 Task: Find connections with filter location Zhuji with filter topic #househunting with filter profile language French with filter current company Reliance Digital Retail Ltd. with filter school Meghnad Saha Institute Of Technology(MSIT) with filter industry Writing and Editing with filter service category Technical with filter keywords title Dispatcher for Trucks or Taxis
Action: Mouse moved to (647, 92)
Screenshot: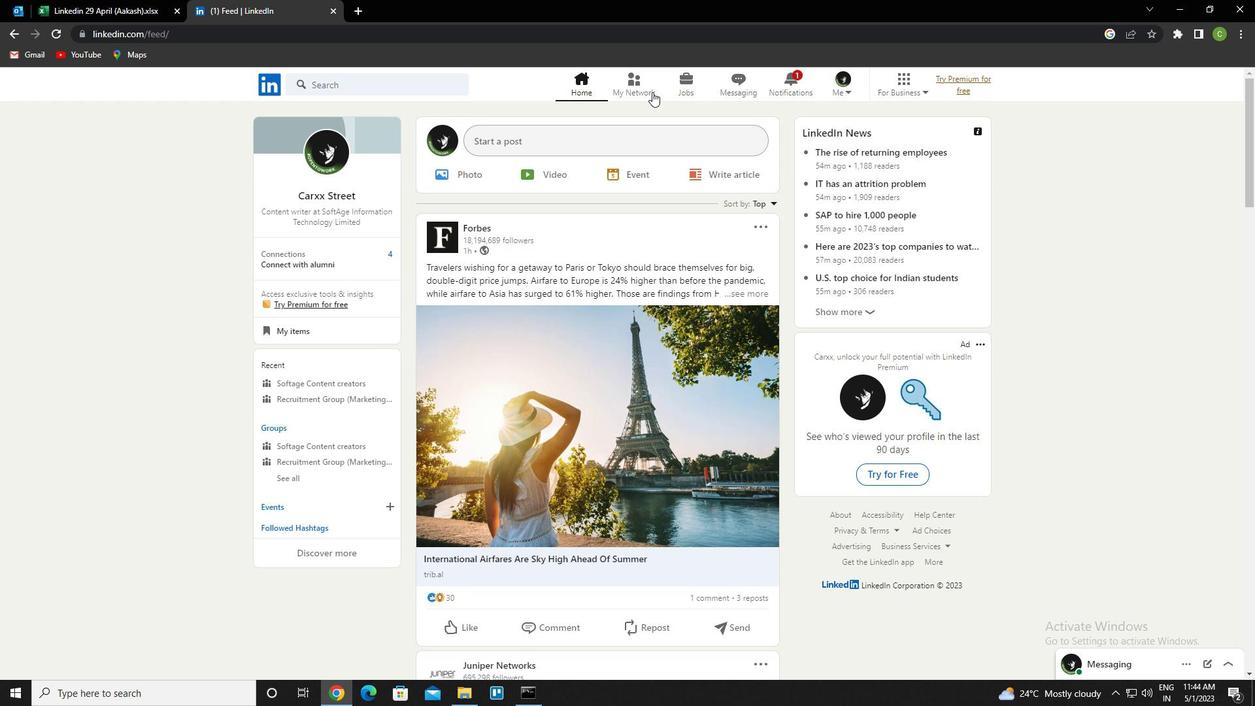 
Action: Mouse pressed left at (647, 92)
Screenshot: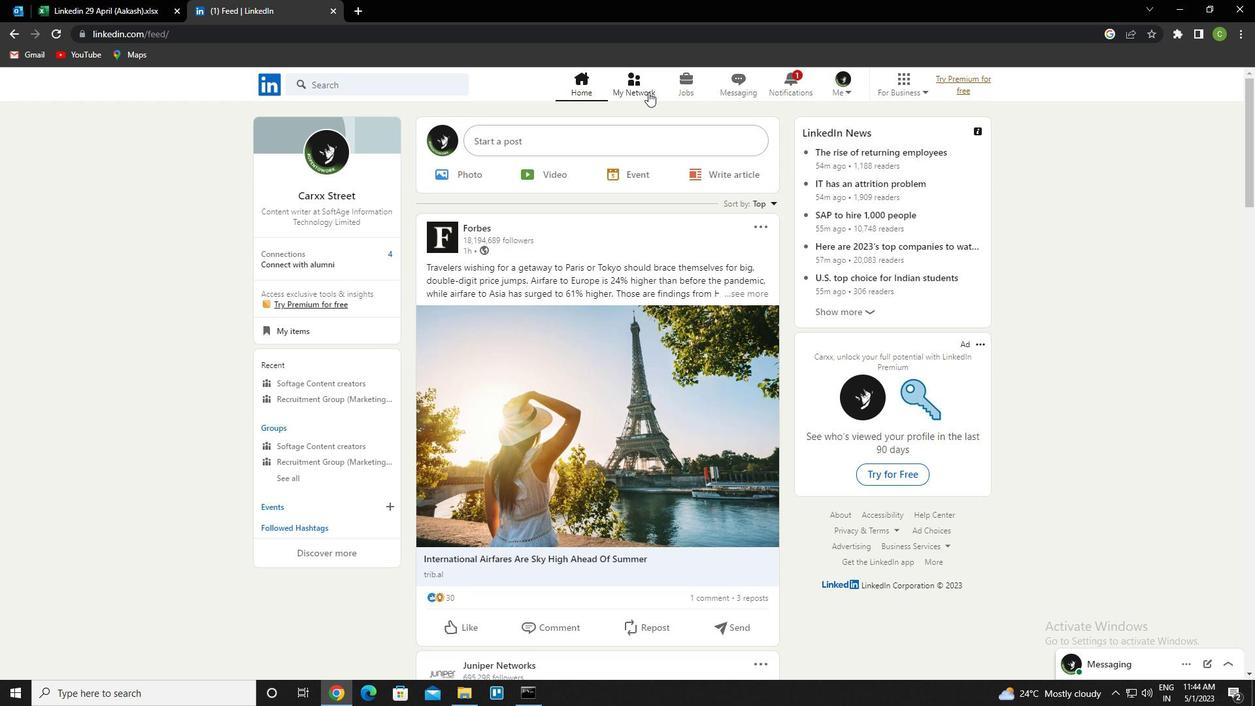
Action: Mouse moved to (344, 164)
Screenshot: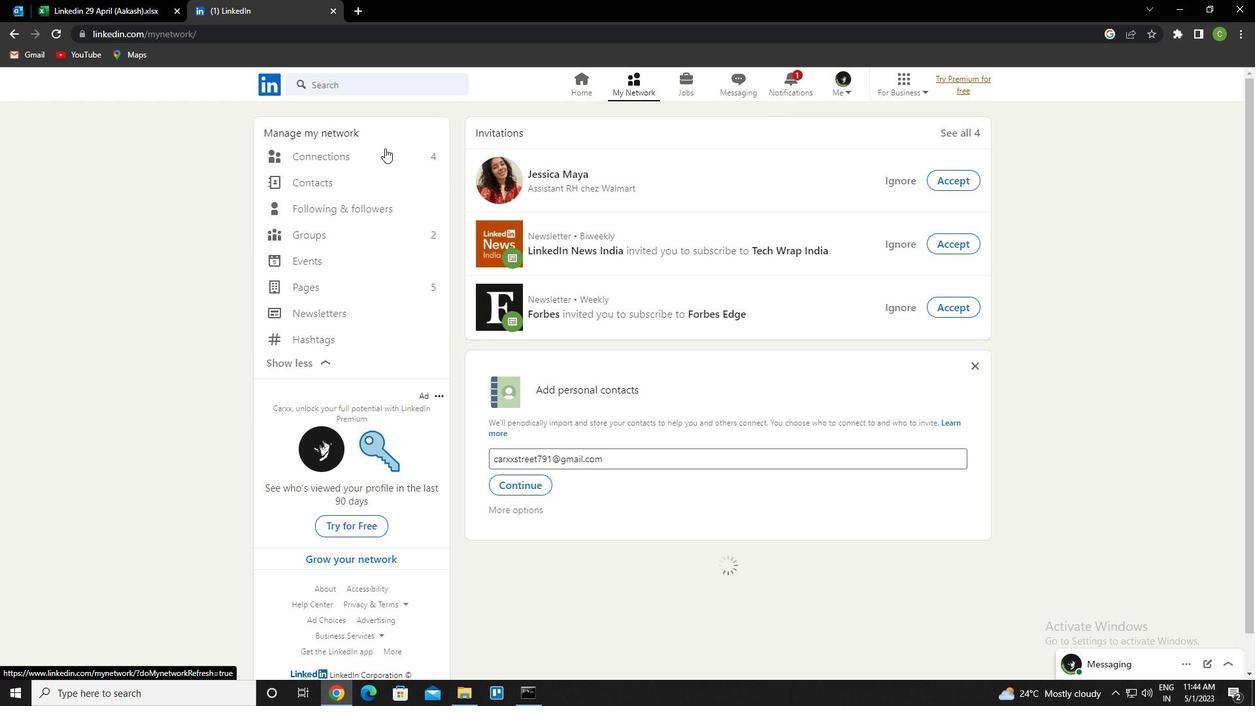 
Action: Mouse pressed left at (344, 164)
Screenshot: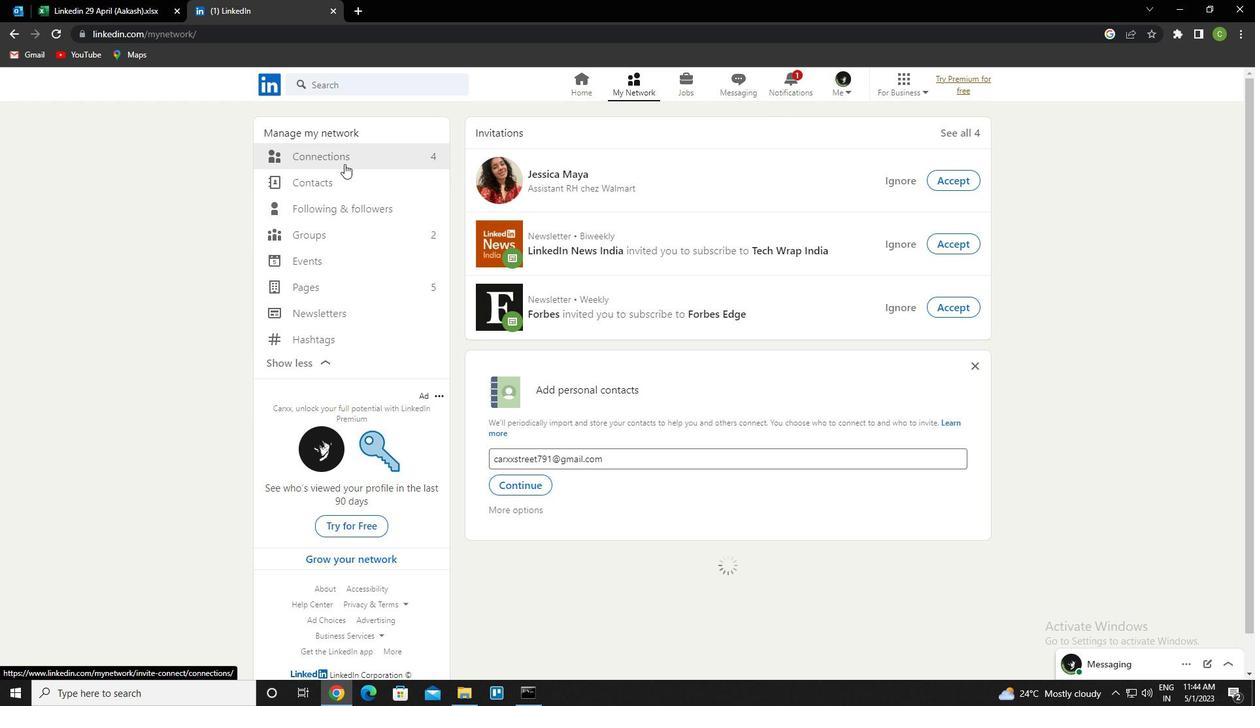 
Action: Mouse moved to (409, 160)
Screenshot: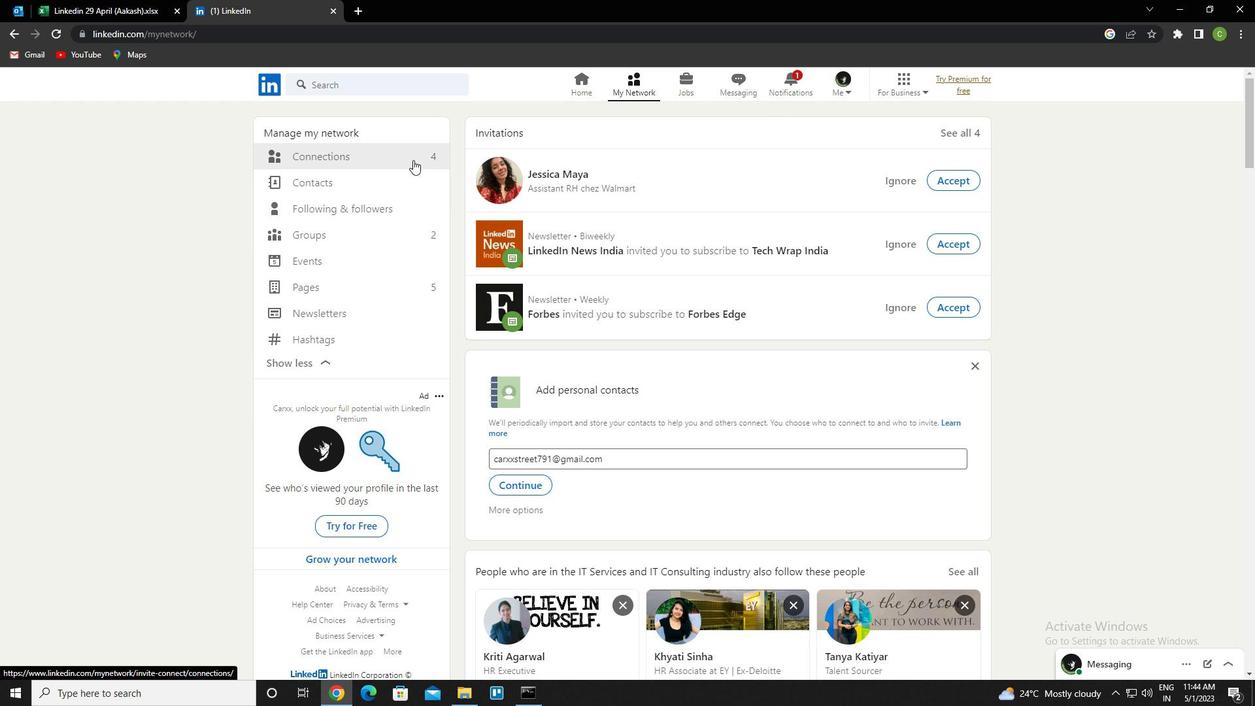 
Action: Mouse pressed left at (409, 160)
Screenshot: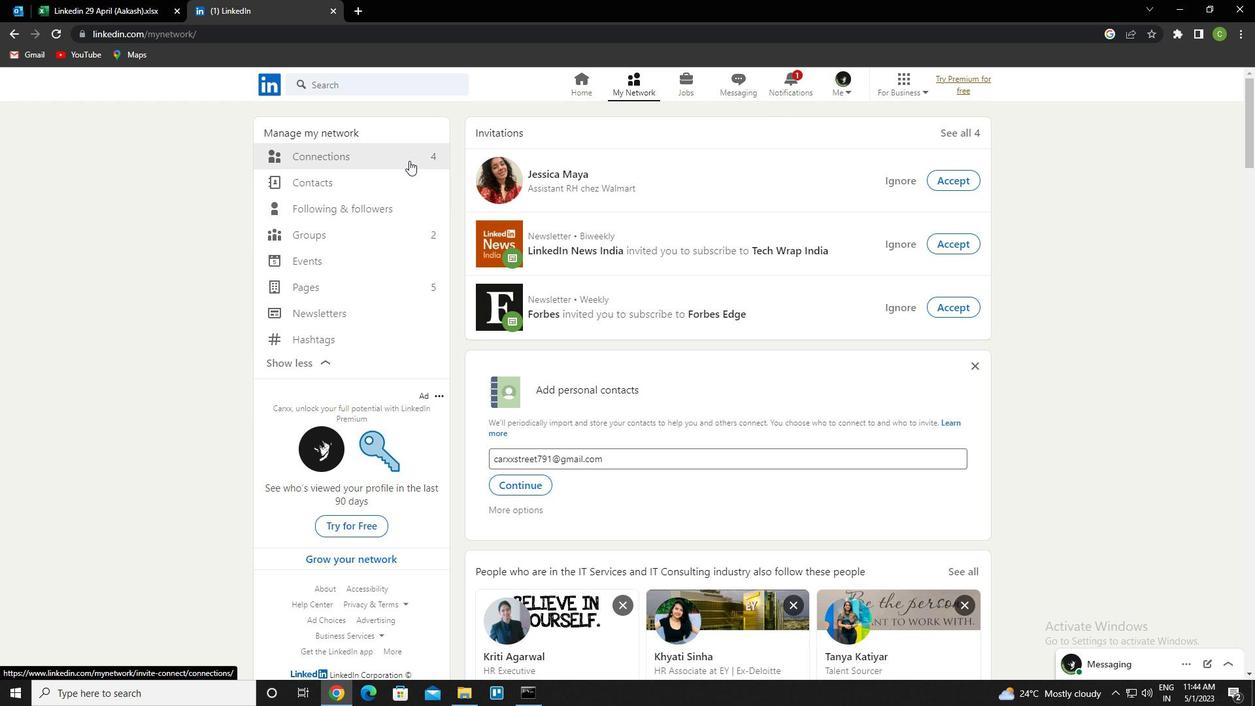 
Action: Mouse moved to (738, 156)
Screenshot: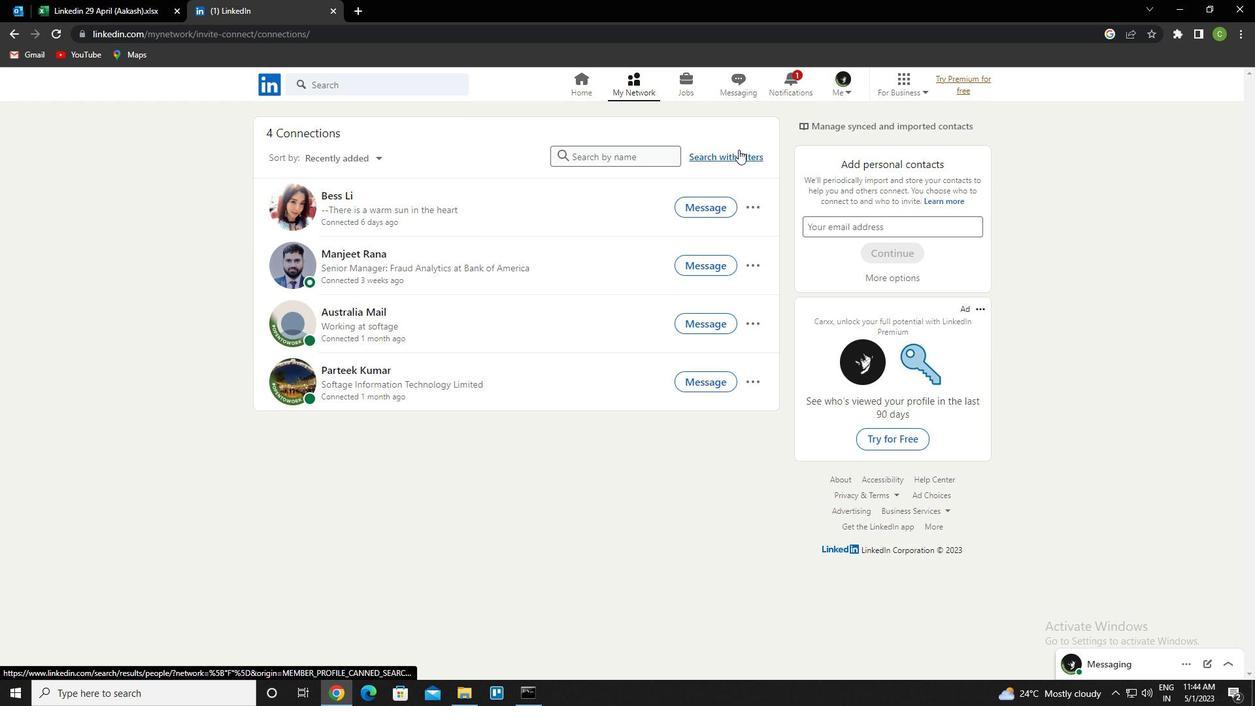 
Action: Mouse pressed left at (738, 156)
Screenshot: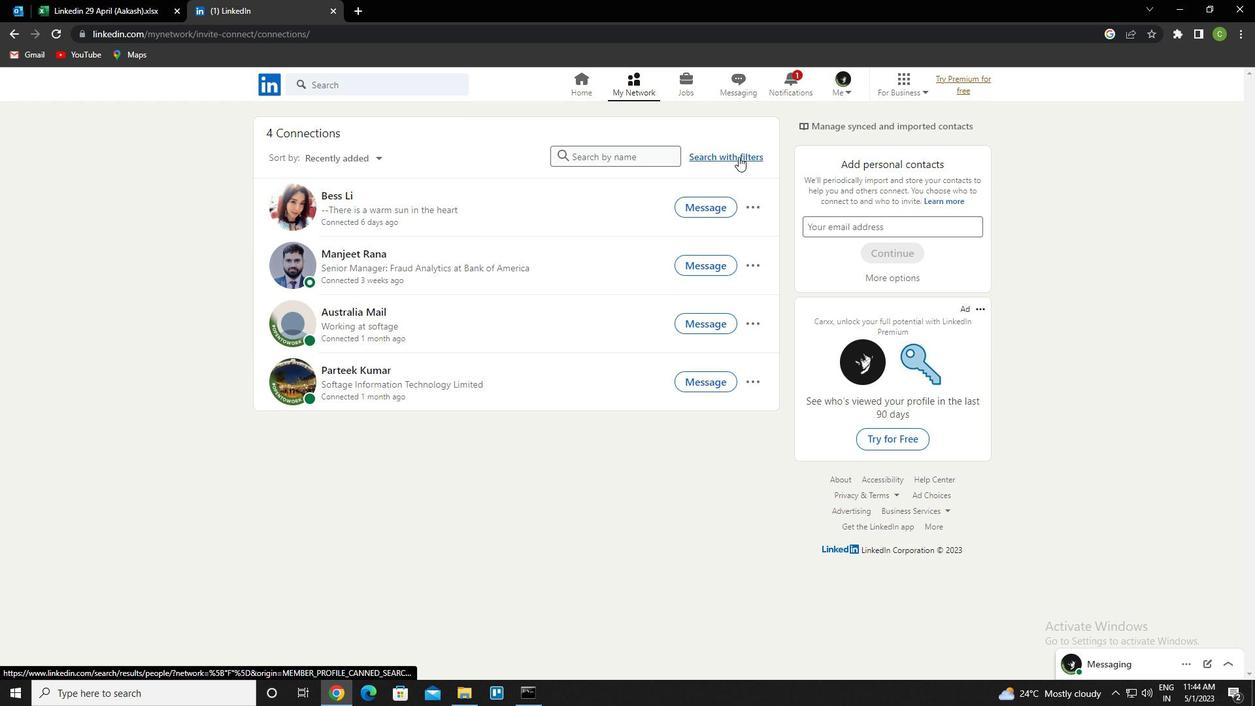 
Action: Mouse moved to (672, 124)
Screenshot: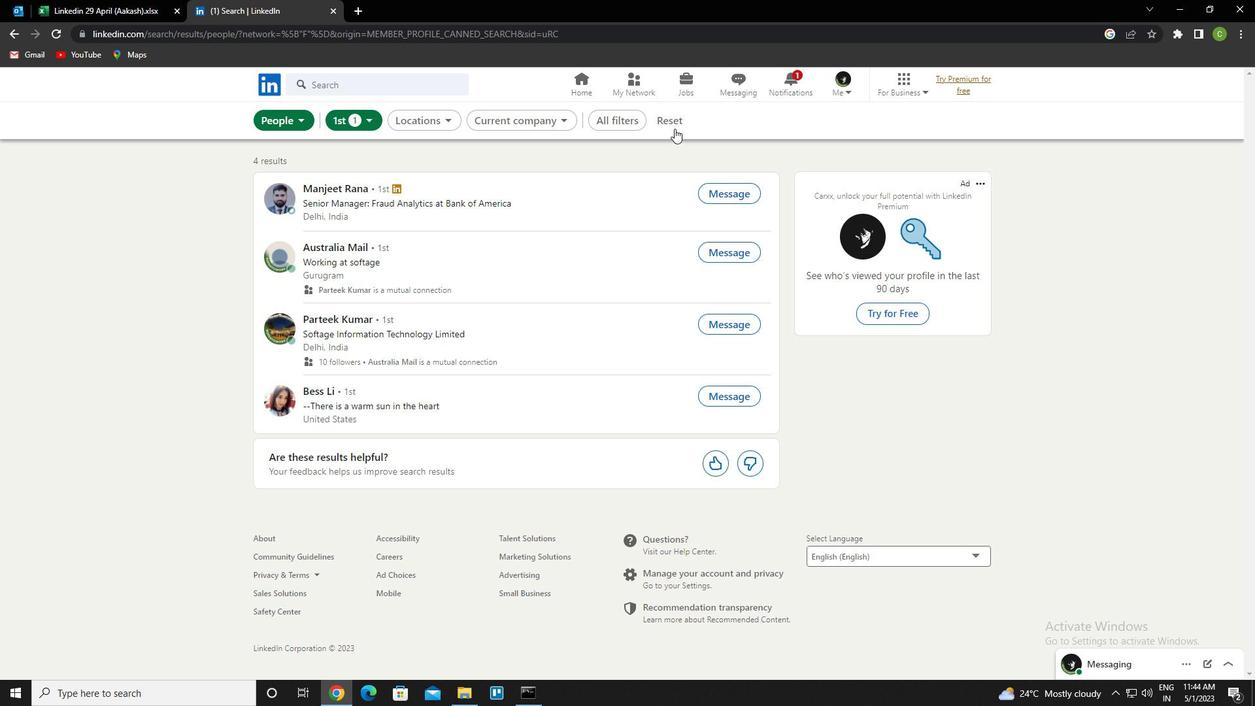 
Action: Mouse pressed left at (672, 124)
Screenshot: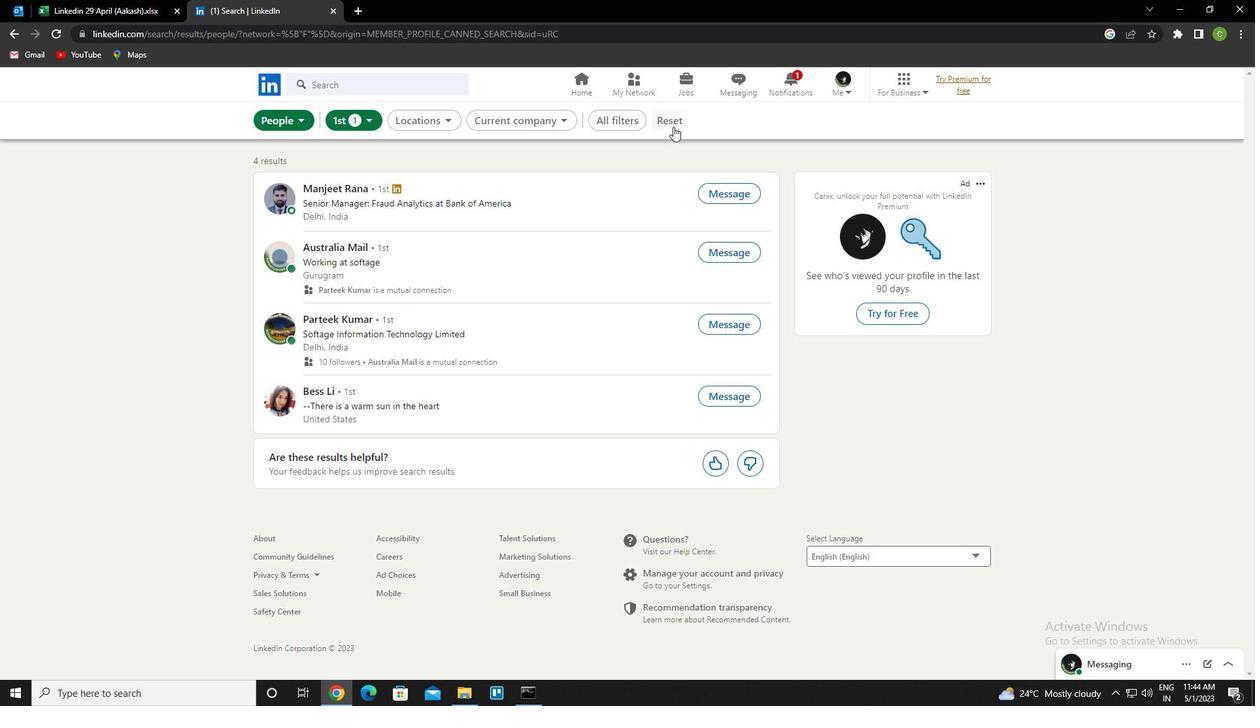 
Action: Mouse moved to (655, 124)
Screenshot: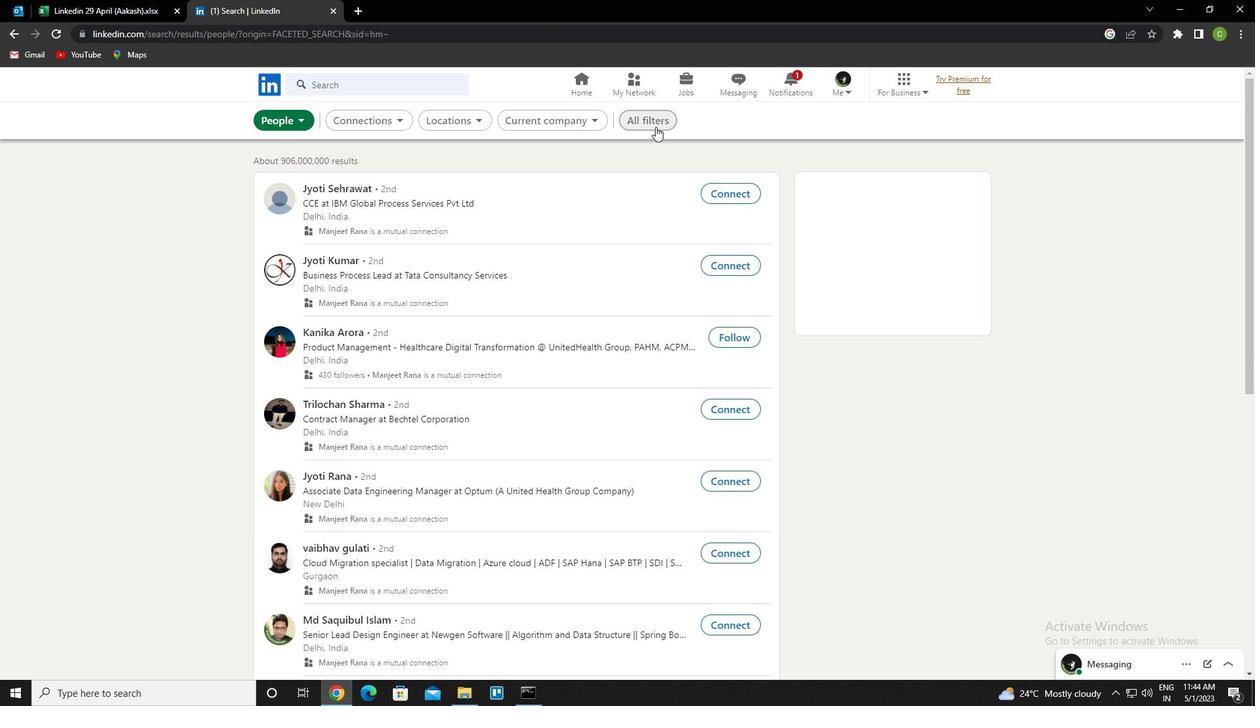 
Action: Mouse pressed left at (655, 124)
Screenshot: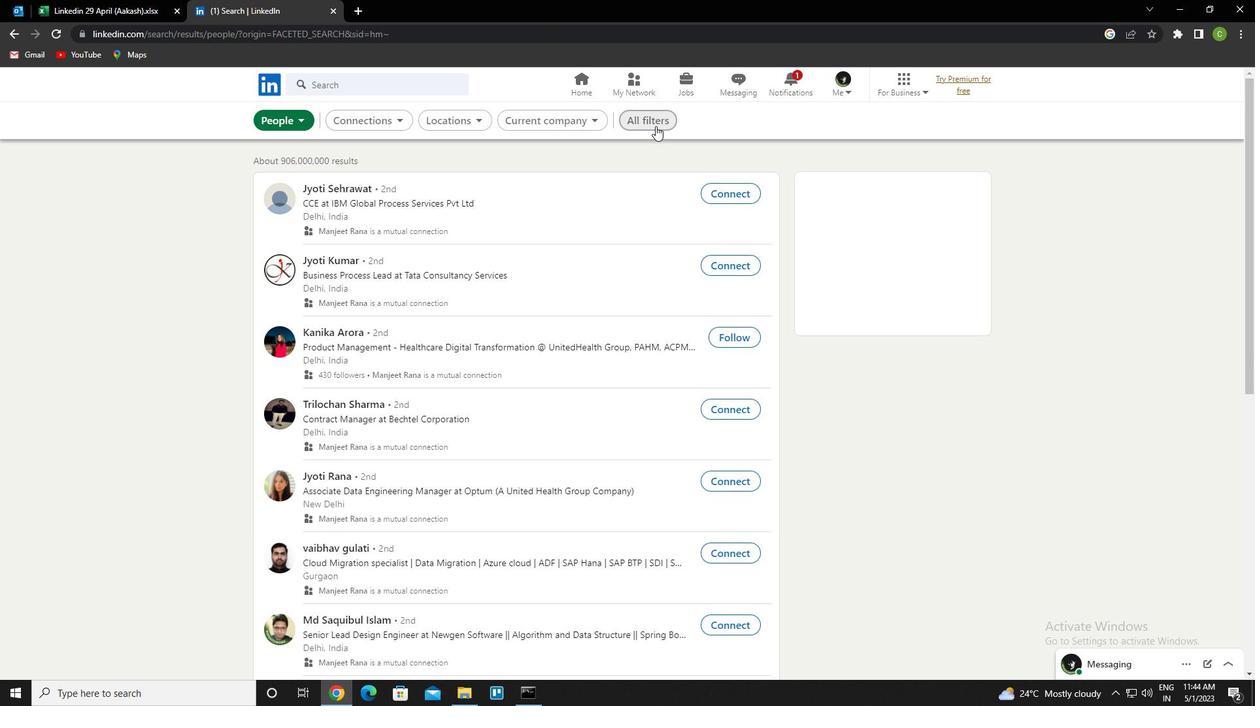 
Action: Mouse moved to (1110, 410)
Screenshot: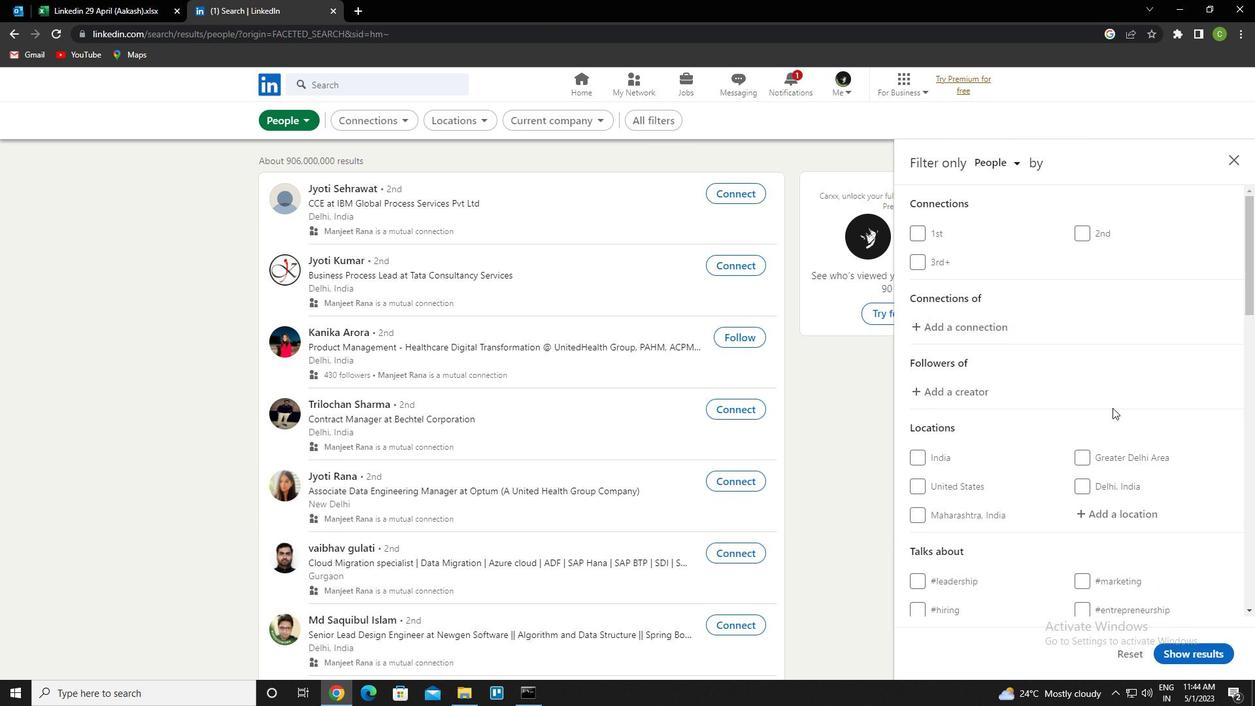 
Action: Mouse scrolled (1110, 409) with delta (0, 0)
Screenshot: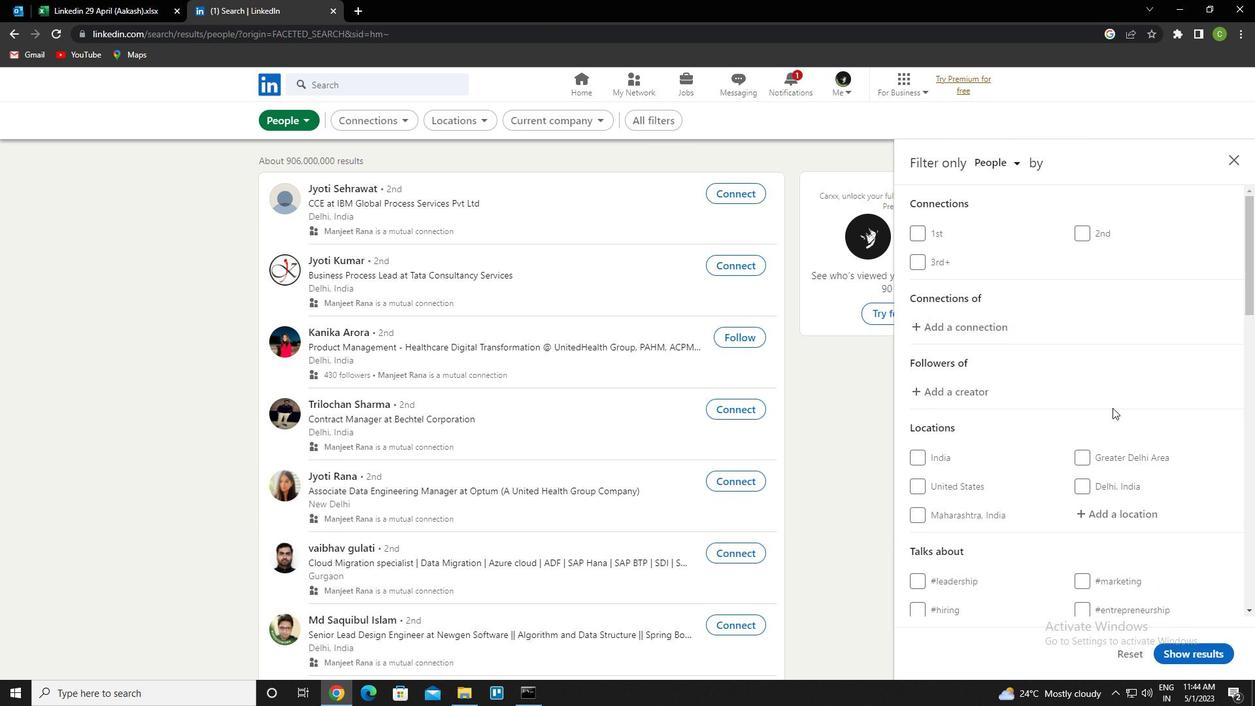
Action: Mouse moved to (1102, 409)
Screenshot: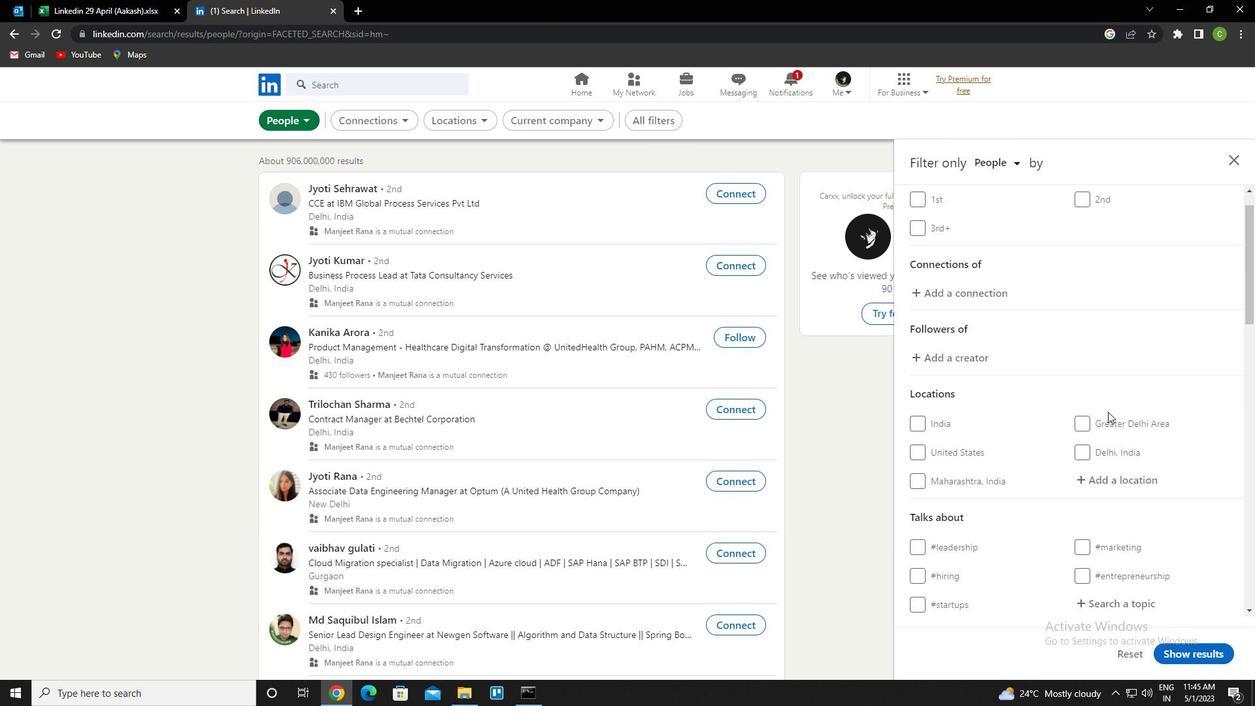 
Action: Mouse scrolled (1102, 408) with delta (0, 0)
Screenshot: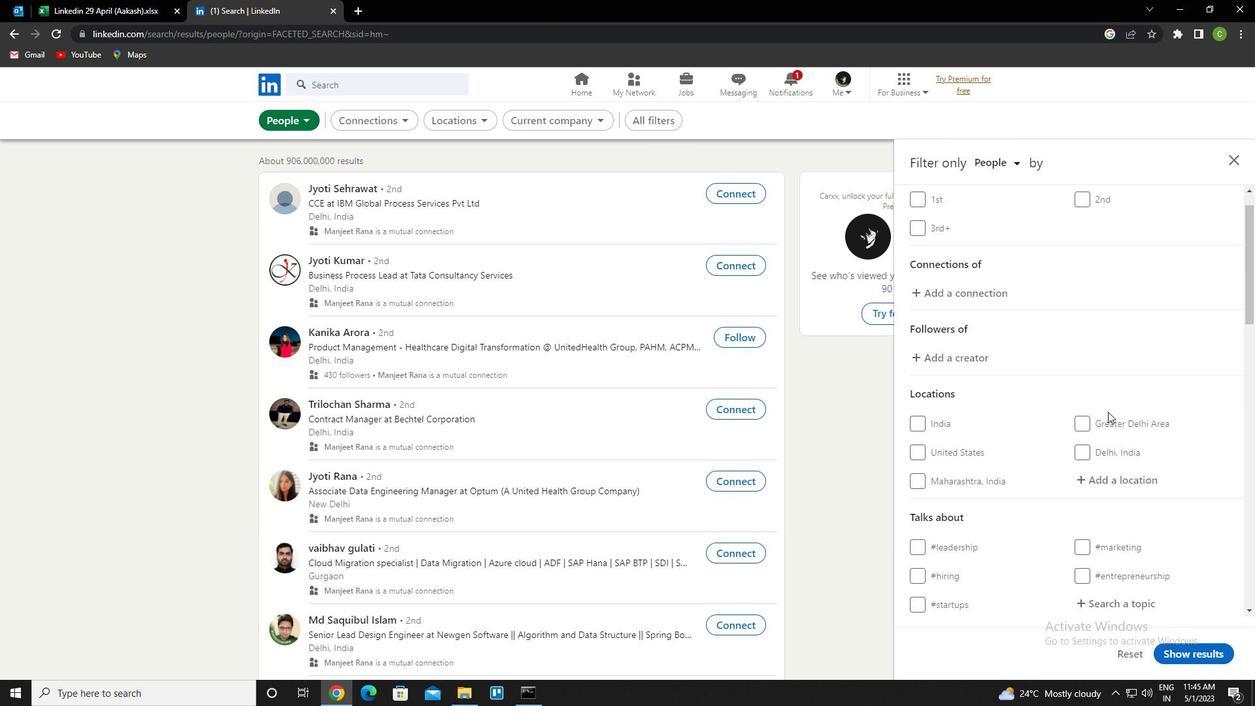 
Action: Mouse moved to (1099, 407)
Screenshot: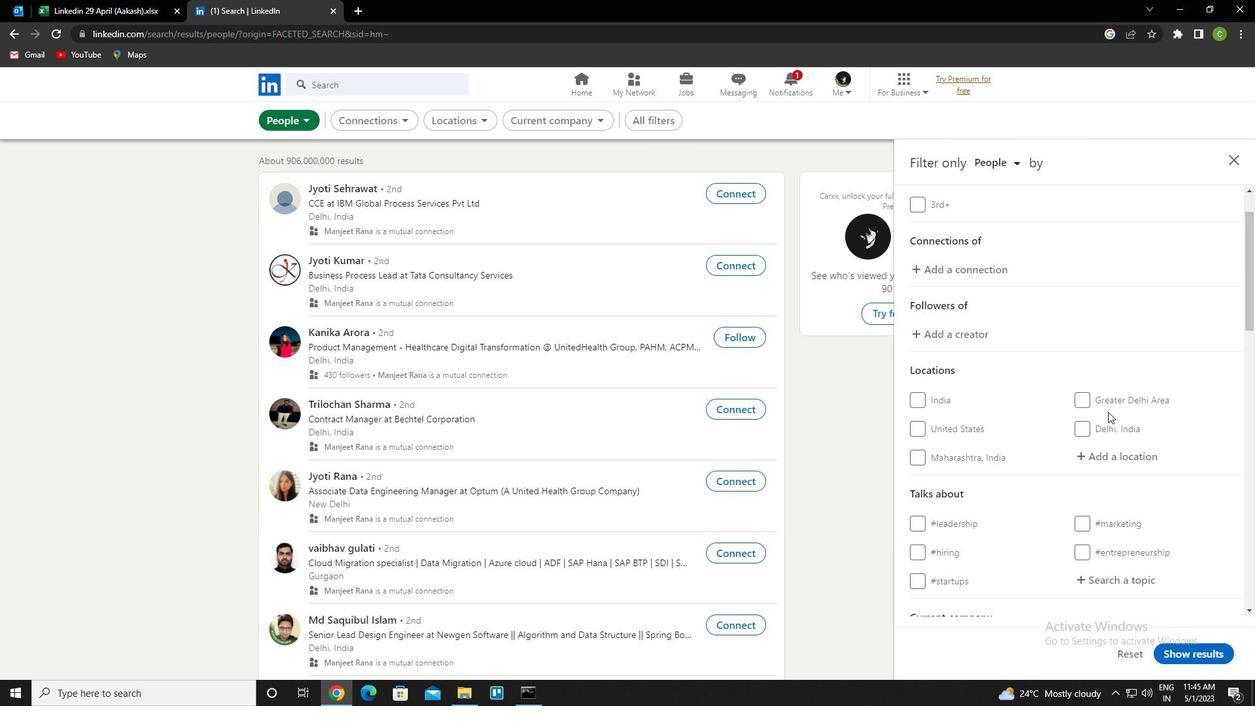 
Action: Mouse scrolled (1099, 406) with delta (0, 0)
Screenshot: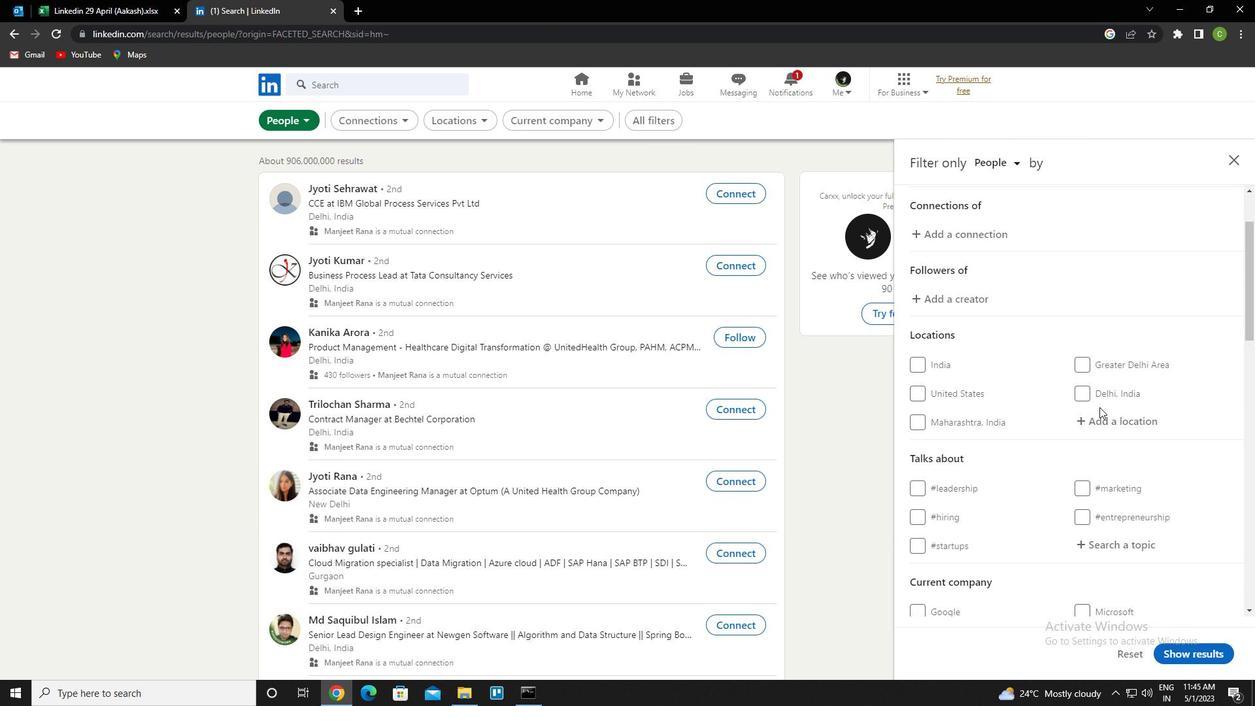 
Action: Mouse moved to (1126, 321)
Screenshot: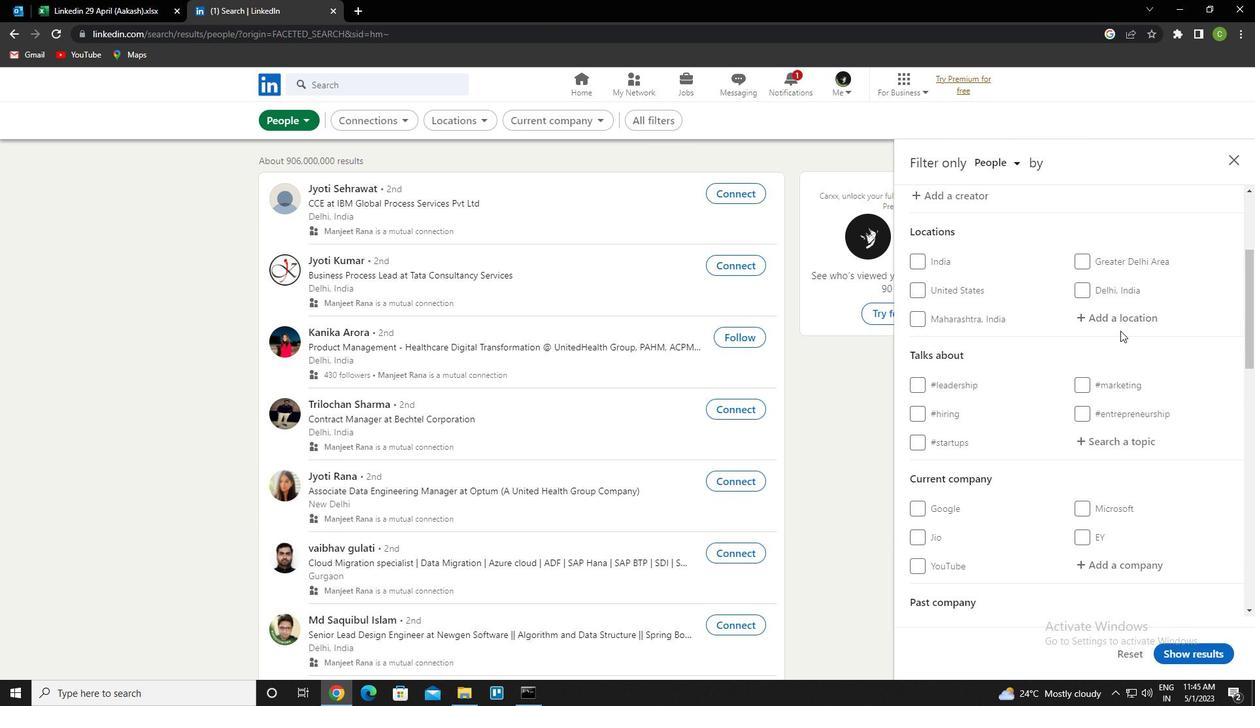 
Action: Mouse pressed left at (1126, 321)
Screenshot: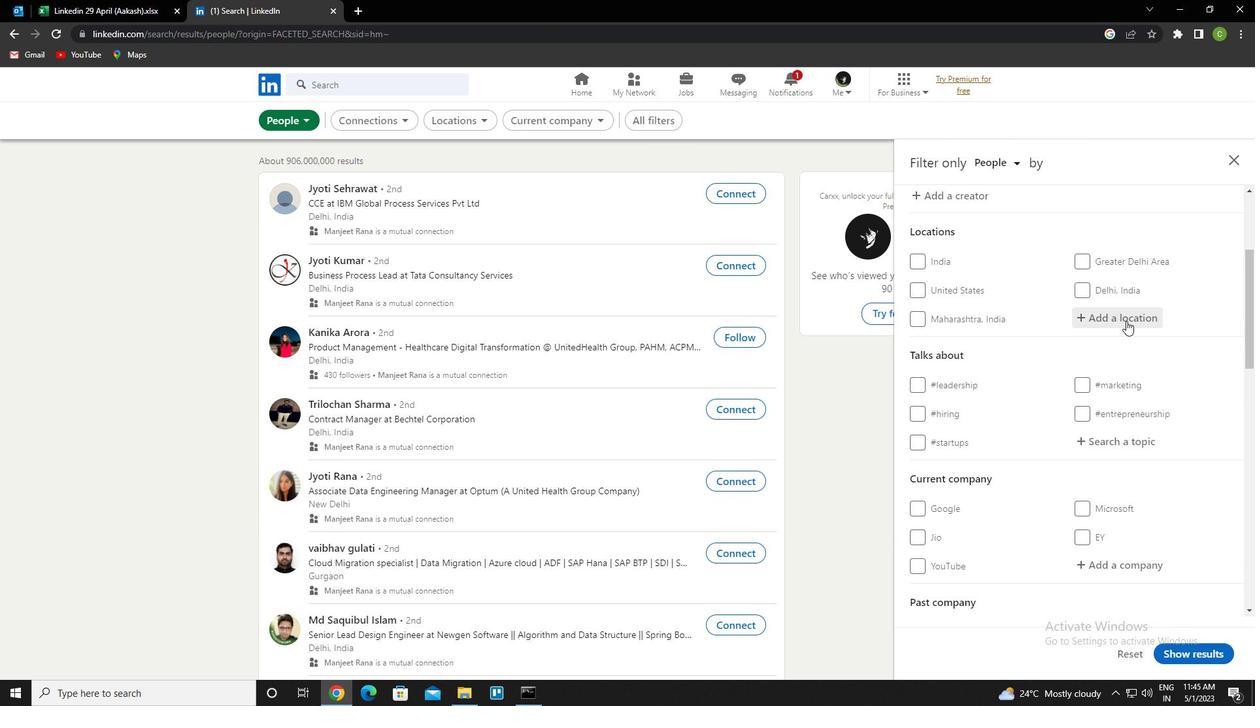 
Action: Key pressed <Key.caps_lock>z<Key.caps_lock>huji
Screenshot: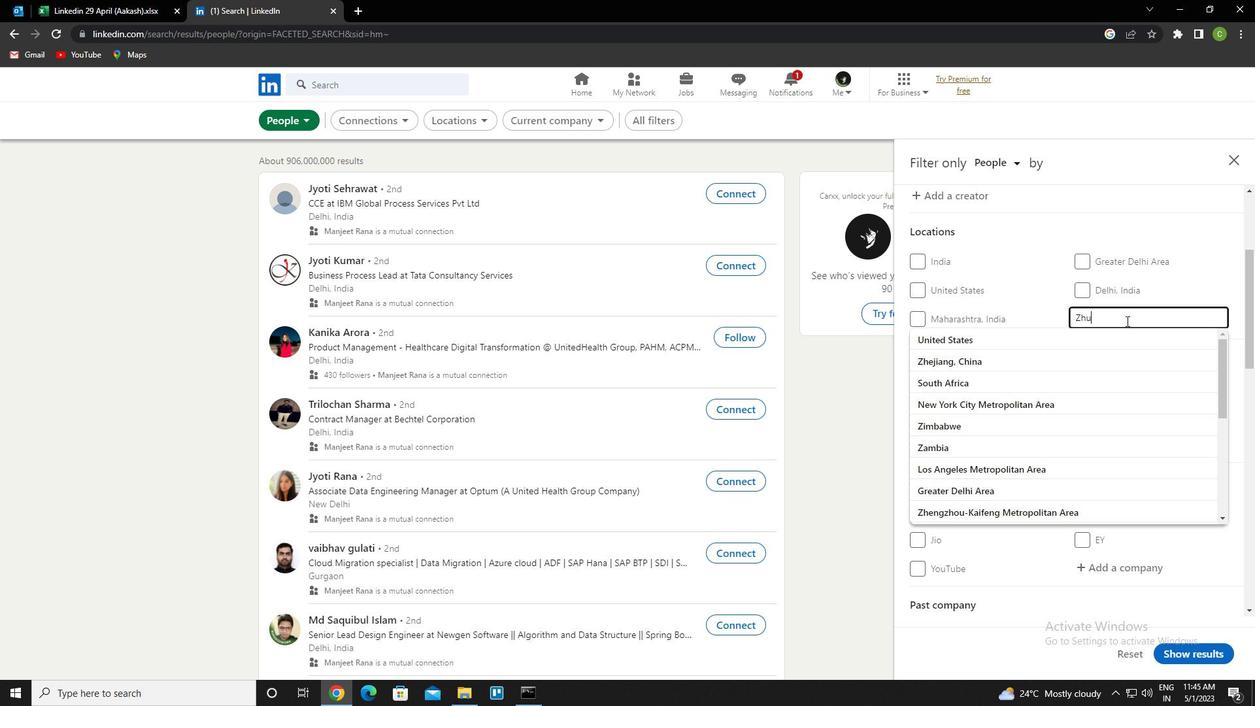 
Action: Mouse scrolled (1126, 320) with delta (0, 0)
Screenshot: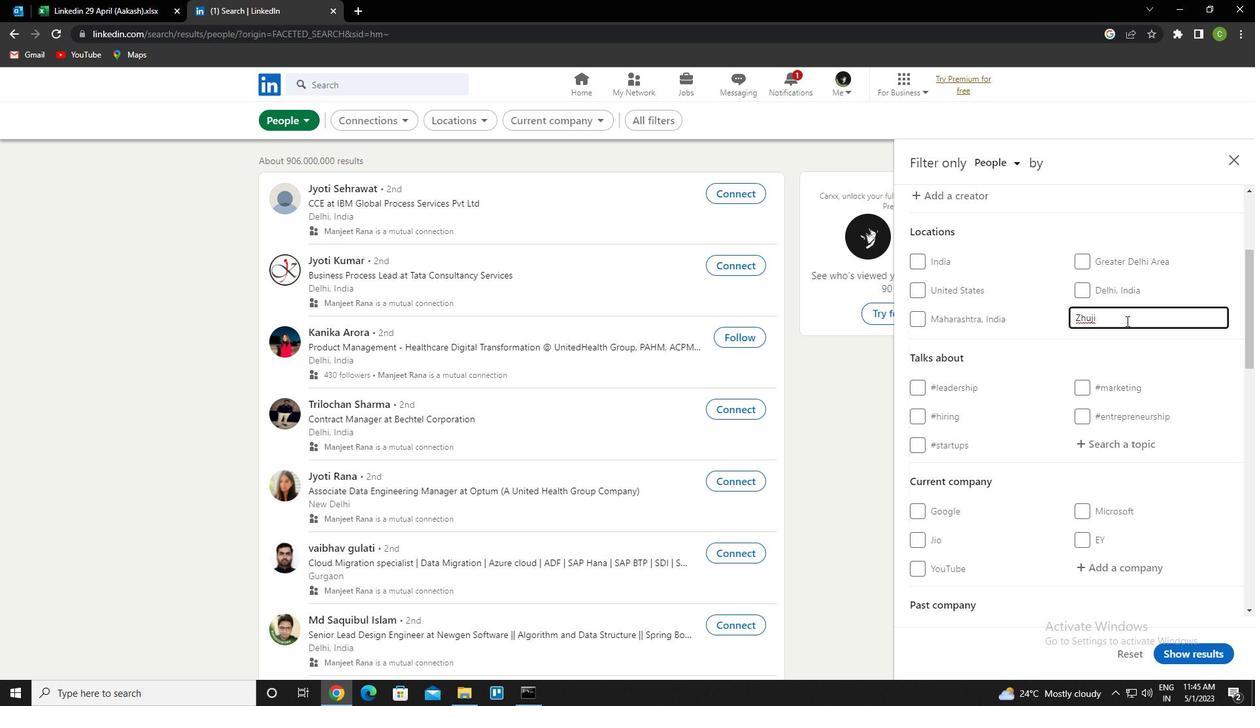 
Action: Mouse scrolled (1126, 320) with delta (0, 0)
Screenshot: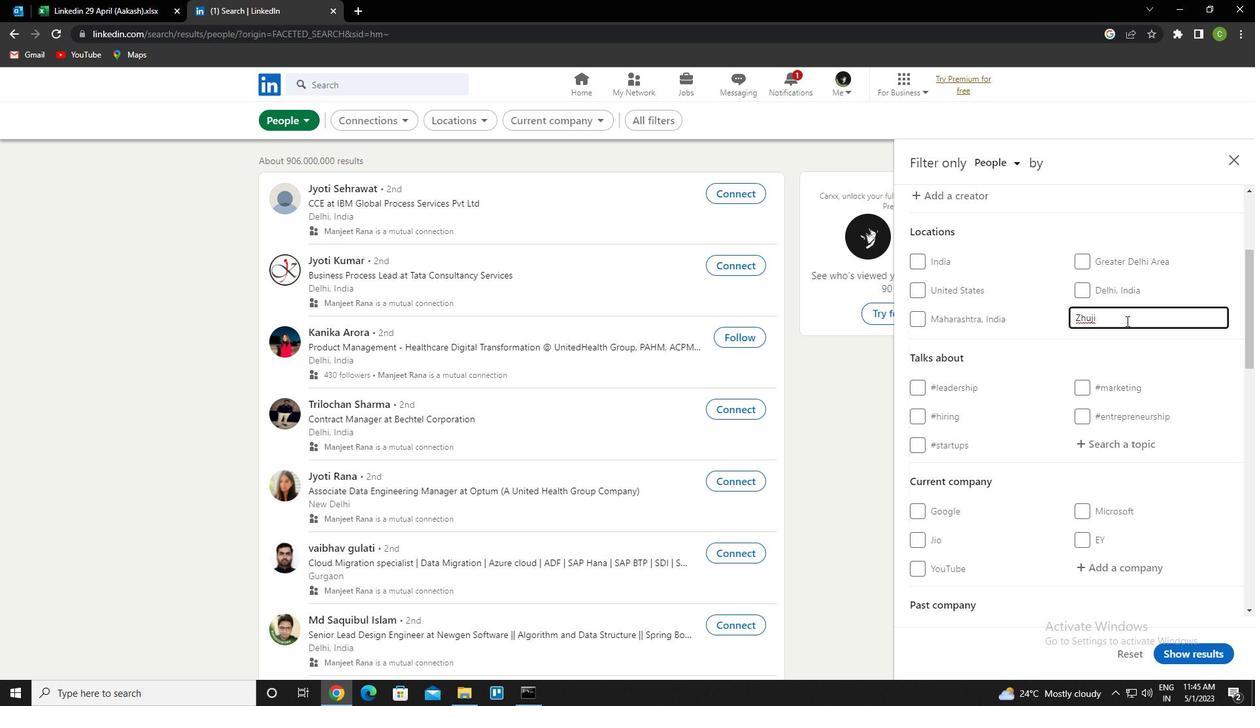 
Action: Mouse moved to (1133, 316)
Screenshot: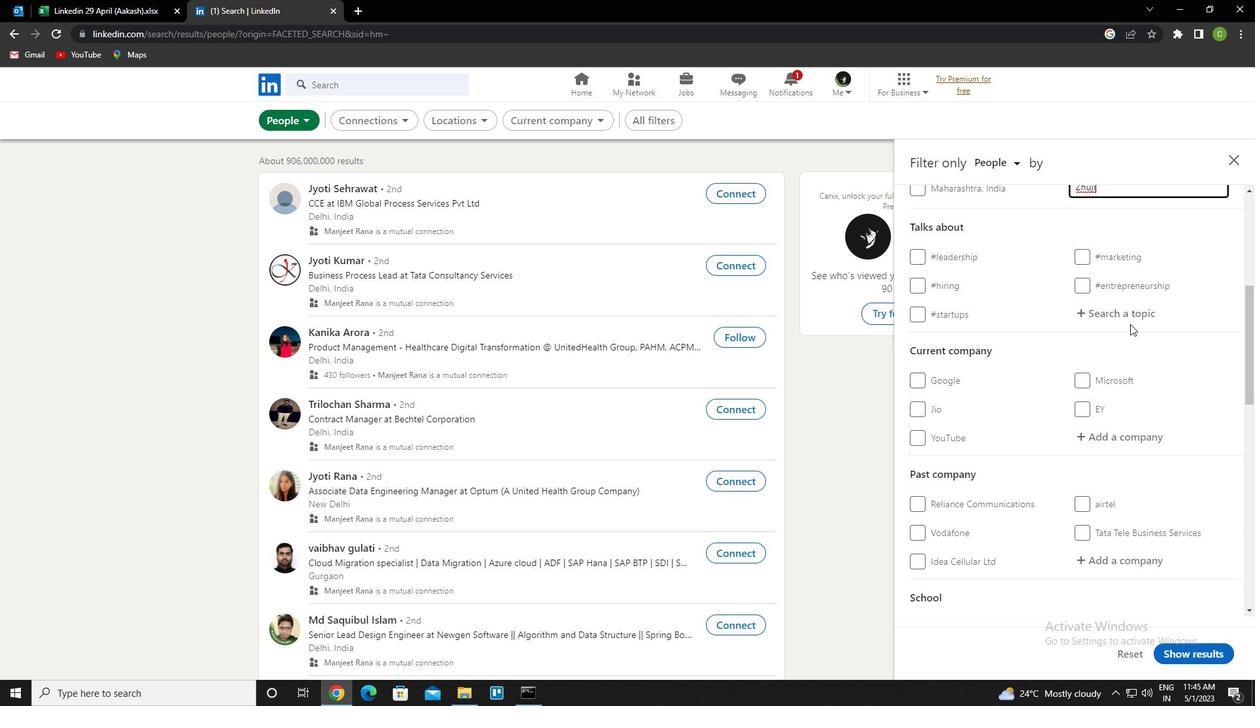 
Action: Mouse pressed left at (1133, 316)
Screenshot: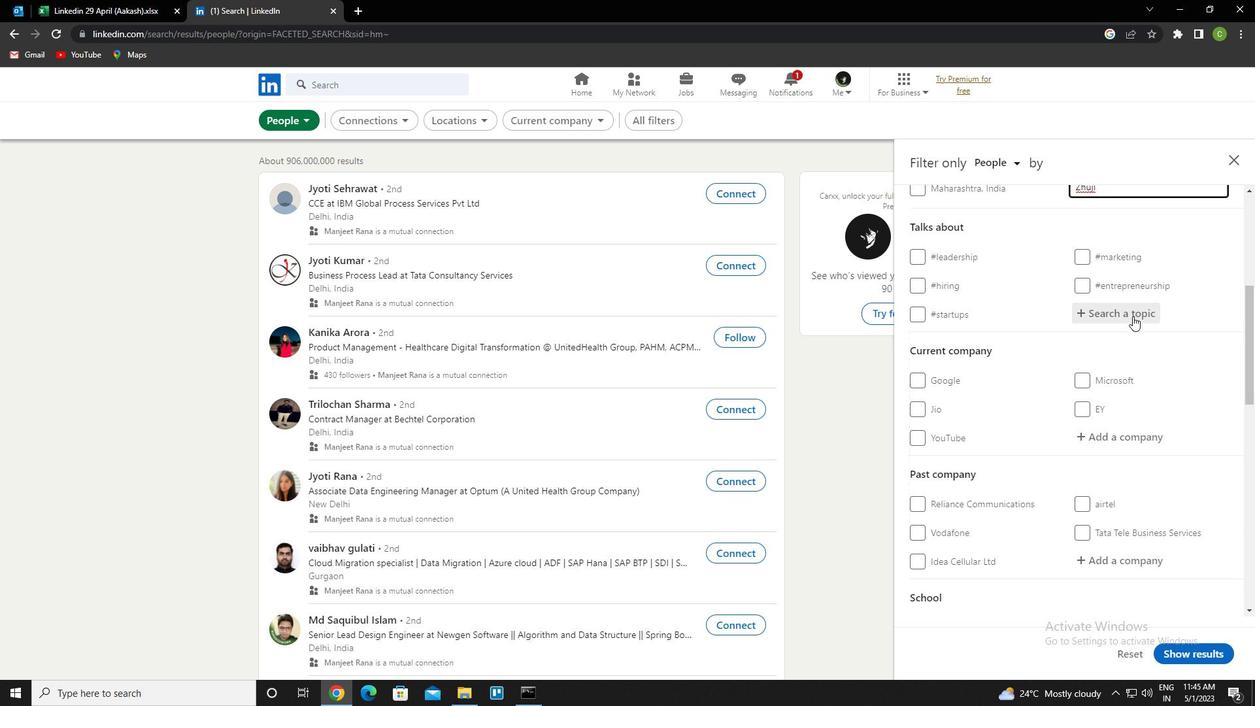 
Action: Key pressed househunting<Key.down><Key.enter>
Screenshot: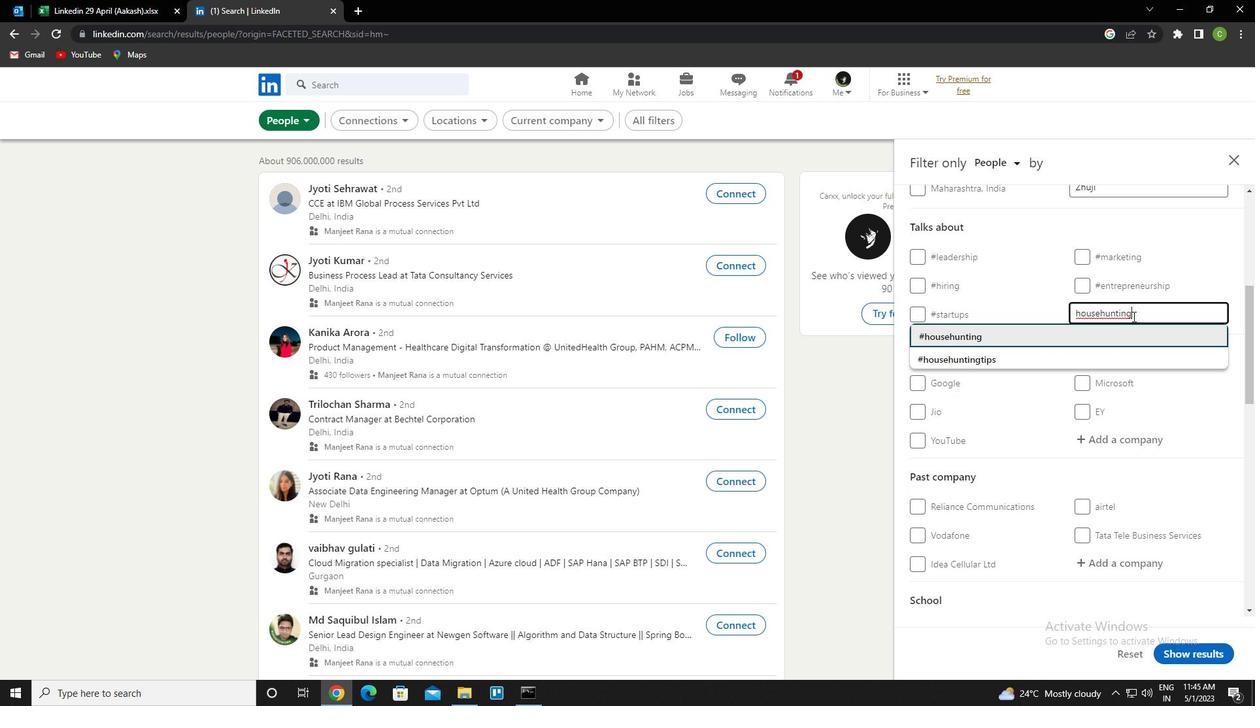 
Action: Mouse scrolled (1133, 315) with delta (0, 0)
Screenshot: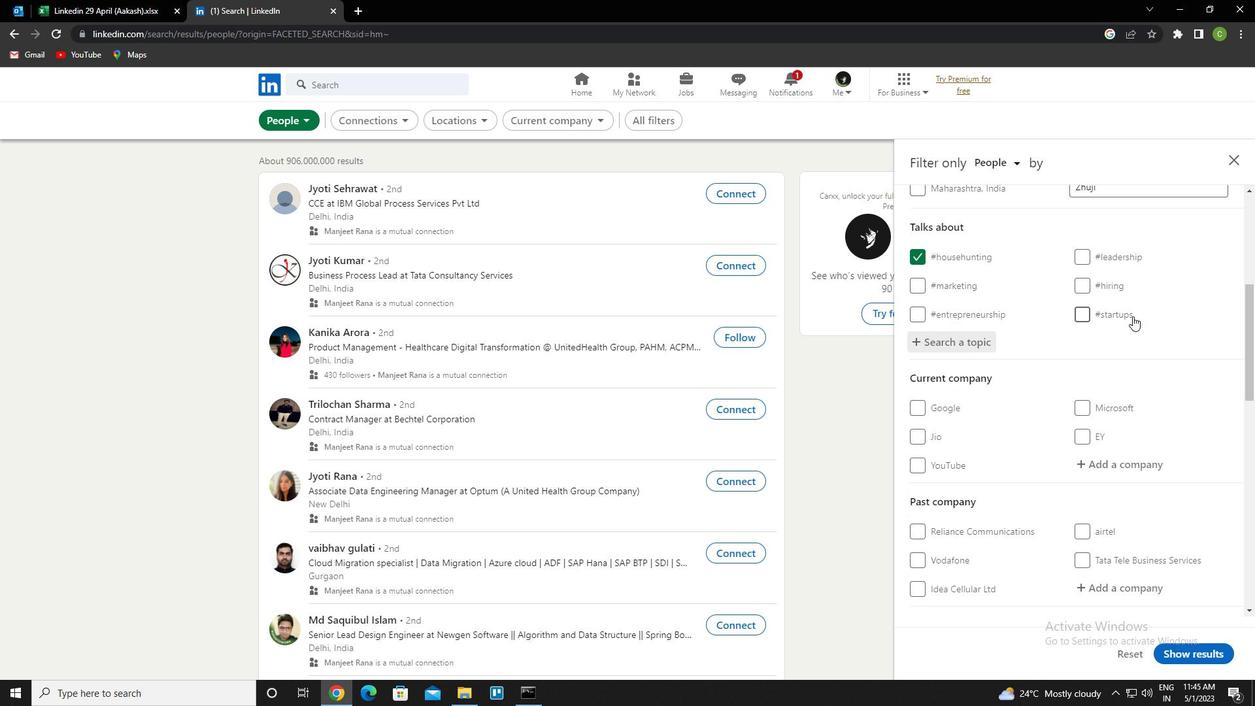 
Action: Mouse scrolled (1133, 315) with delta (0, 0)
Screenshot: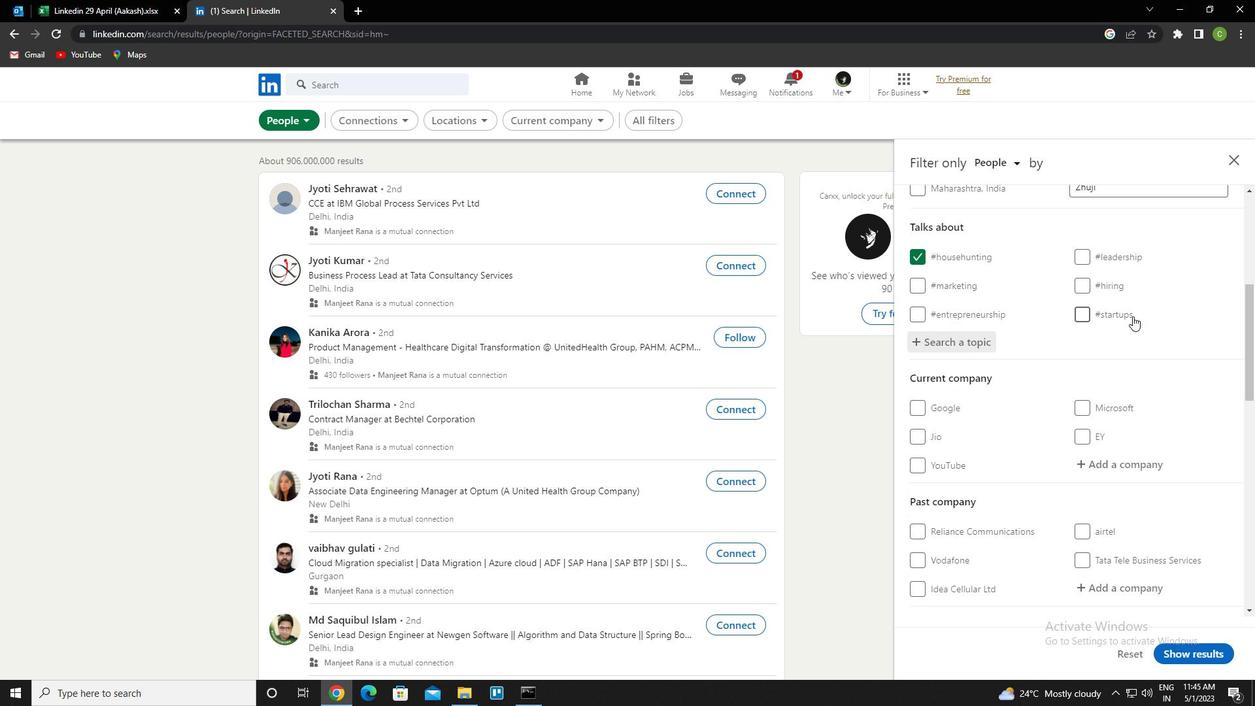 
Action: Mouse moved to (1131, 318)
Screenshot: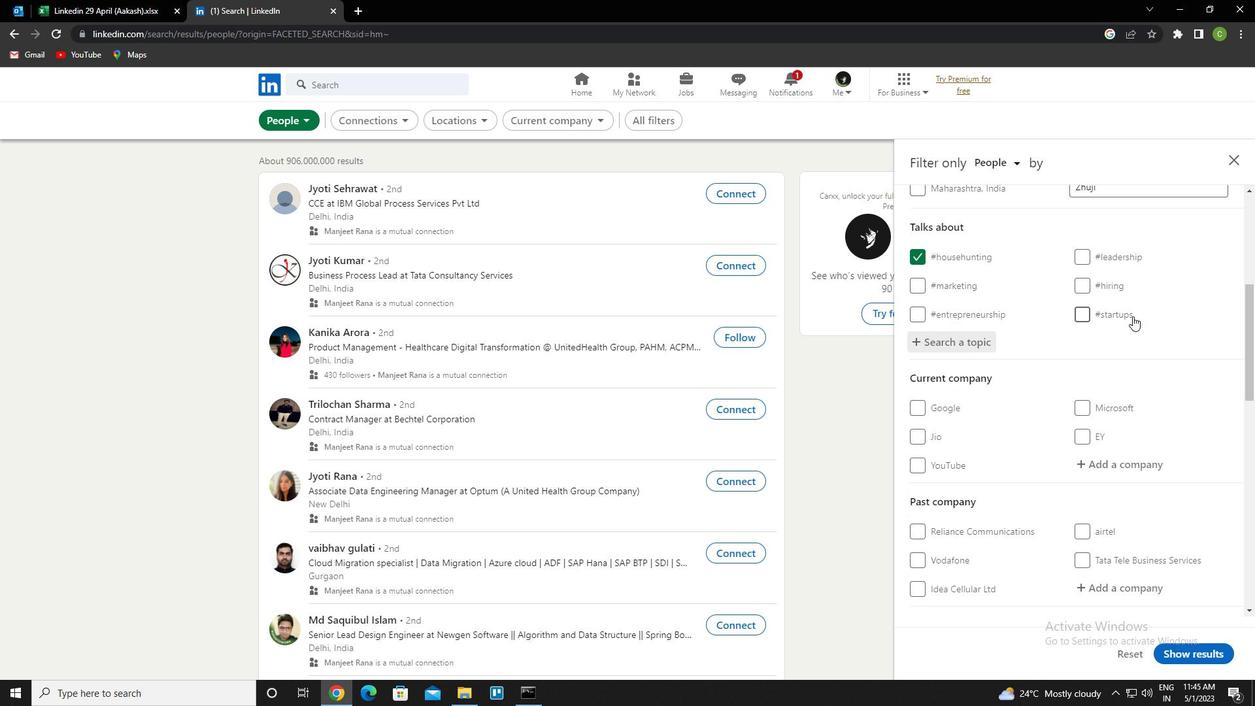 
Action: Mouse scrolled (1131, 317) with delta (0, 0)
Screenshot: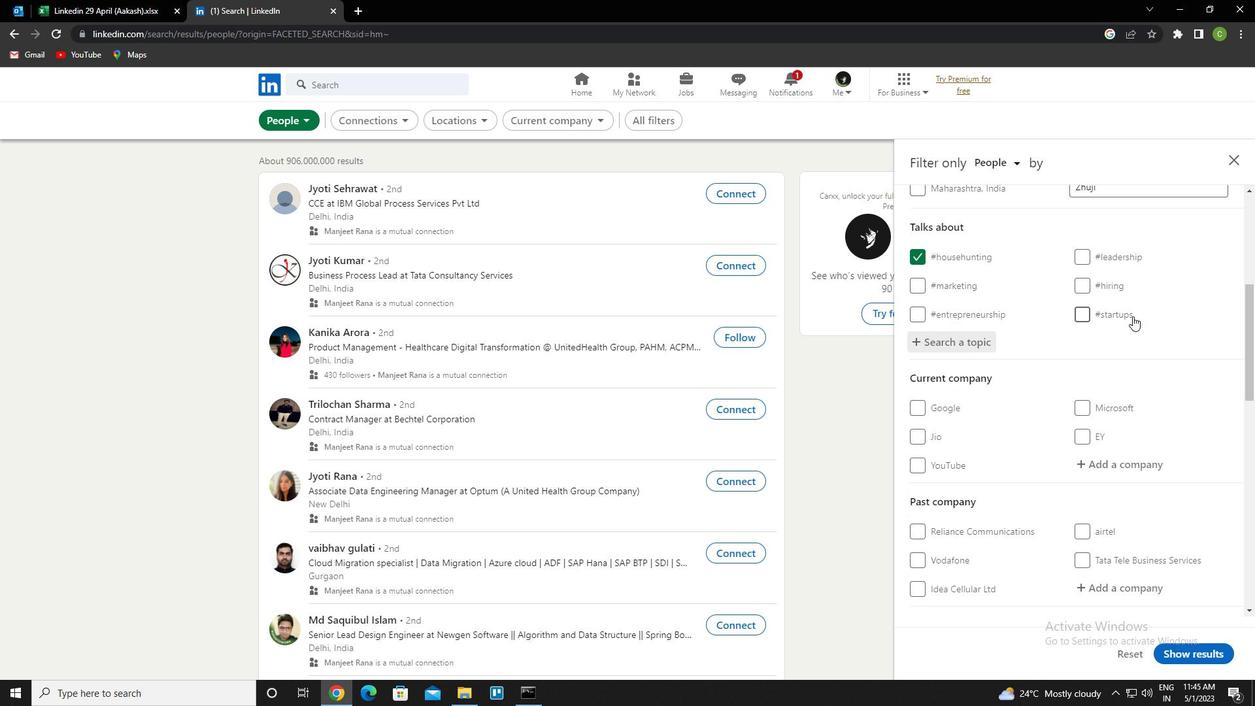 
Action: Mouse moved to (1130, 319)
Screenshot: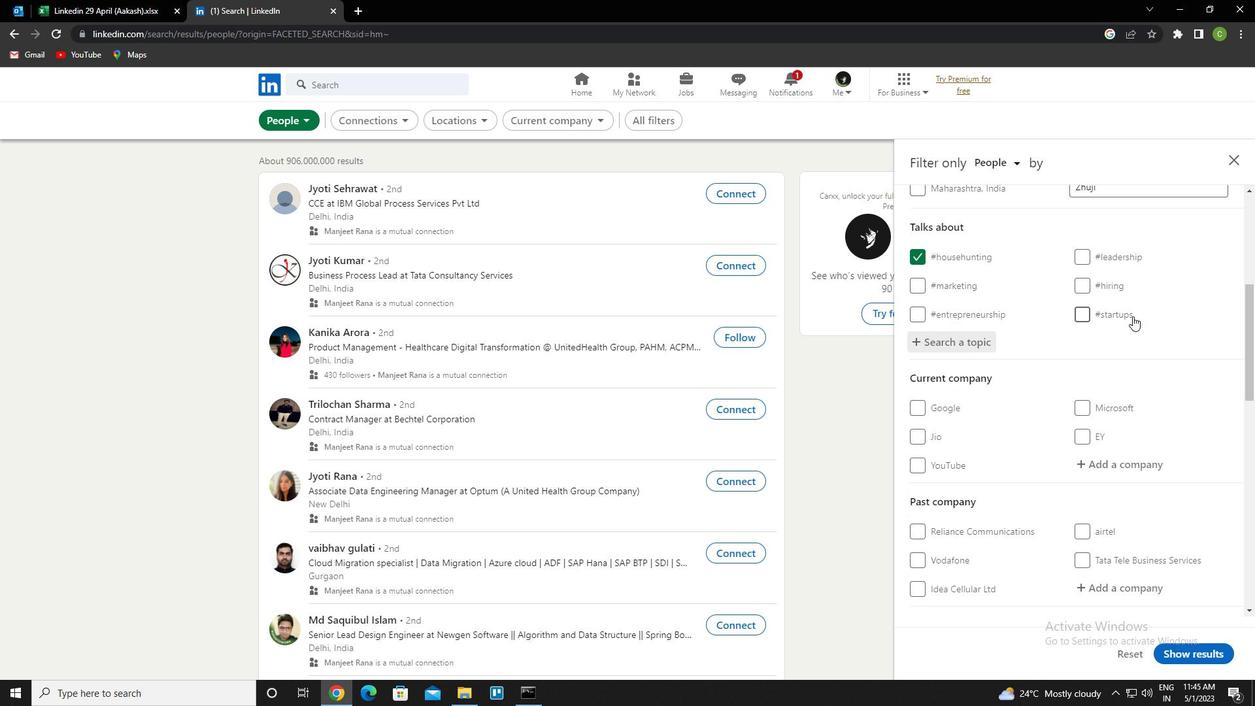 
Action: Mouse scrolled (1130, 318) with delta (0, 0)
Screenshot: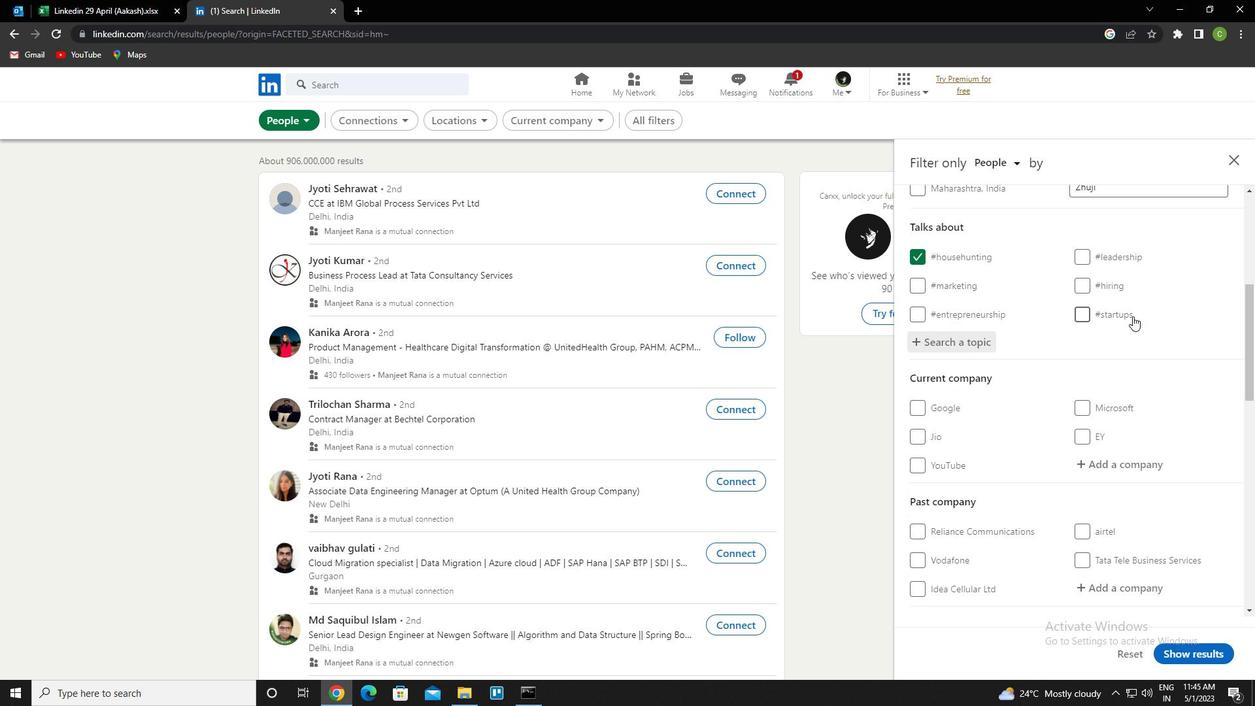 
Action: Mouse moved to (1127, 321)
Screenshot: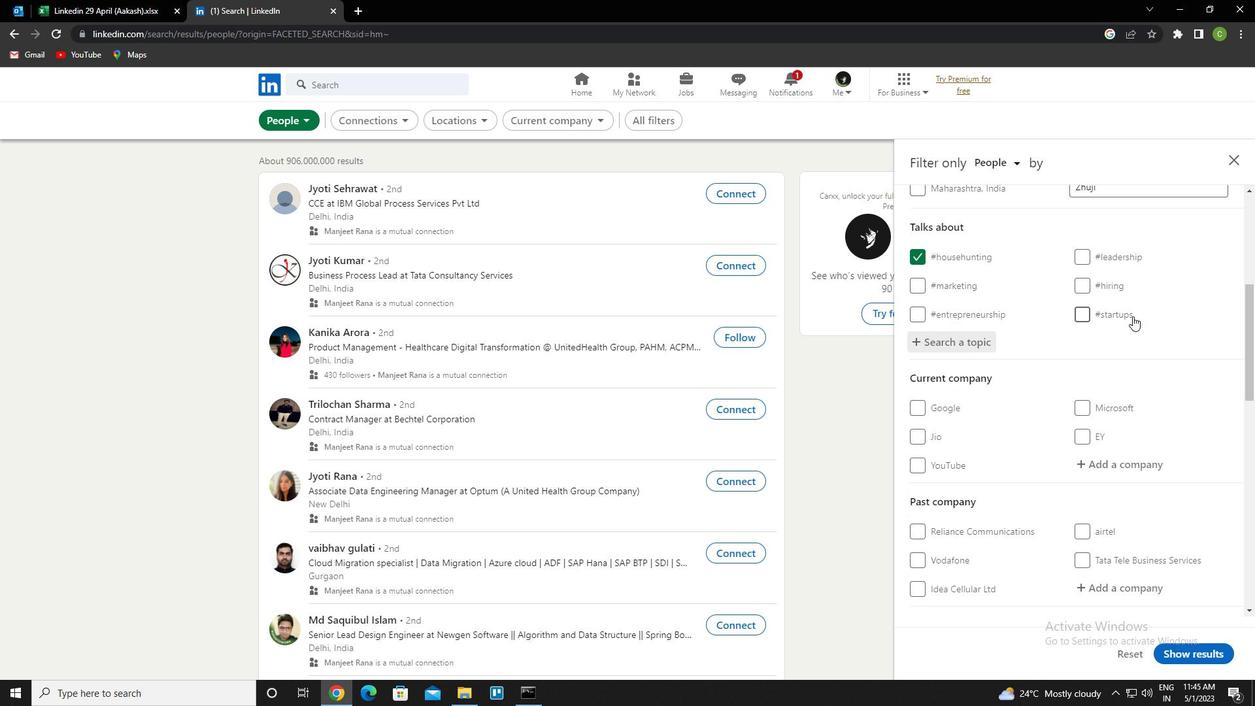 
Action: Mouse scrolled (1127, 320) with delta (0, 0)
Screenshot: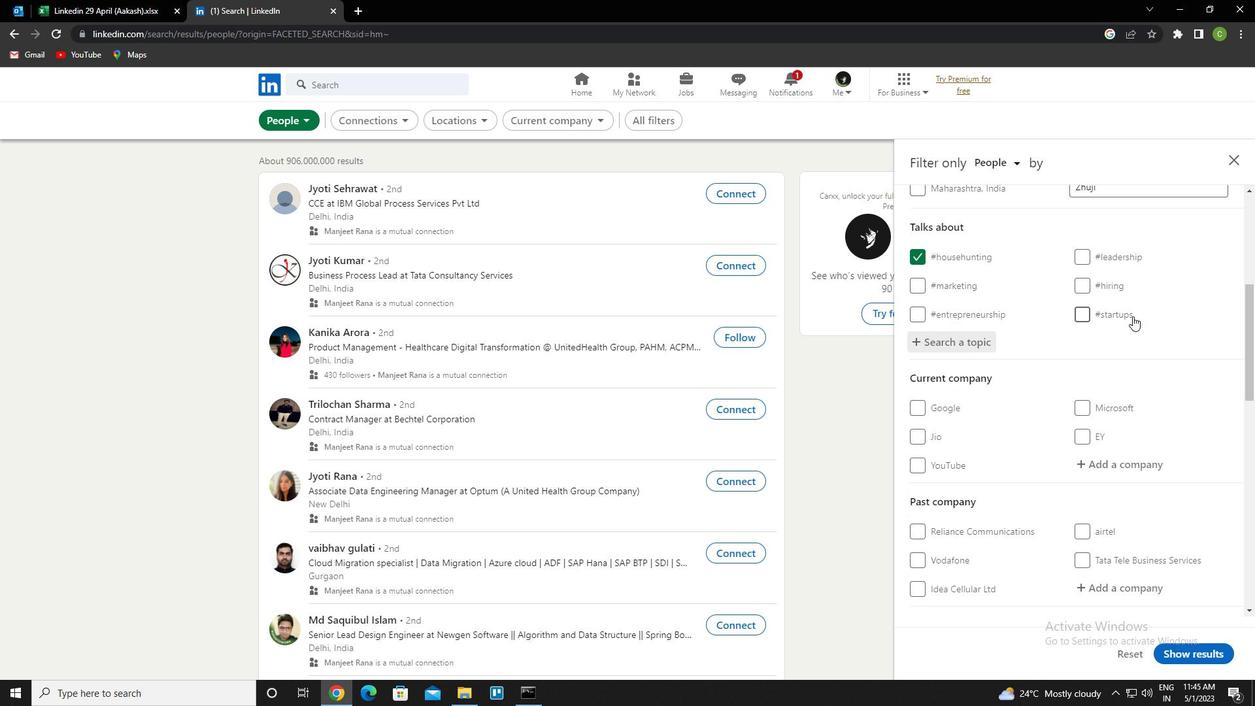 
Action: Mouse moved to (1116, 330)
Screenshot: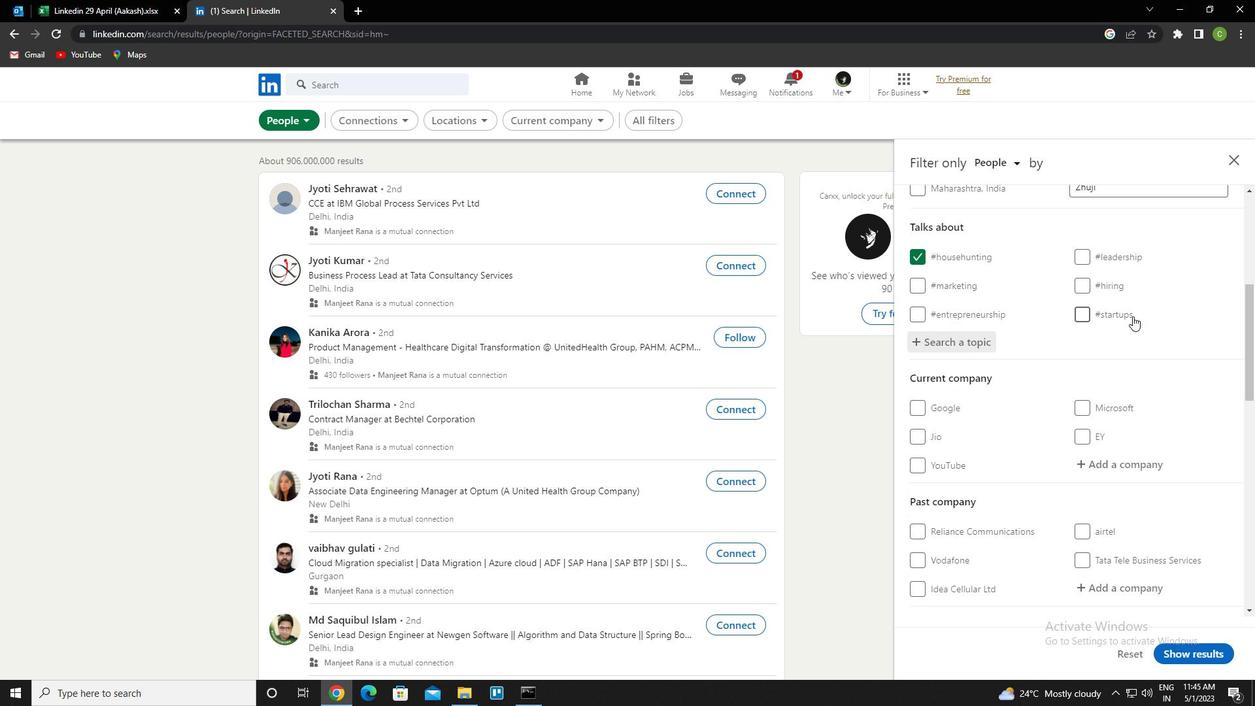 
Action: Mouse scrolled (1116, 329) with delta (0, 0)
Screenshot: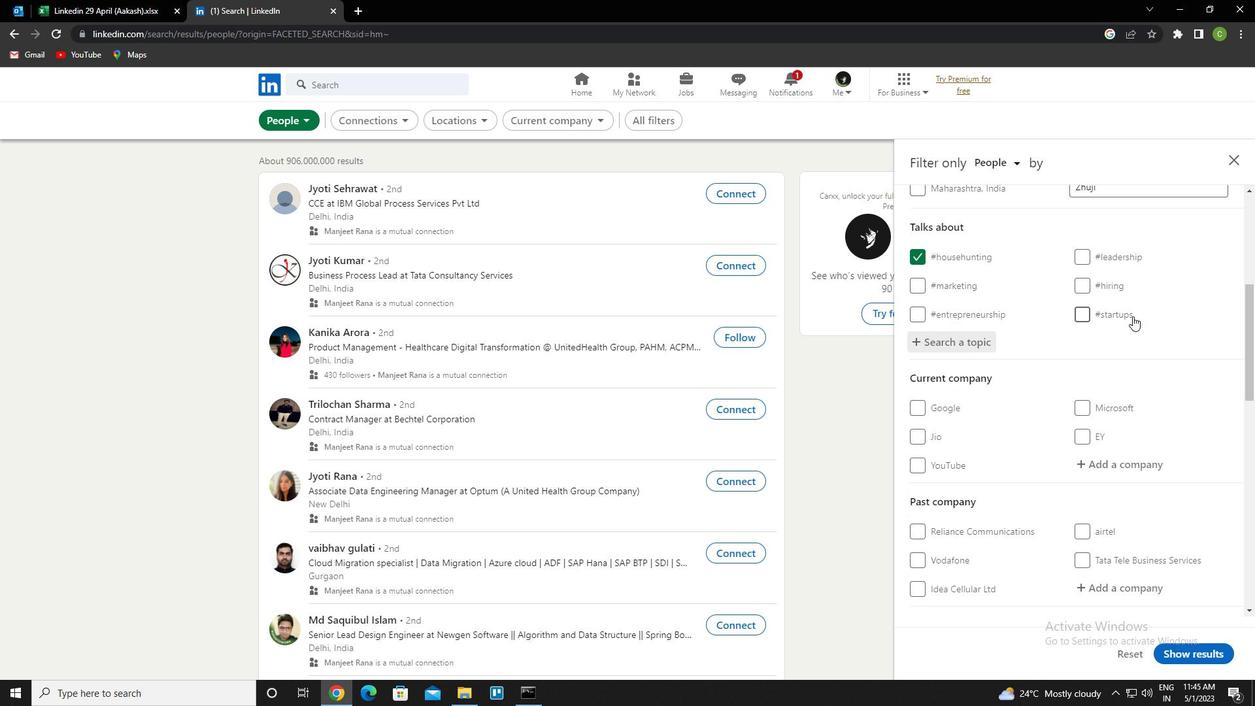 
Action: Mouse moved to (1106, 341)
Screenshot: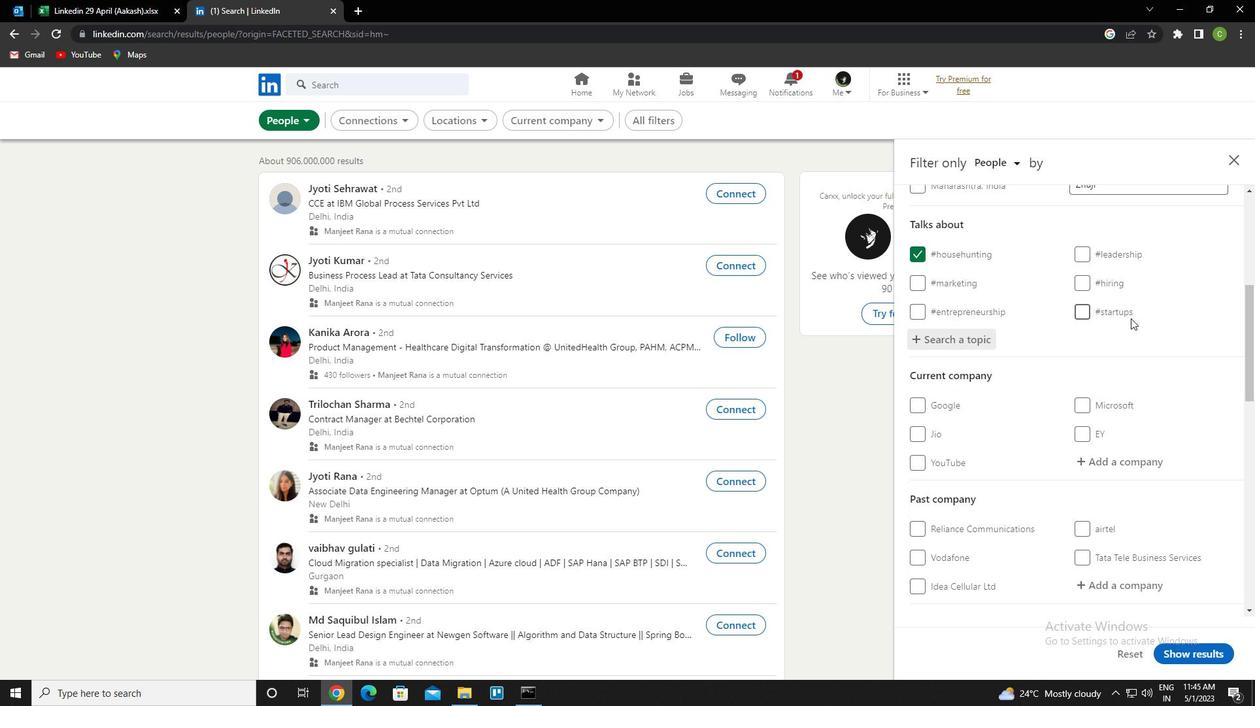 
Action: Mouse scrolled (1106, 341) with delta (0, 0)
Screenshot: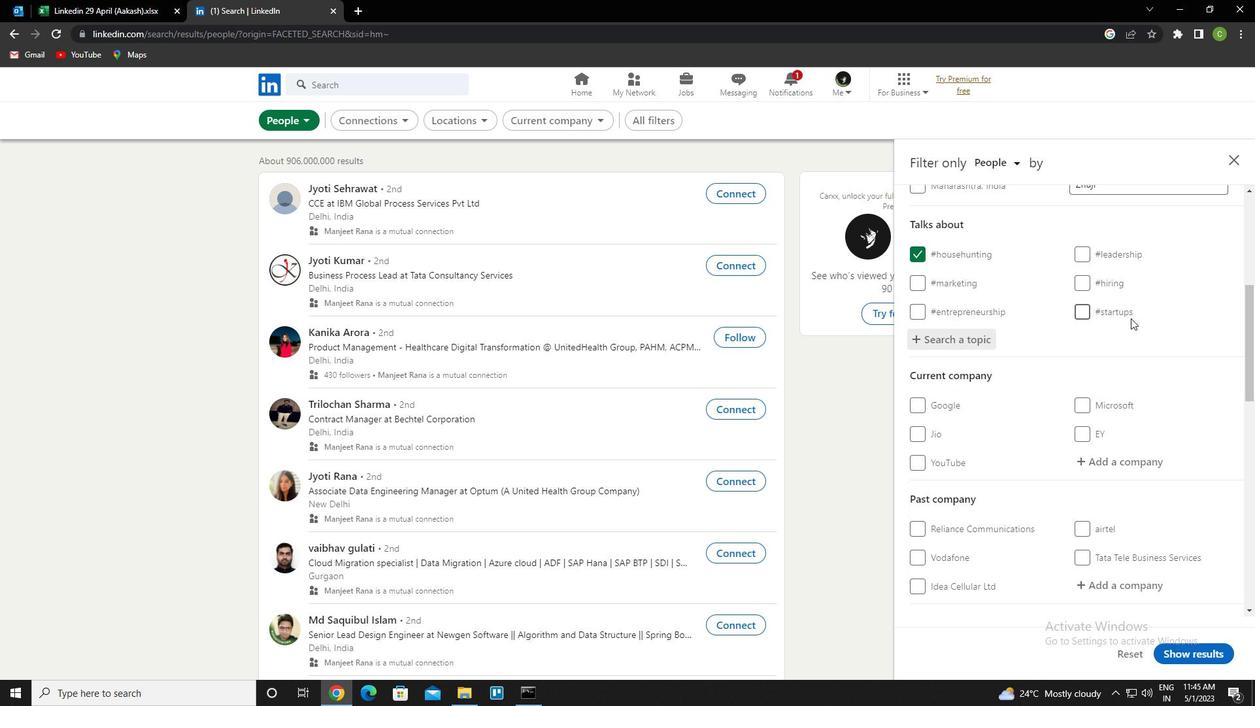 
Action: Mouse moved to (1102, 355)
Screenshot: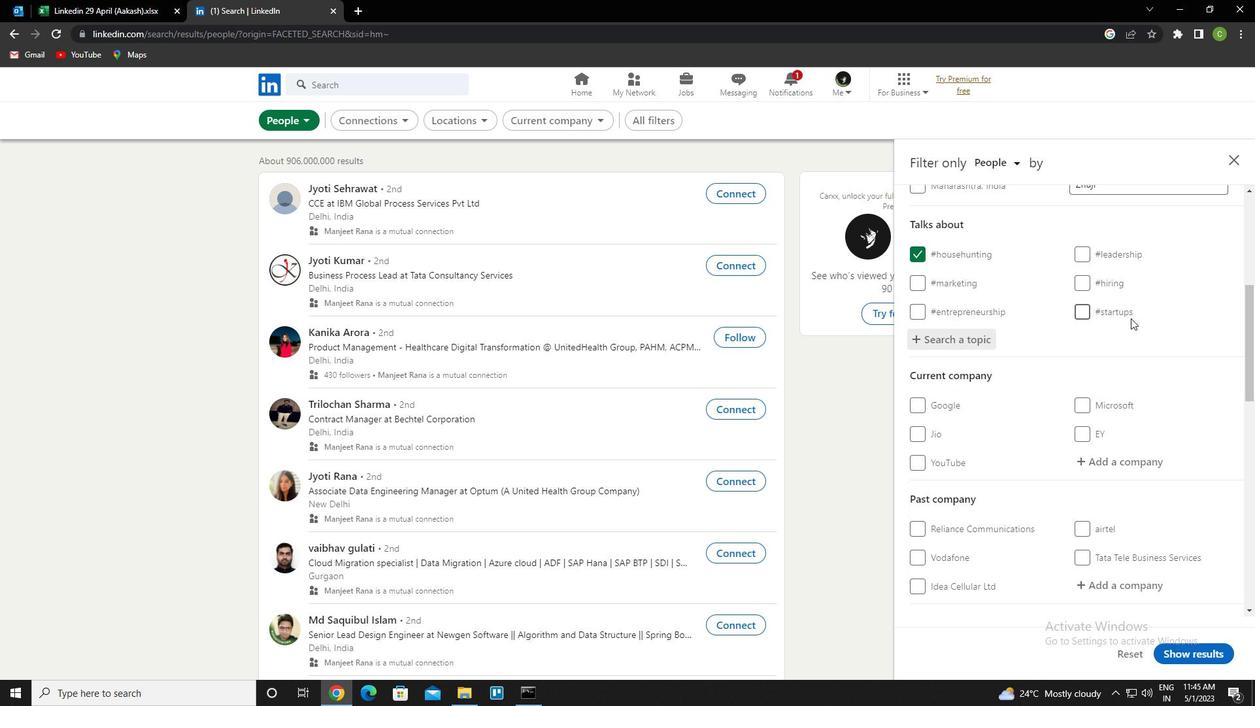 
Action: Mouse scrolled (1102, 354) with delta (0, 0)
Screenshot: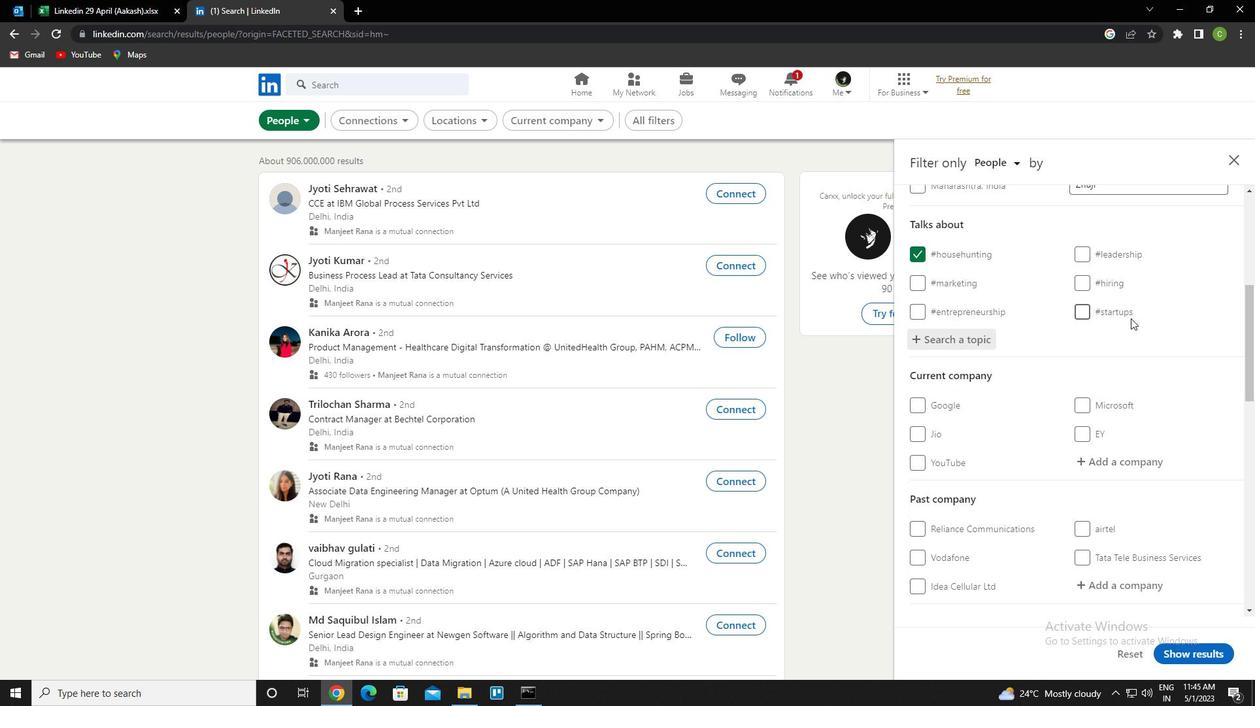 
Action: Mouse moved to (1099, 368)
Screenshot: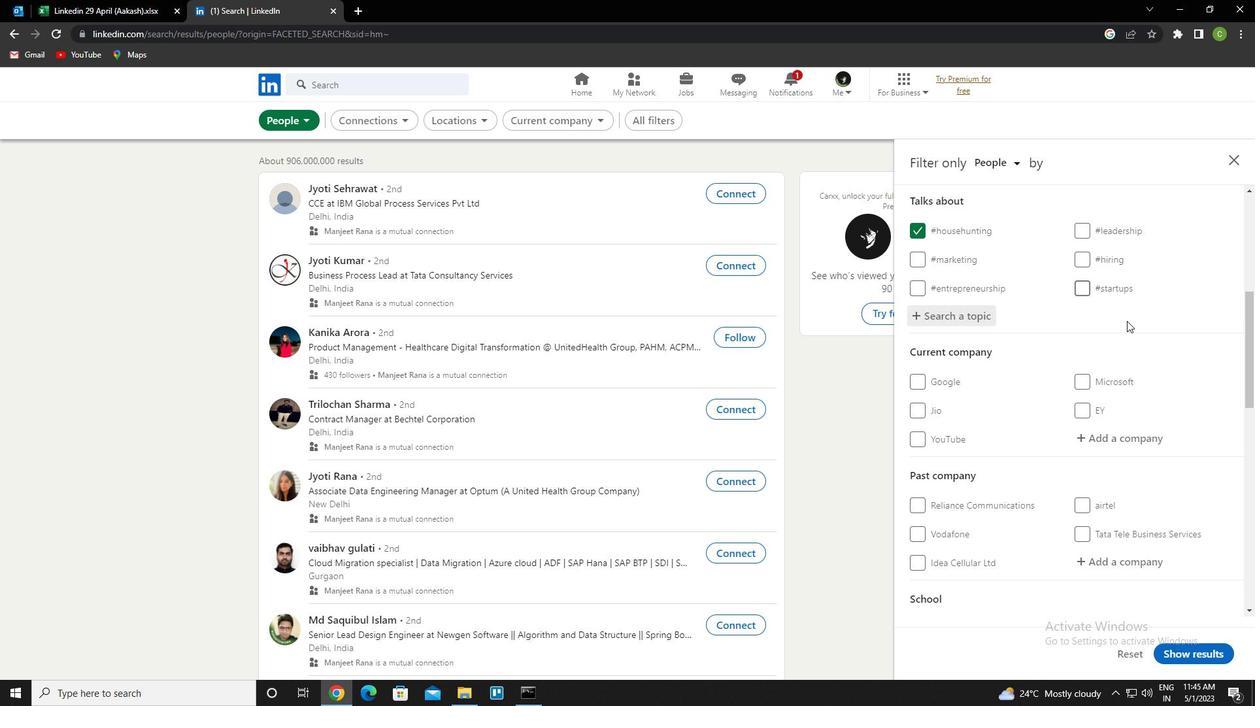 
Action: Mouse scrolled (1099, 367) with delta (0, 0)
Screenshot: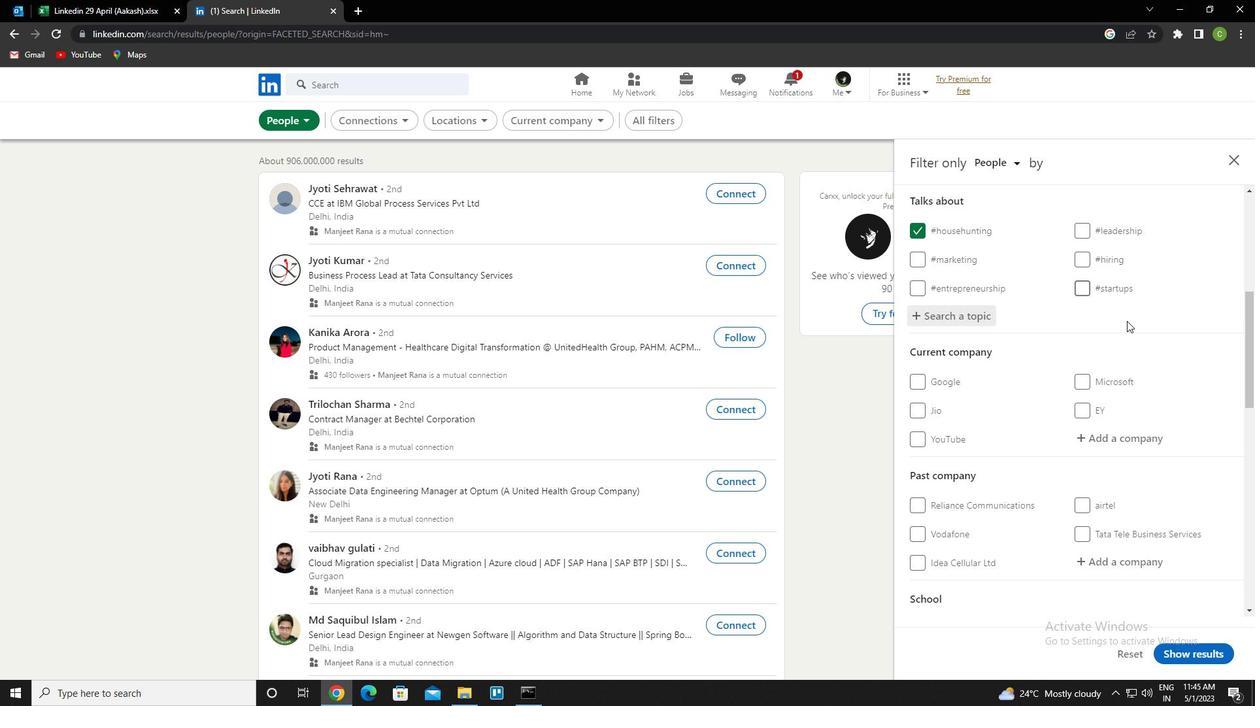 
Action: Mouse moved to (1095, 383)
Screenshot: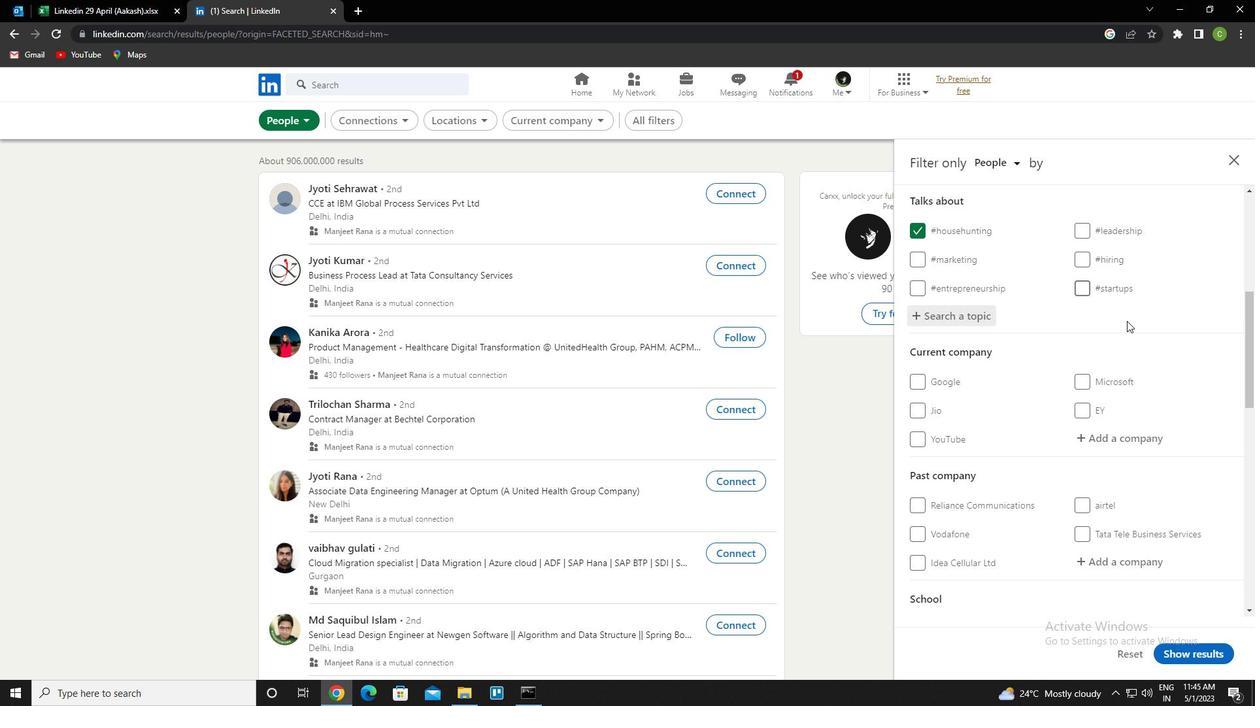 
Action: Mouse scrolled (1095, 382) with delta (0, 0)
Screenshot: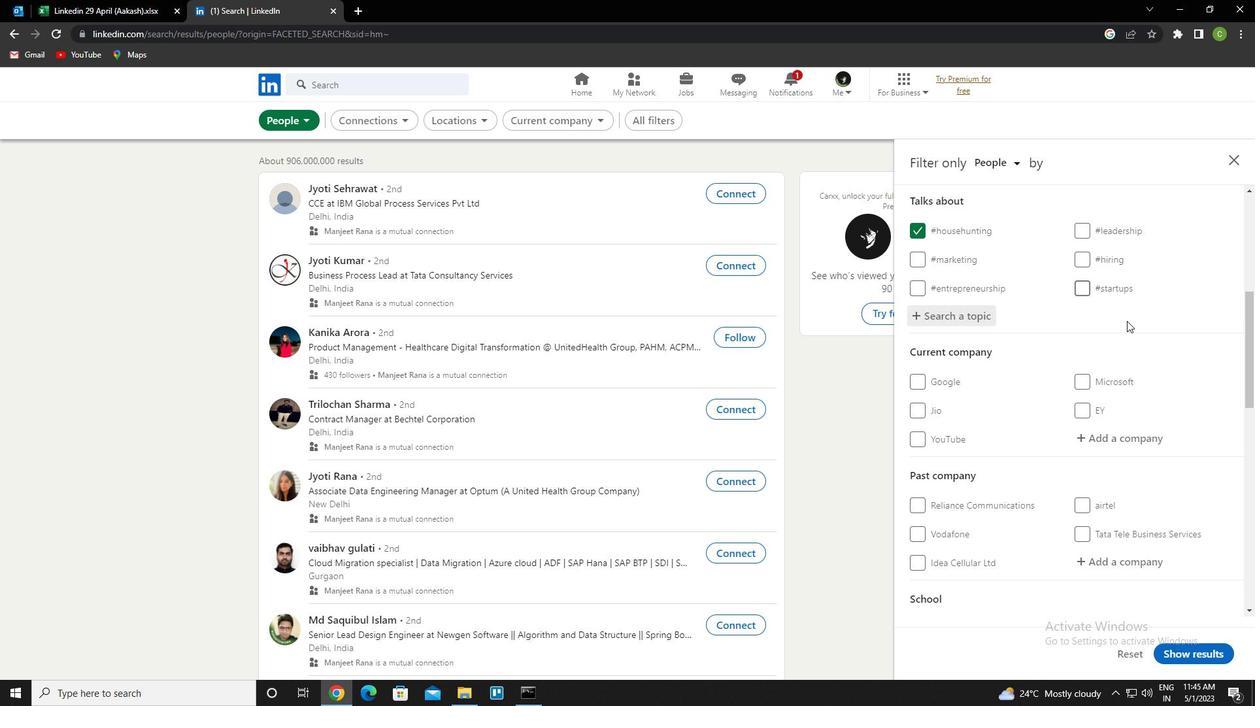 
Action: Mouse moved to (1093, 386)
Screenshot: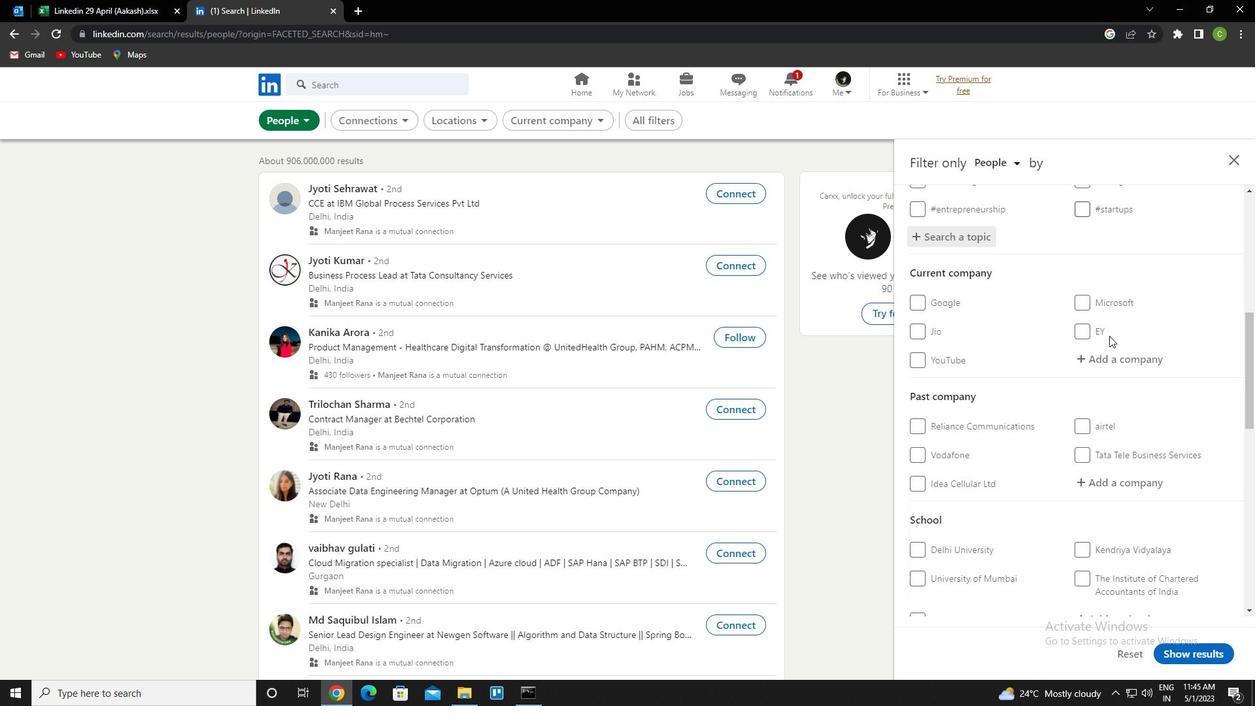 
Action: Mouse scrolled (1093, 385) with delta (0, 0)
Screenshot: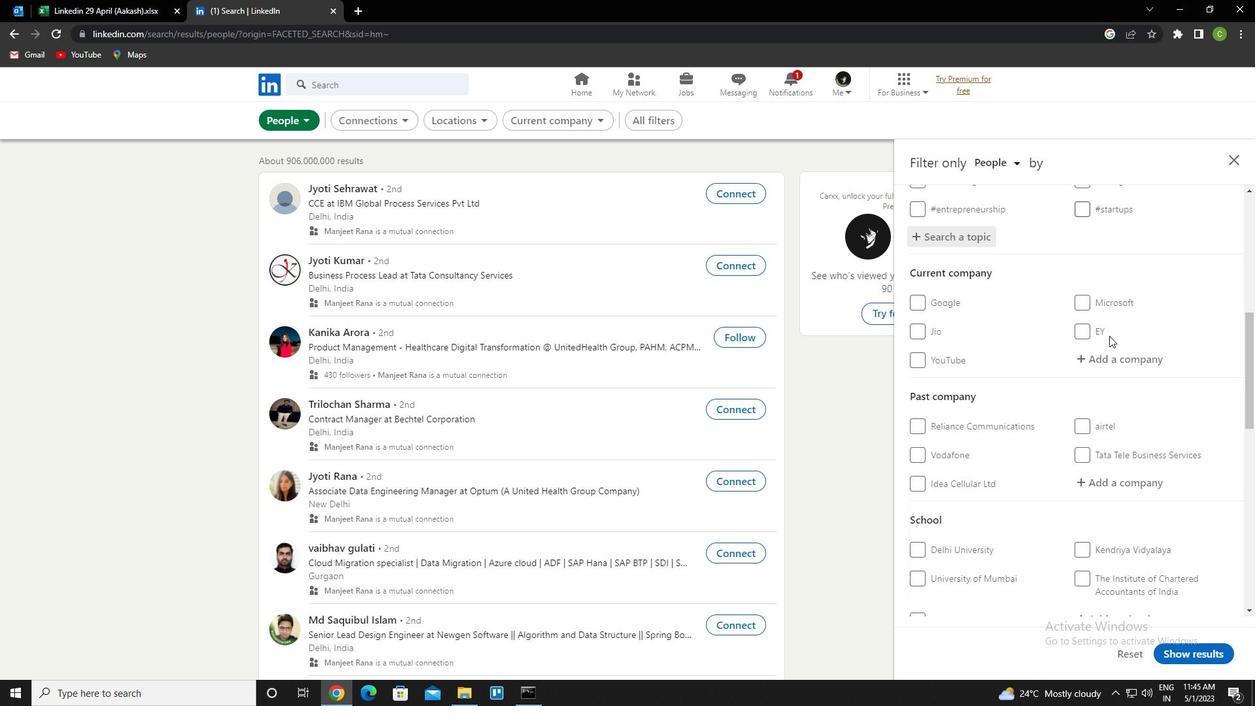 
Action: Mouse moved to (974, 409)
Screenshot: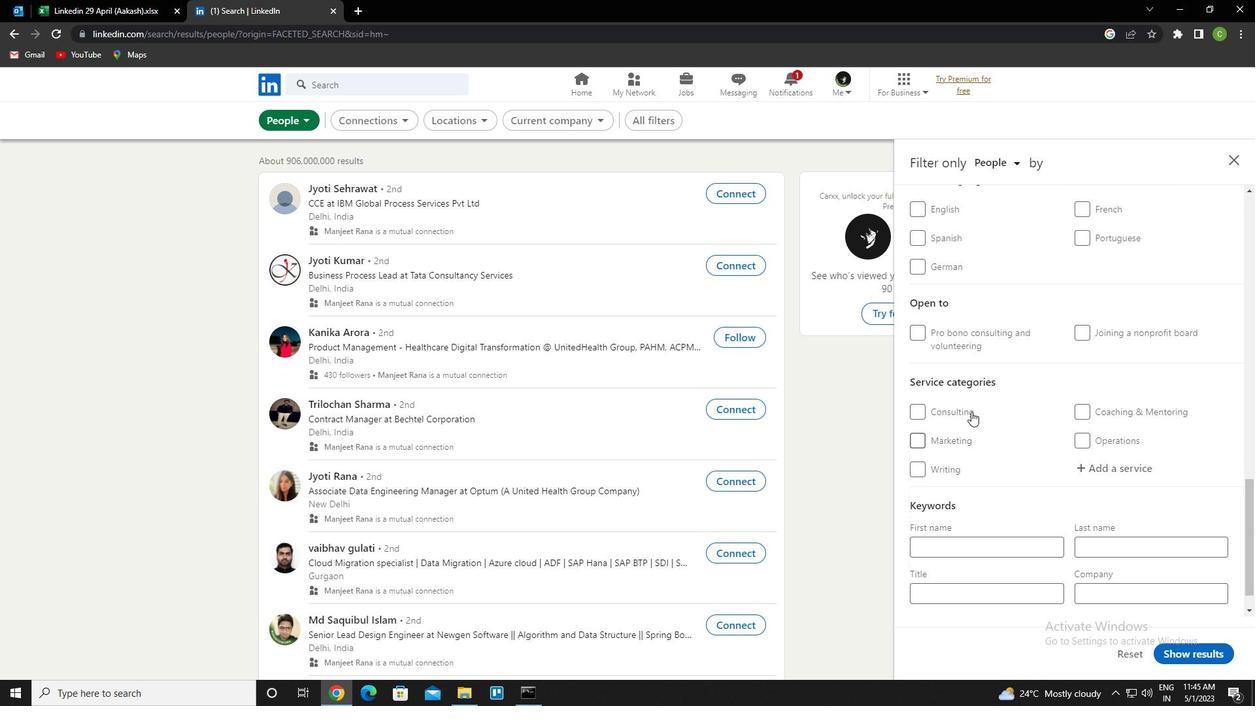 
Action: Mouse scrolled (974, 410) with delta (0, 0)
Screenshot: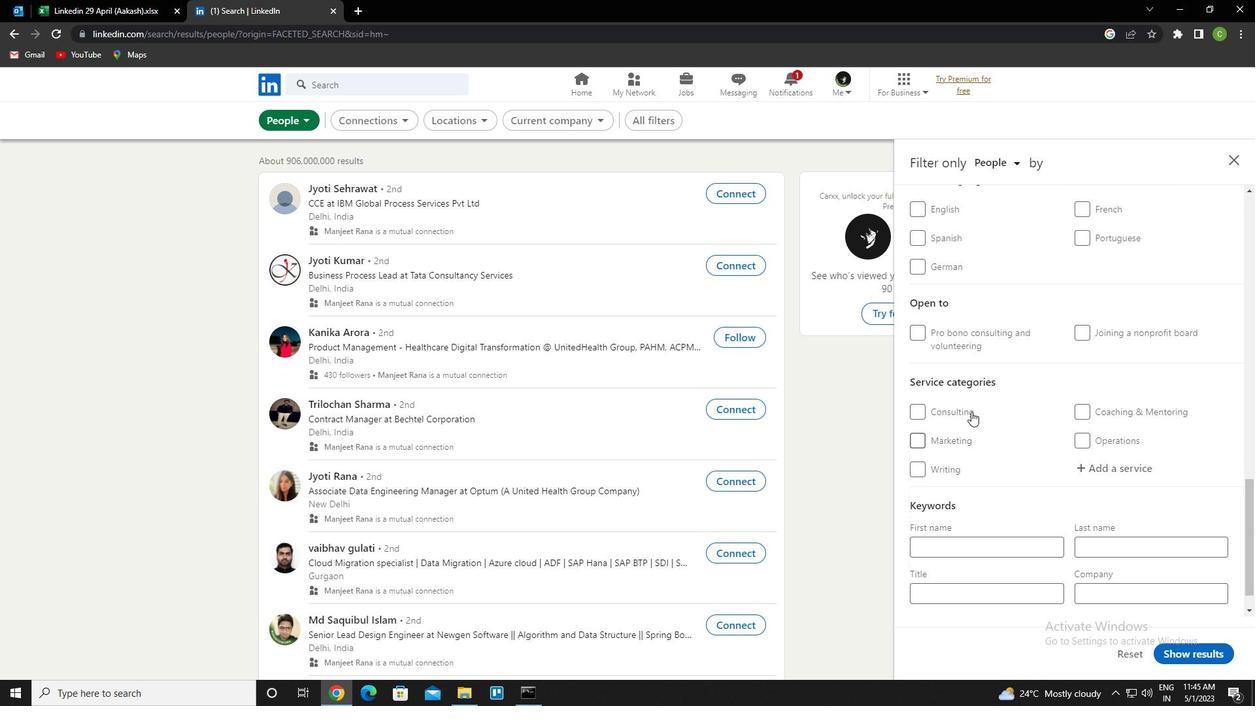 
Action: Mouse moved to (974, 409)
Screenshot: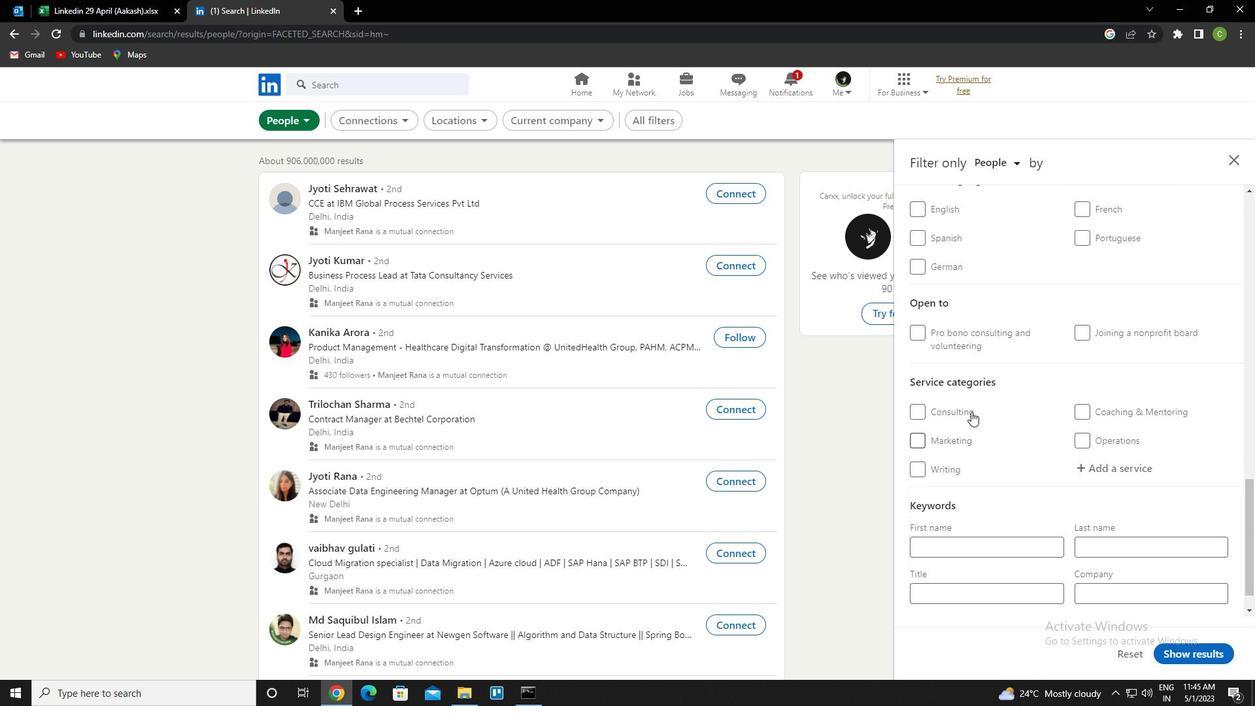 
Action: Mouse scrolled (974, 409) with delta (0, 0)
Screenshot: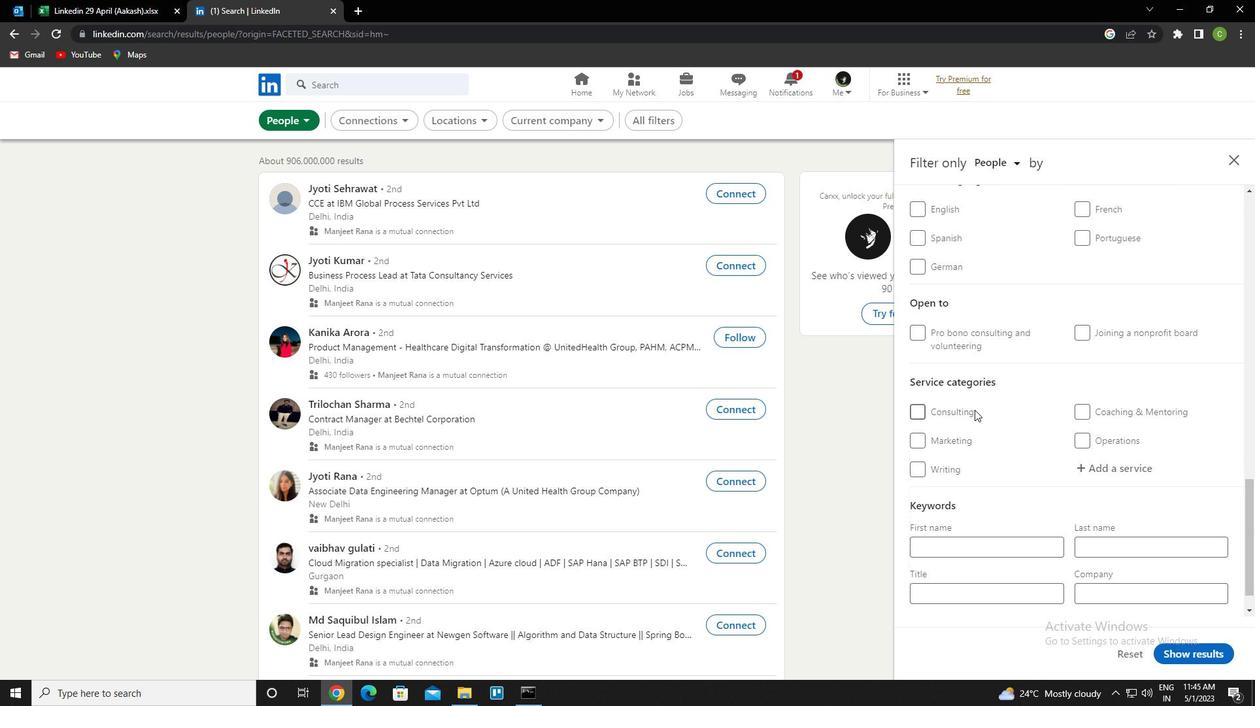 
Action: Mouse moved to (1083, 342)
Screenshot: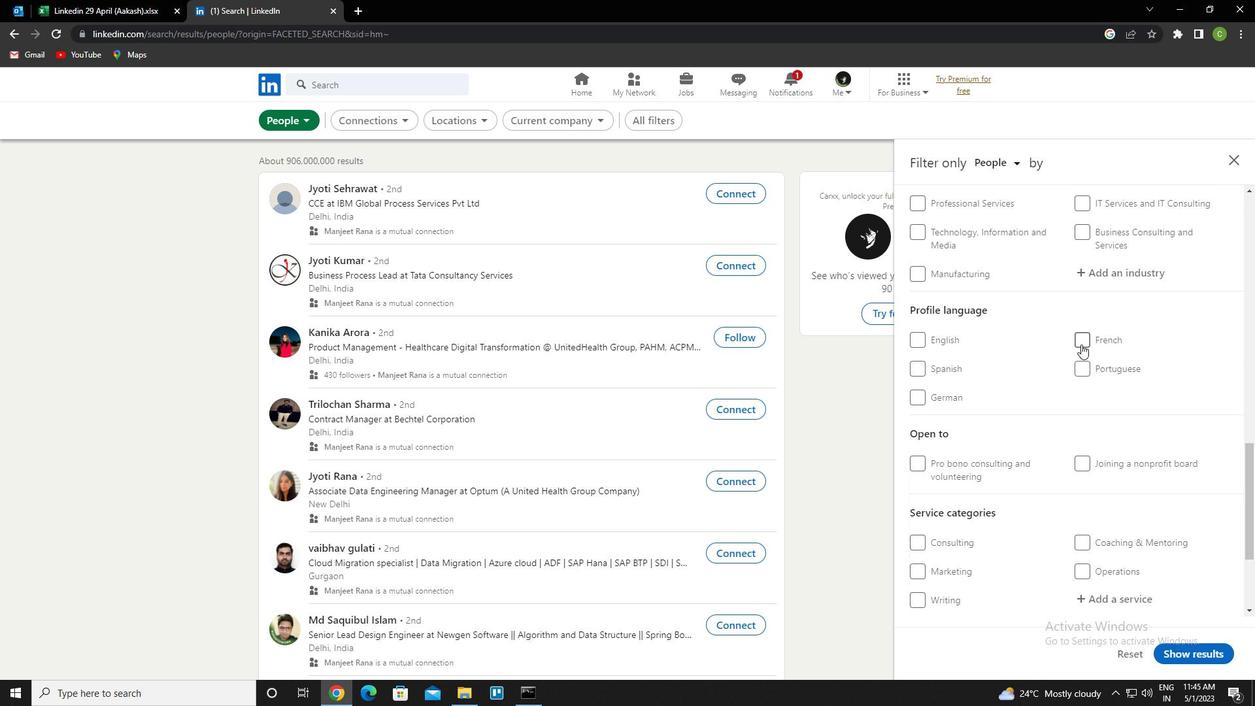 
Action: Mouse pressed left at (1083, 342)
Screenshot: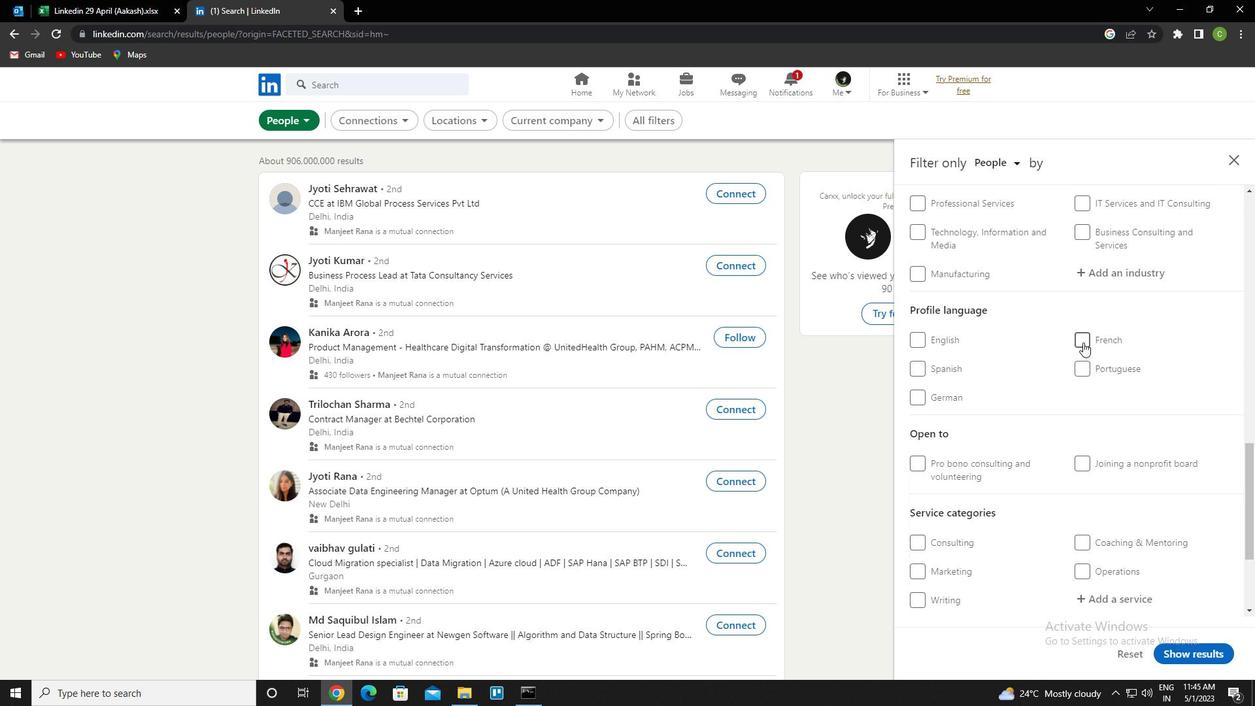 
Action: Mouse moved to (1080, 345)
Screenshot: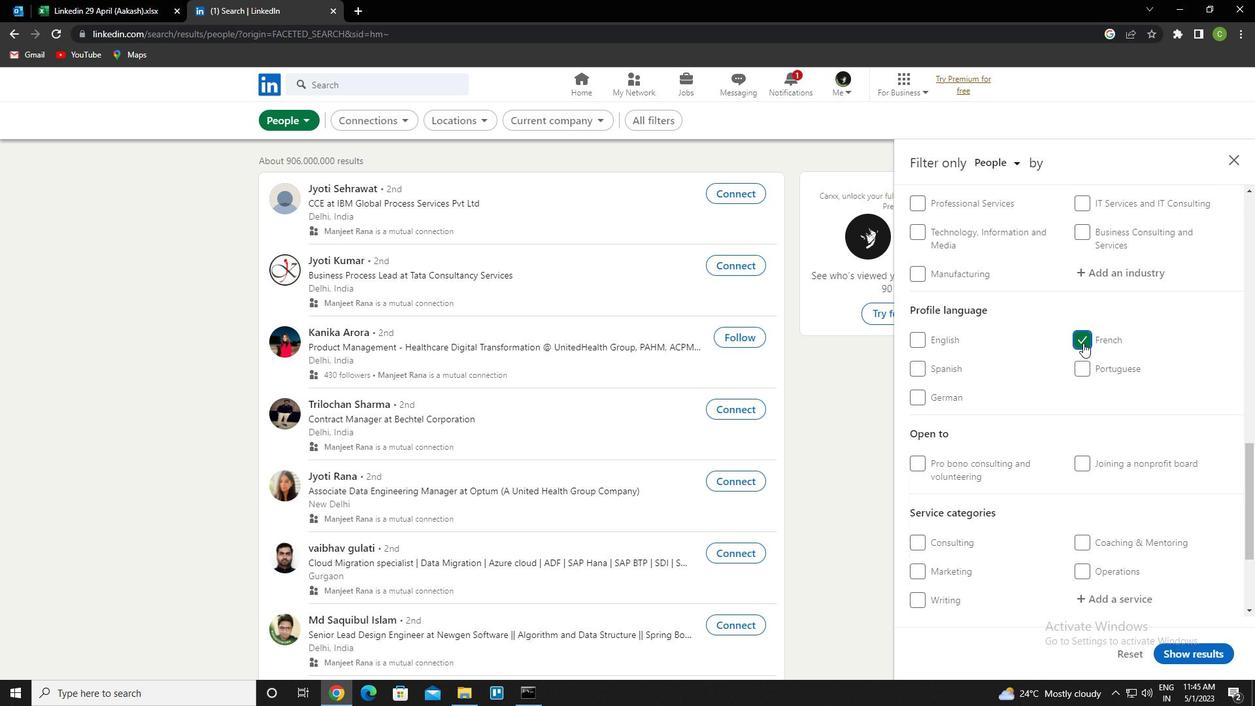 
Action: Mouse scrolled (1080, 345) with delta (0, 0)
Screenshot: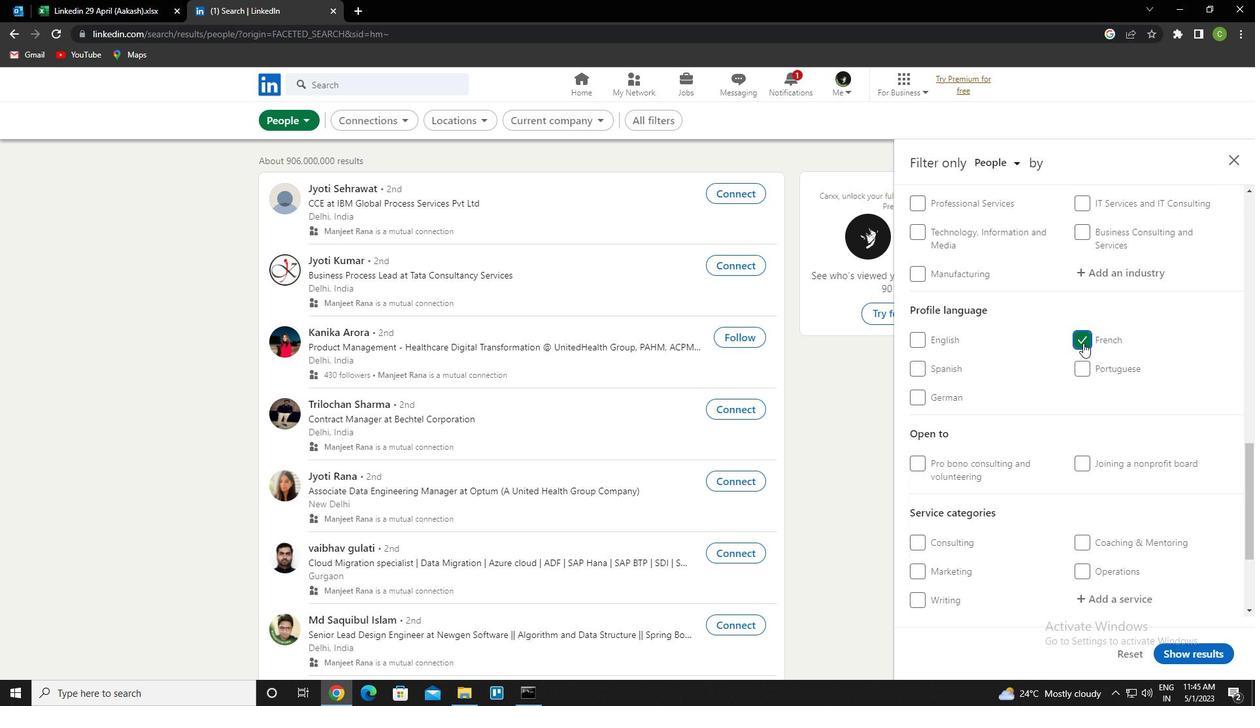 
Action: Mouse scrolled (1080, 345) with delta (0, 0)
Screenshot: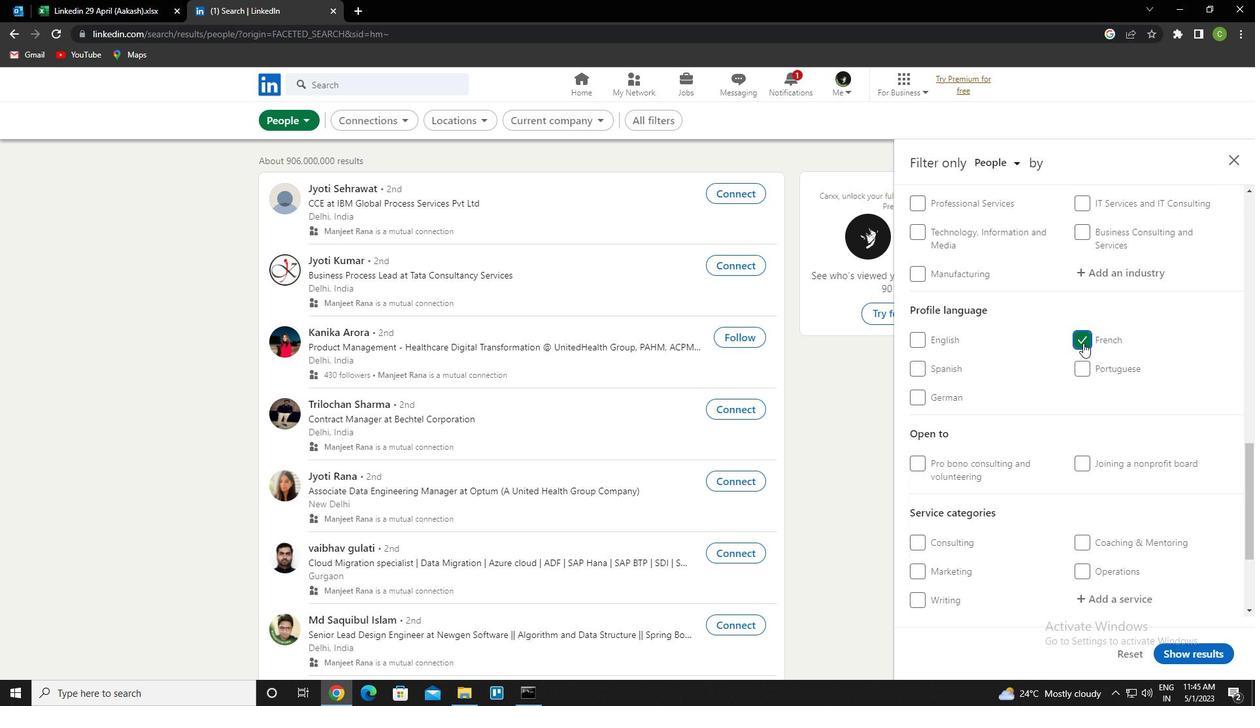 
Action: Mouse scrolled (1080, 345) with delta (0, 0)
Screenshot: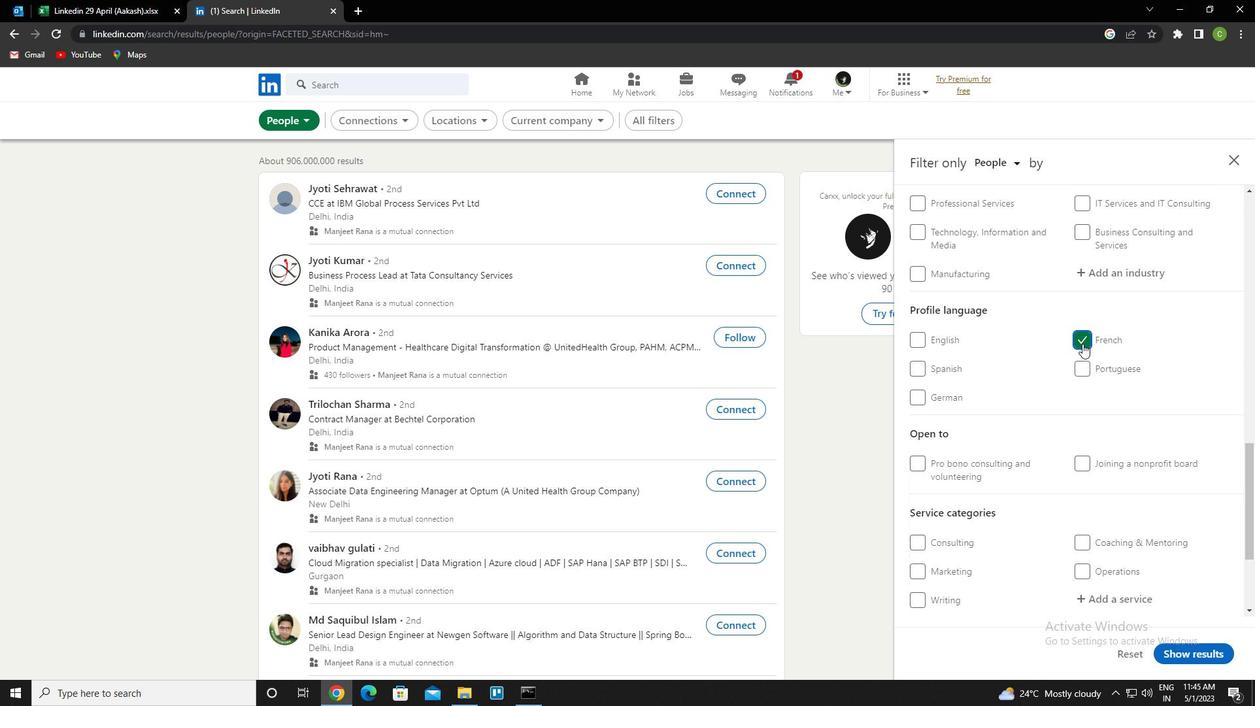 
Action: Mouse scrolled (1080, 345) with delta (0, 0)
Screenshot: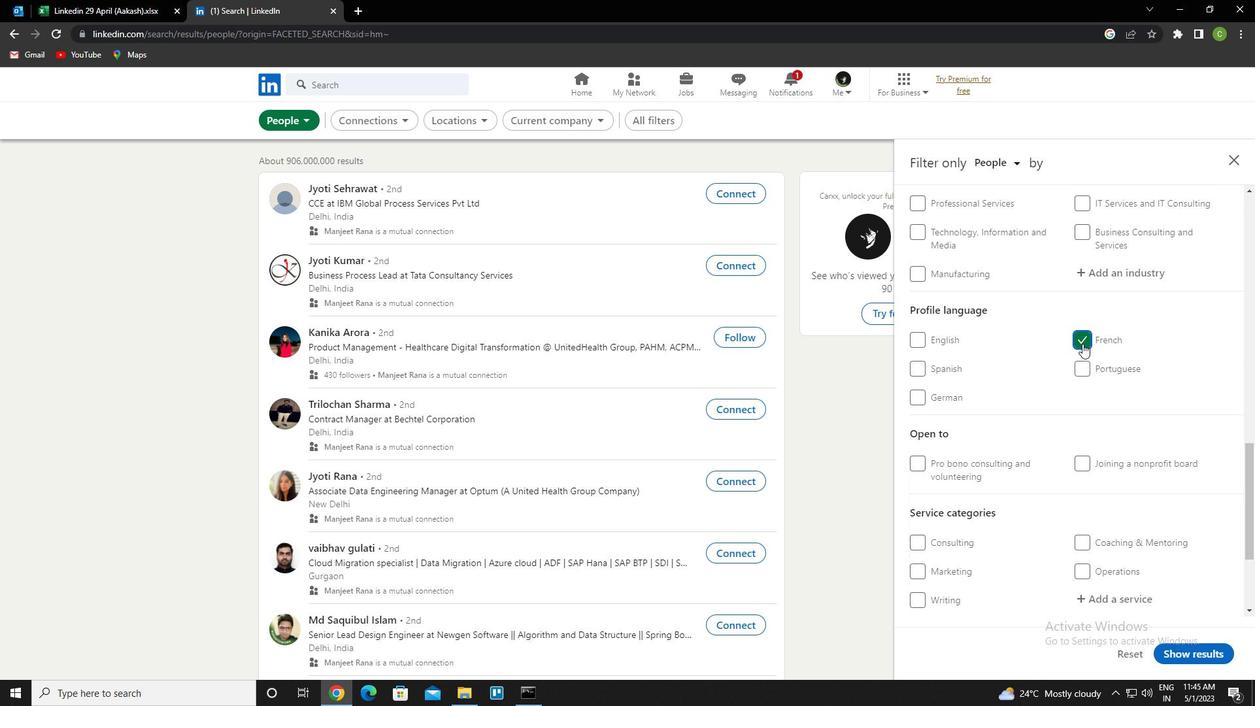 
Action: Mouse scrolled (1080, 345) with delta (0, 0)
Screenshot: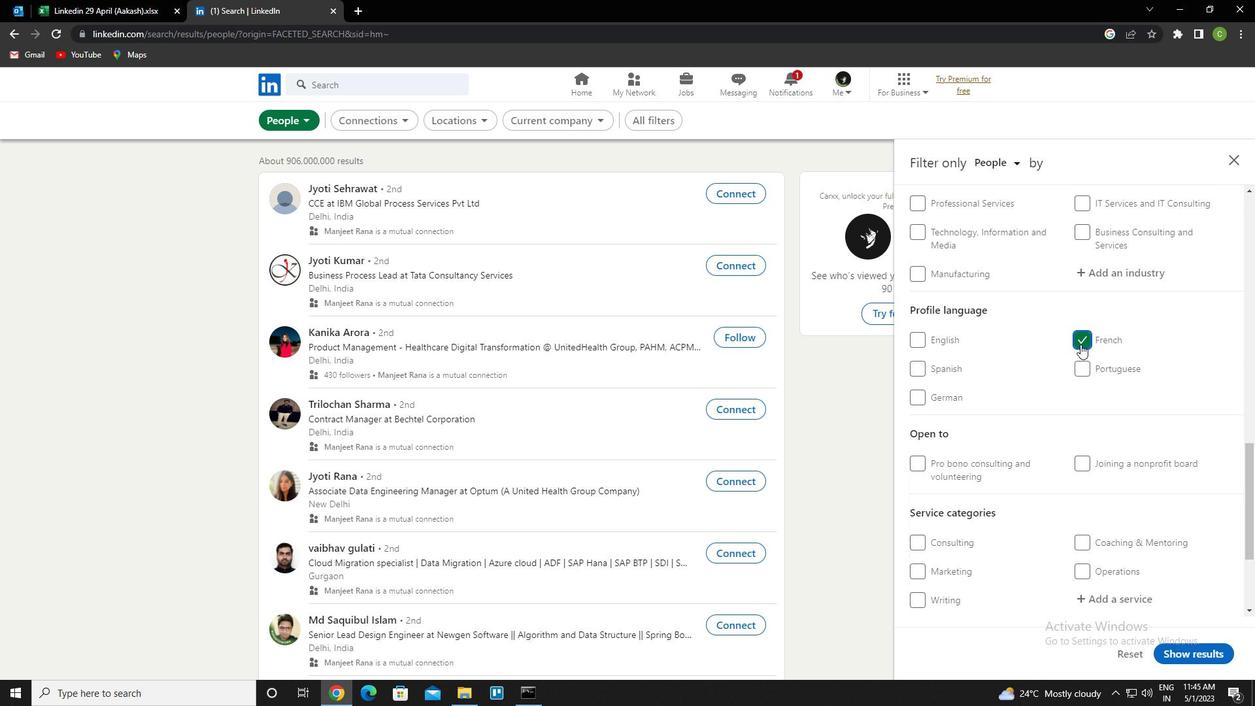 
Action: Mouse moved to (971, 315)
Screenshot: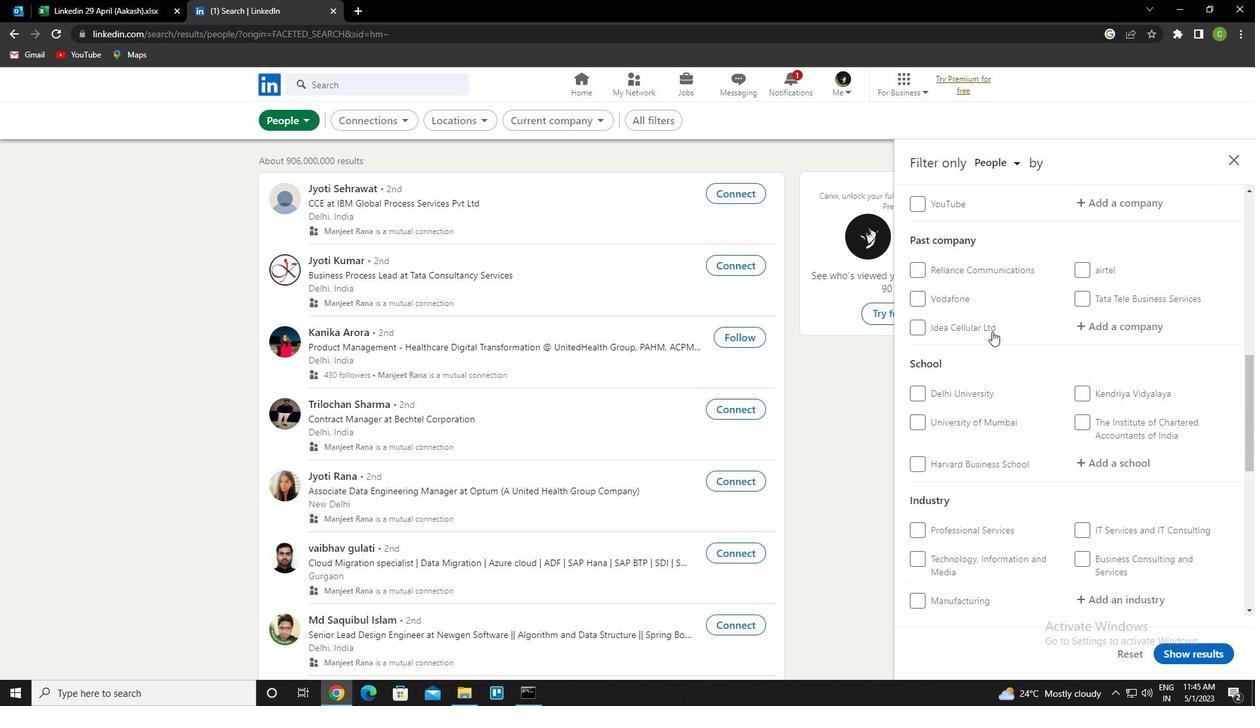 
Action: Mouse scrolled (971, 316) with delta (0, 0)
Screenshot: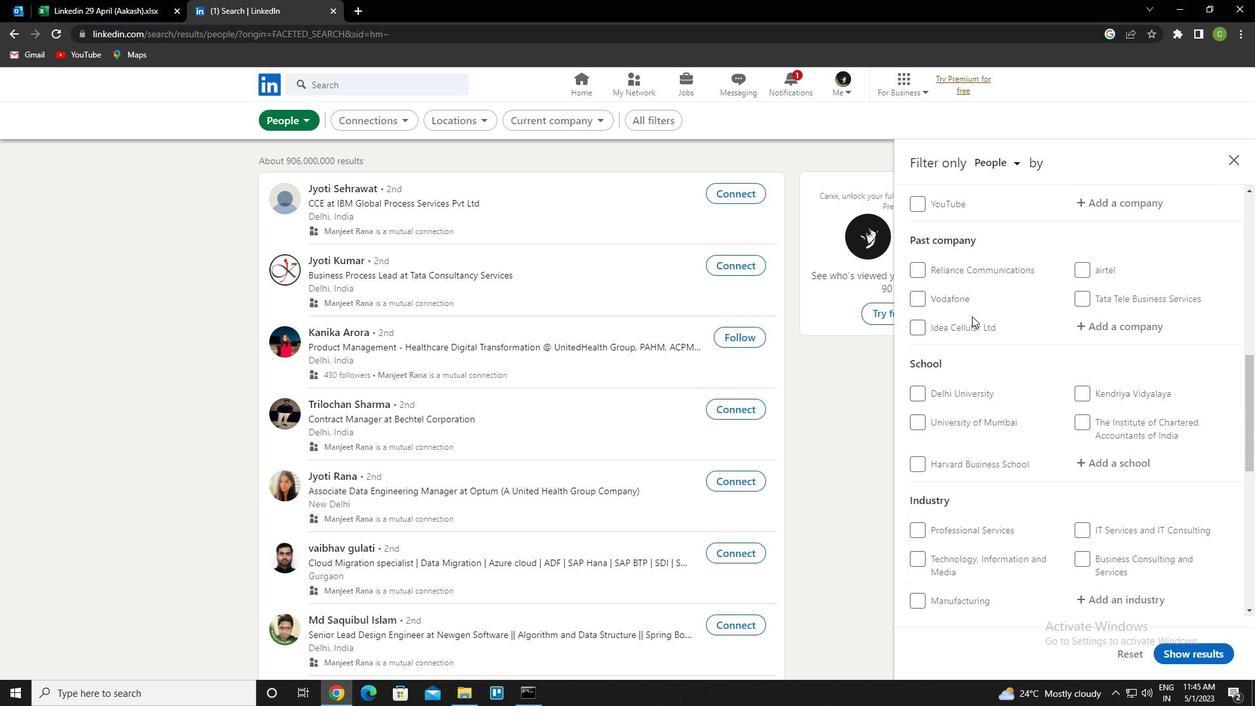 
Action: Mouse moved to (1101, 272)
Screenshot: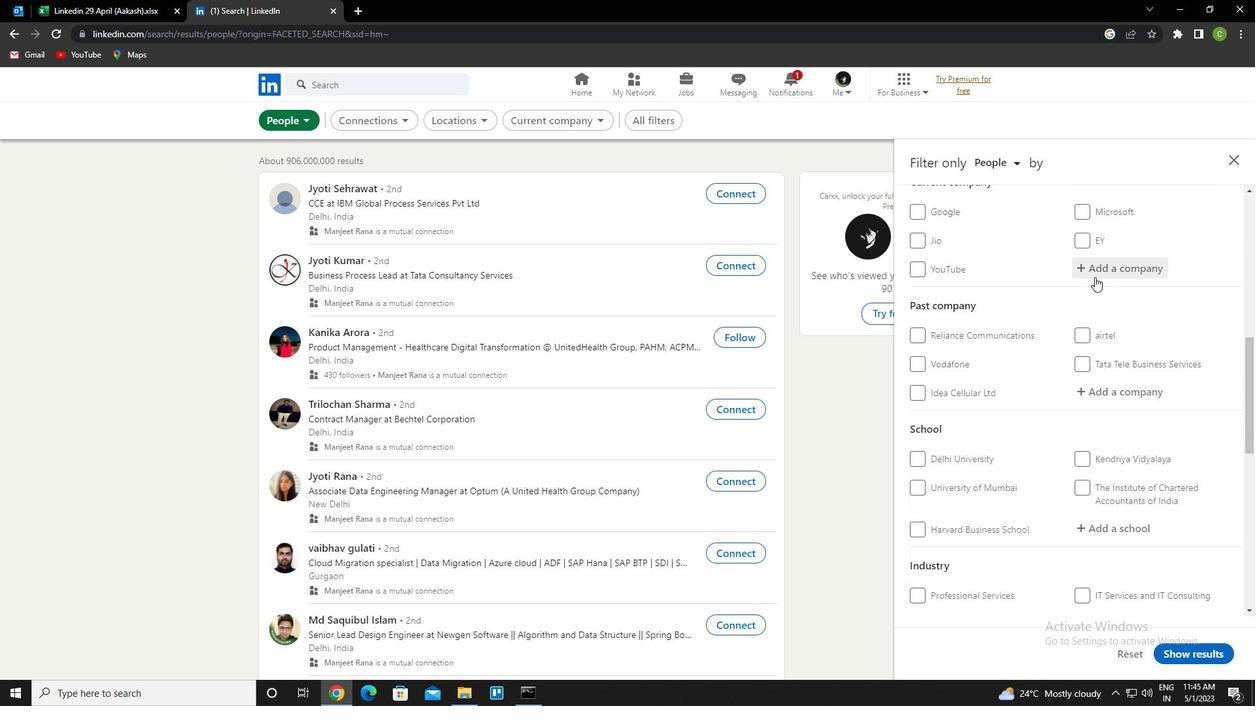
Action: Mouse pressed left at (1101, 272)
Screenshot: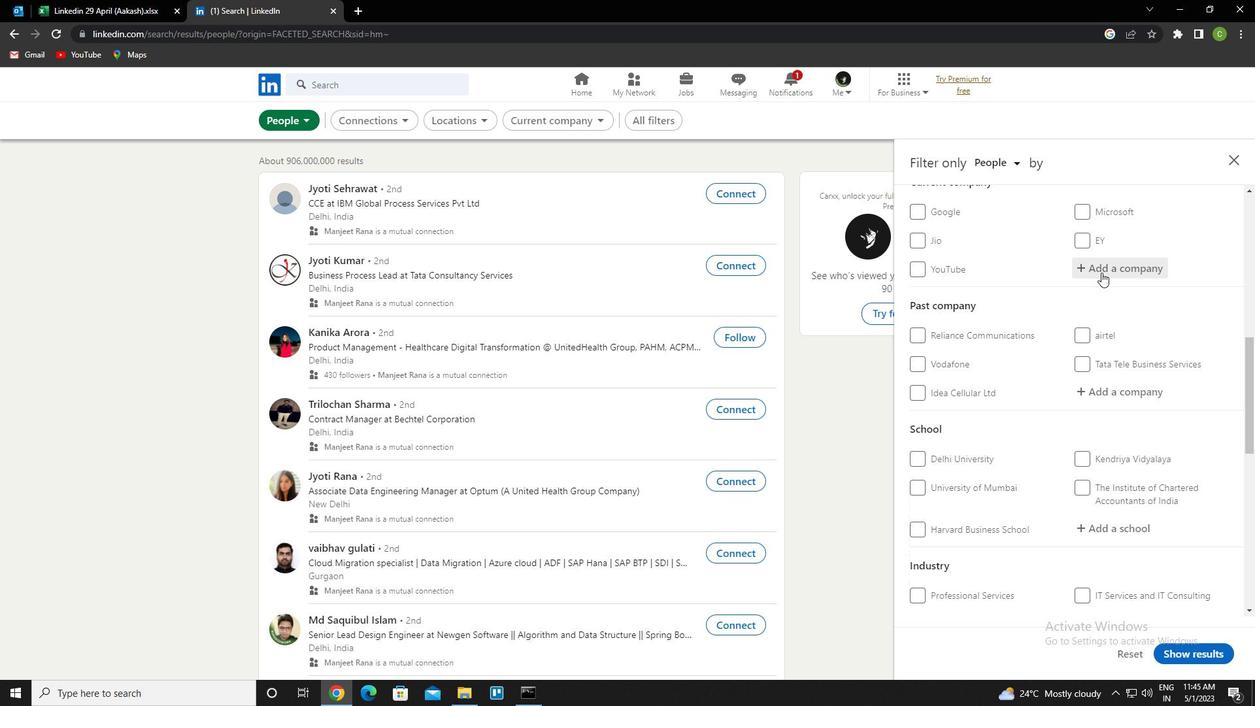 
Action: Key pressed <Key.caps_lock>r<Key.caps_lock>Eliance<Key.space><Key.caps_lock>d<Key.caps_lock>igital<Key.down><Key.enter>
Screenshot: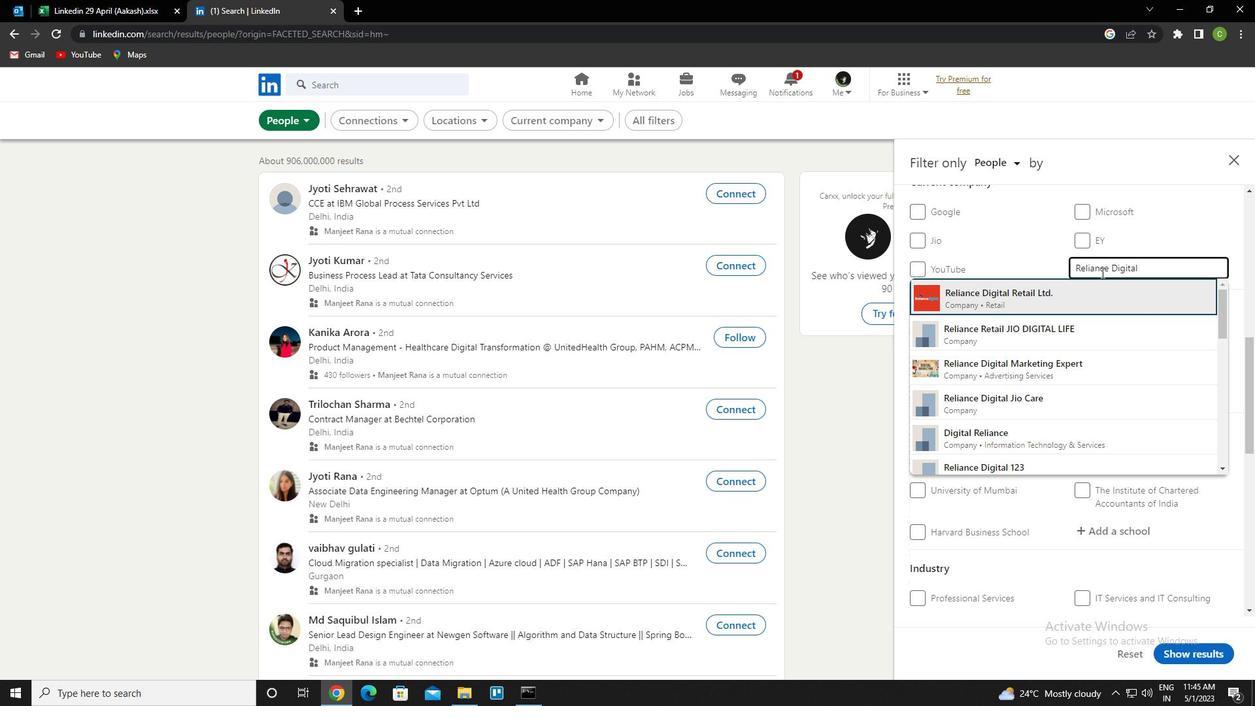 
Action: Mouse moved to (1072, 290)
Screenshot: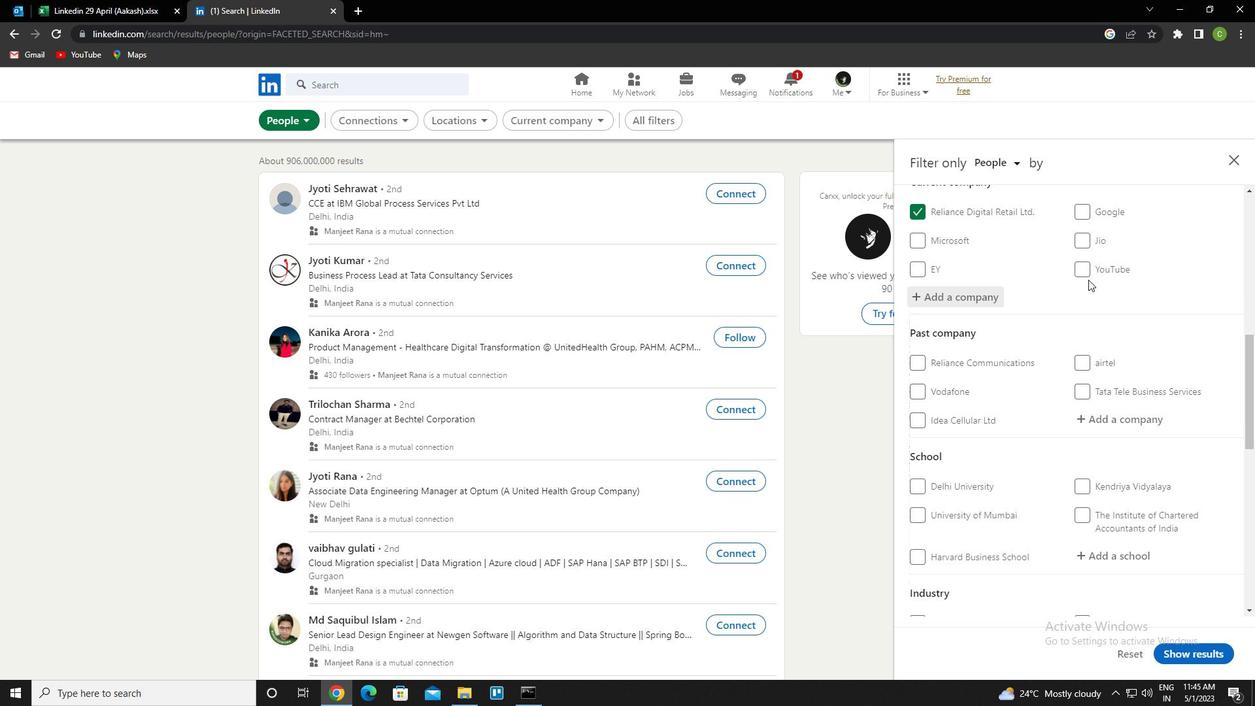 
Action: Mouse scrolled (1072, 290) with delta (0, 0)
Screenshot: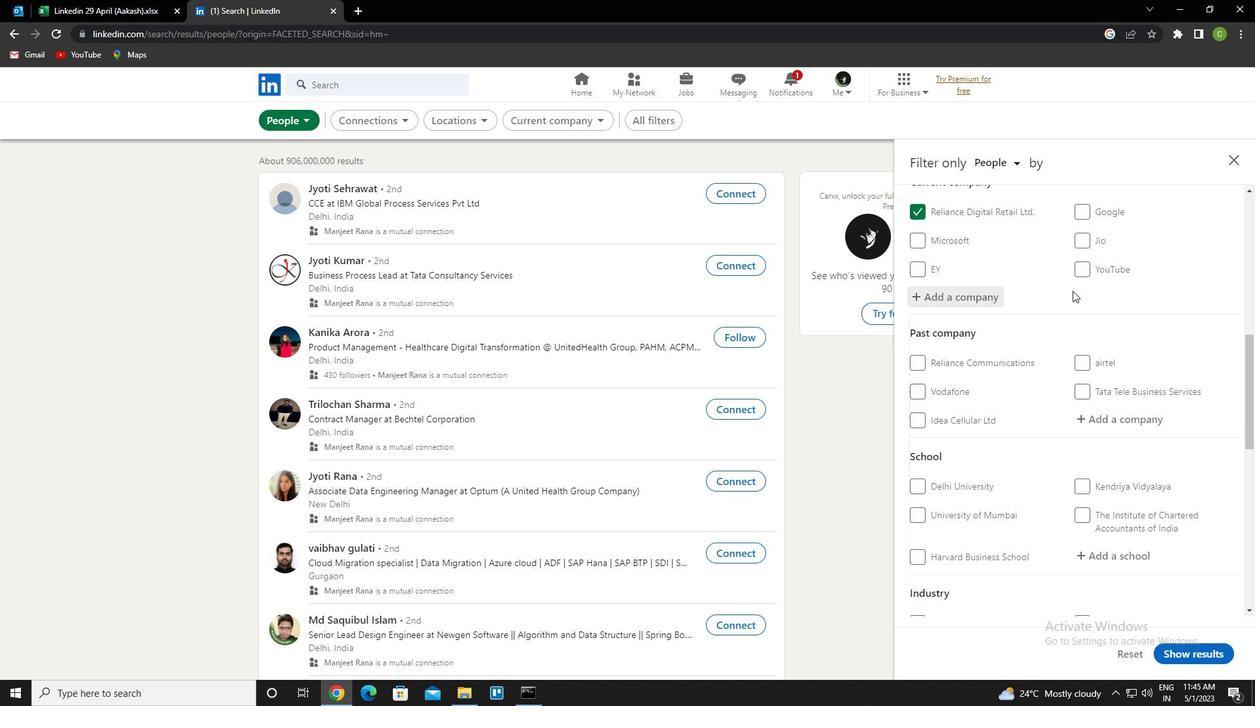 
Action: Mouse moved to (1067, 294)
Screenshot: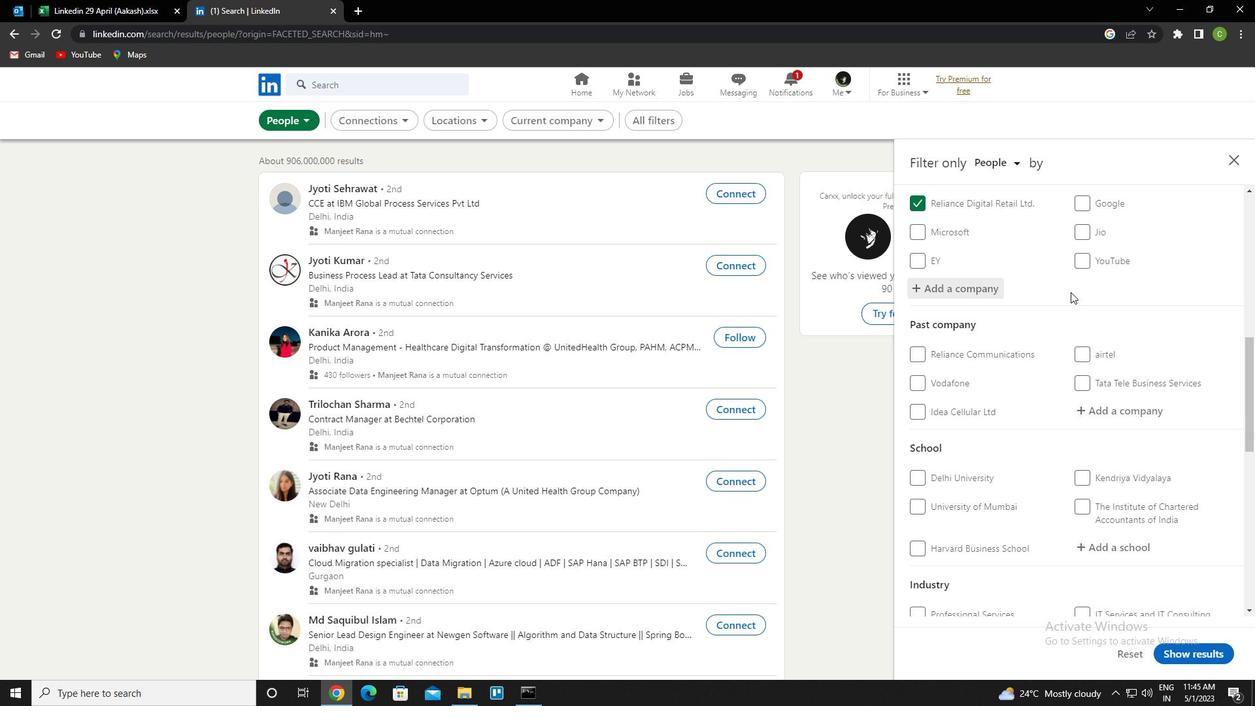 
Action: Mouse scrolled (1067, 294) with delta (0, 0)
Screenshot: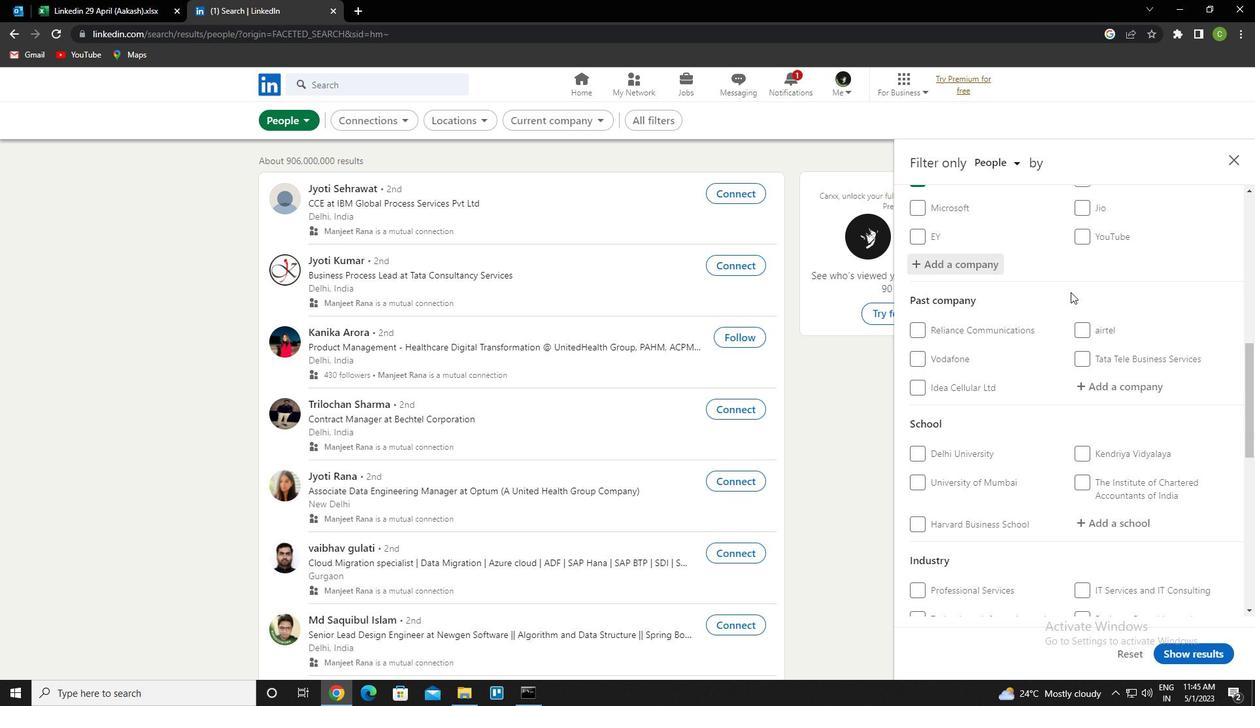 
Action: Mouse moved to (1066, 296)
Screenshot: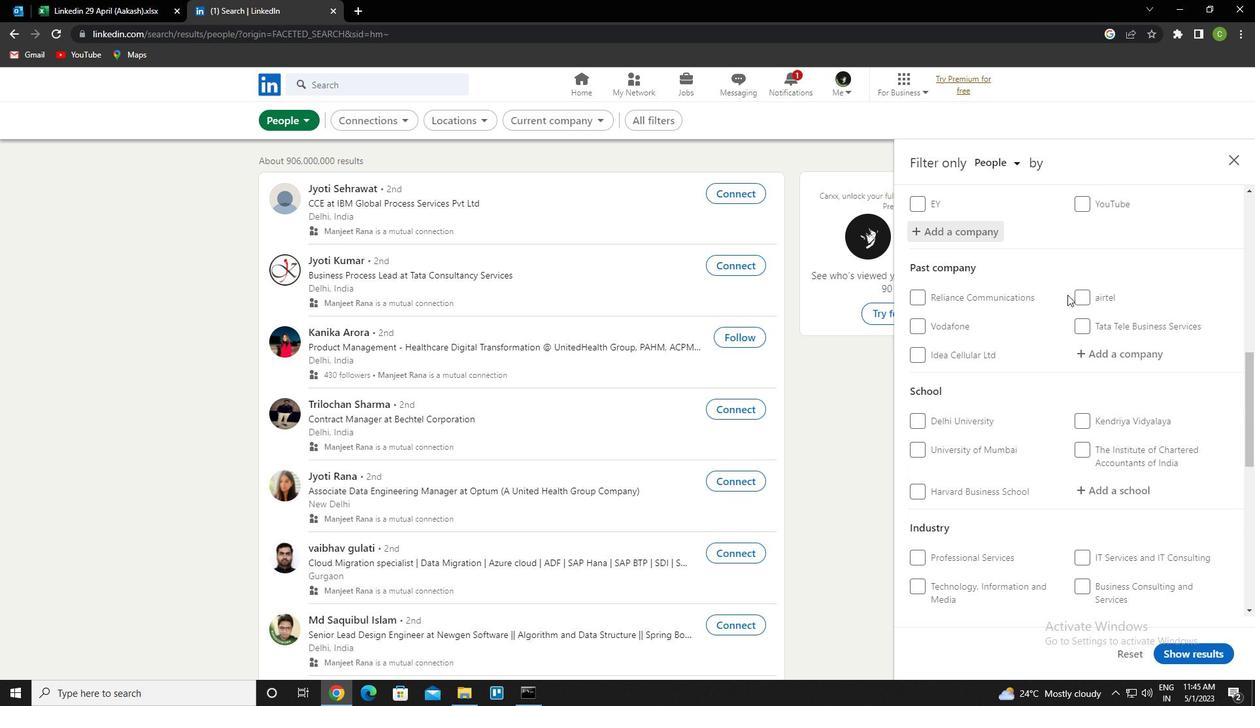 
Action: Mouse scrolled (1066, 295) with delta (0, 0)
Screenshot: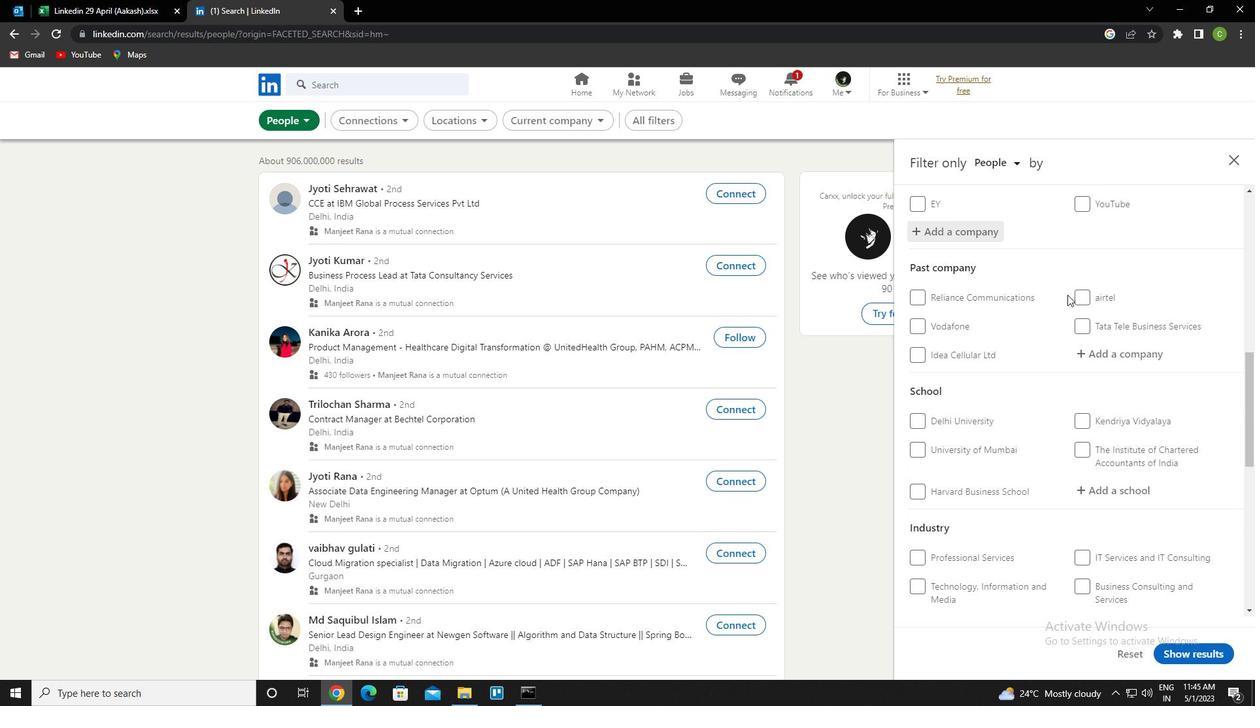 
Action: Mouse moved to (1066, 296)
Screenshot: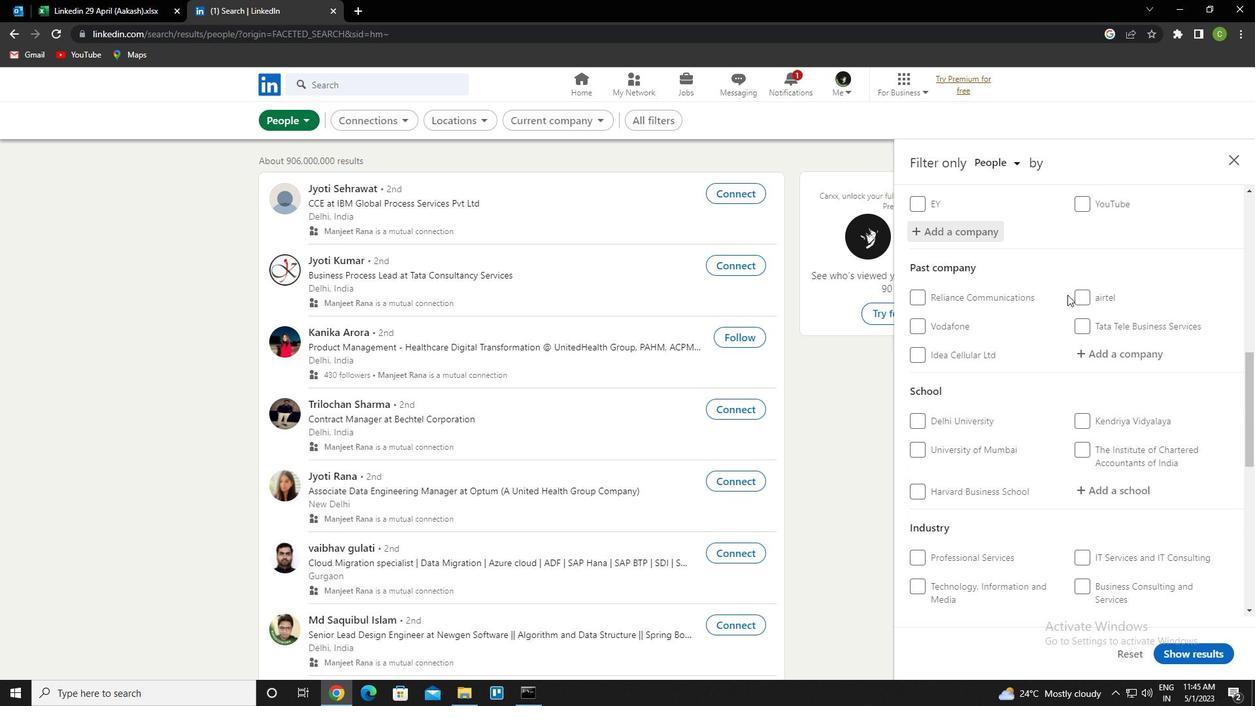 
Action: Mouse scrolled (1066, 295) with delta (0, 0)
Screenshot: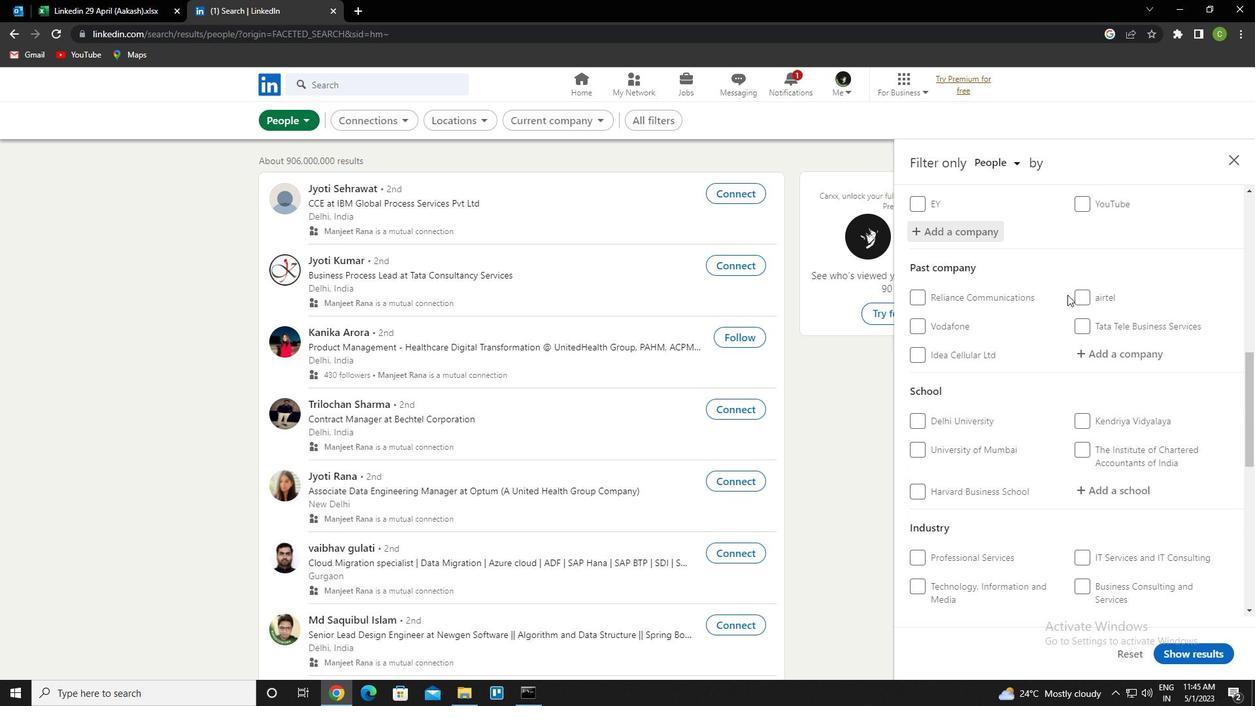 
Action: Mouse moved to (1123, 289)
Screenshot: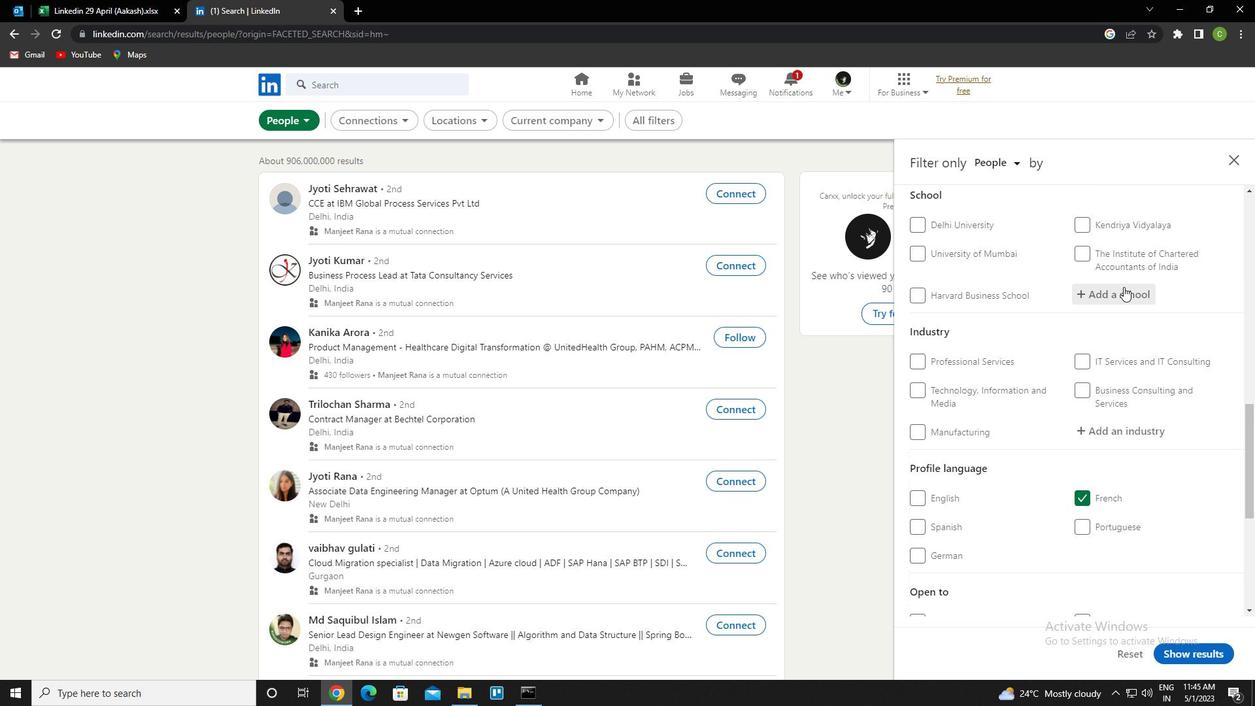 
Action: Mouse pressed left at (1123, 289)
Screenshot: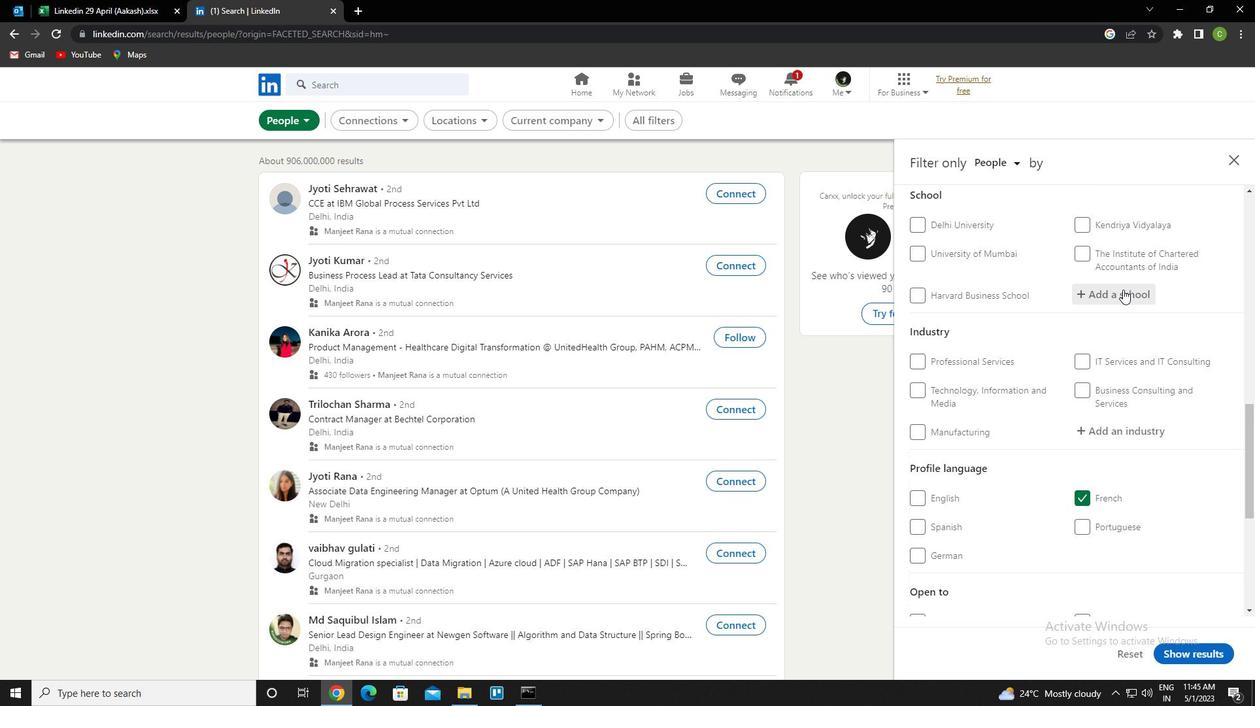 
Action: Key pressed <Key.caps_lock>m<Key.caps_lock>eghnad<Key.down><Key.down><Key.enter>
Screenshot: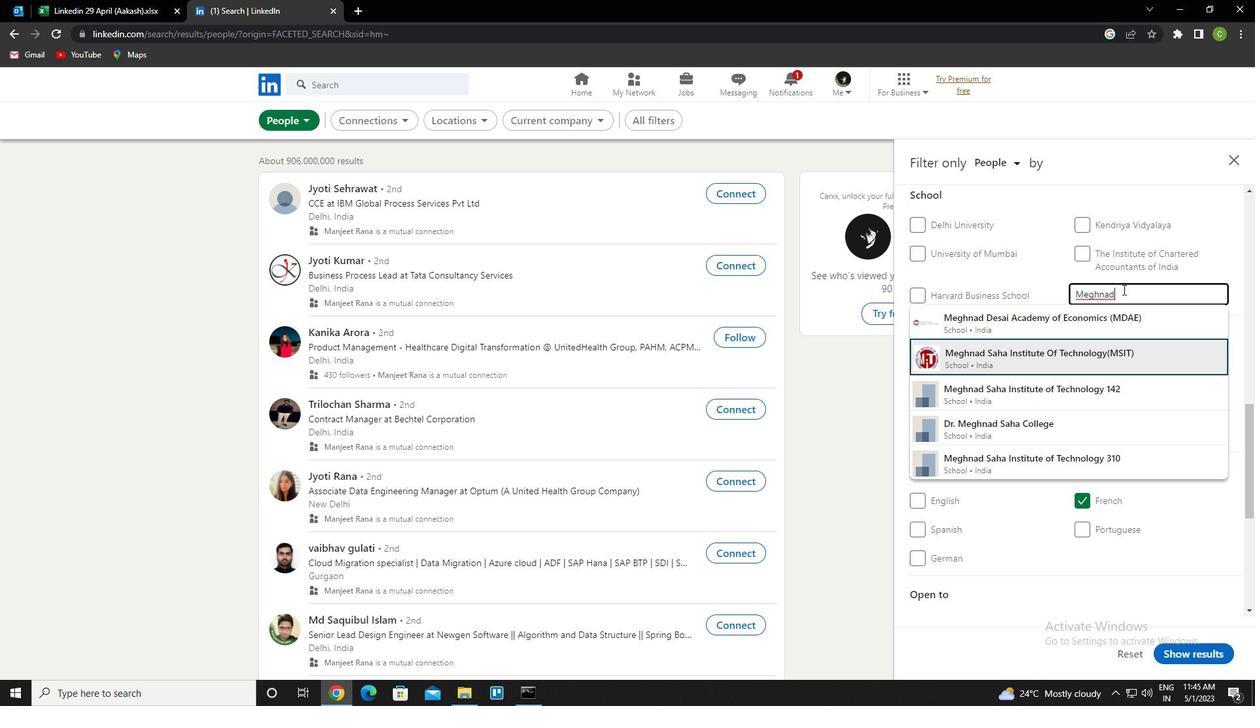 
Action: Mouse moved to (1122, 306)
Screenshot: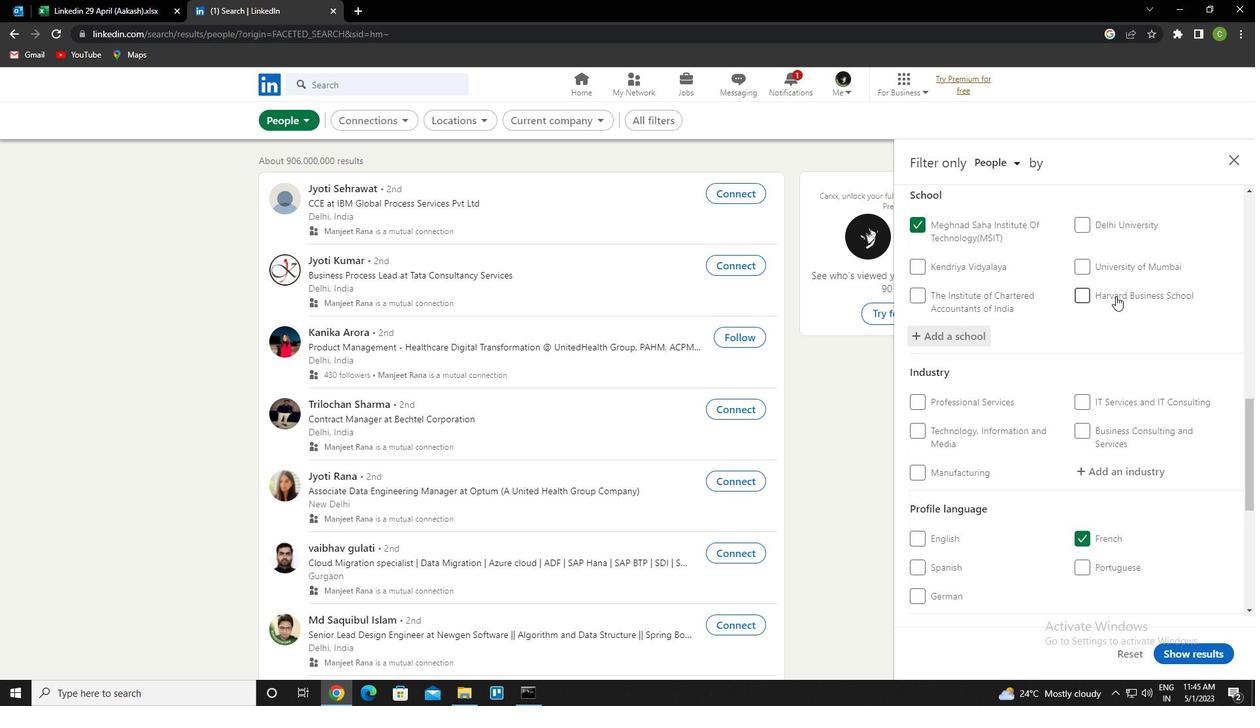 
Action: Mouse scrolled (1122, 305) with delta (0, 0)
Screenshot: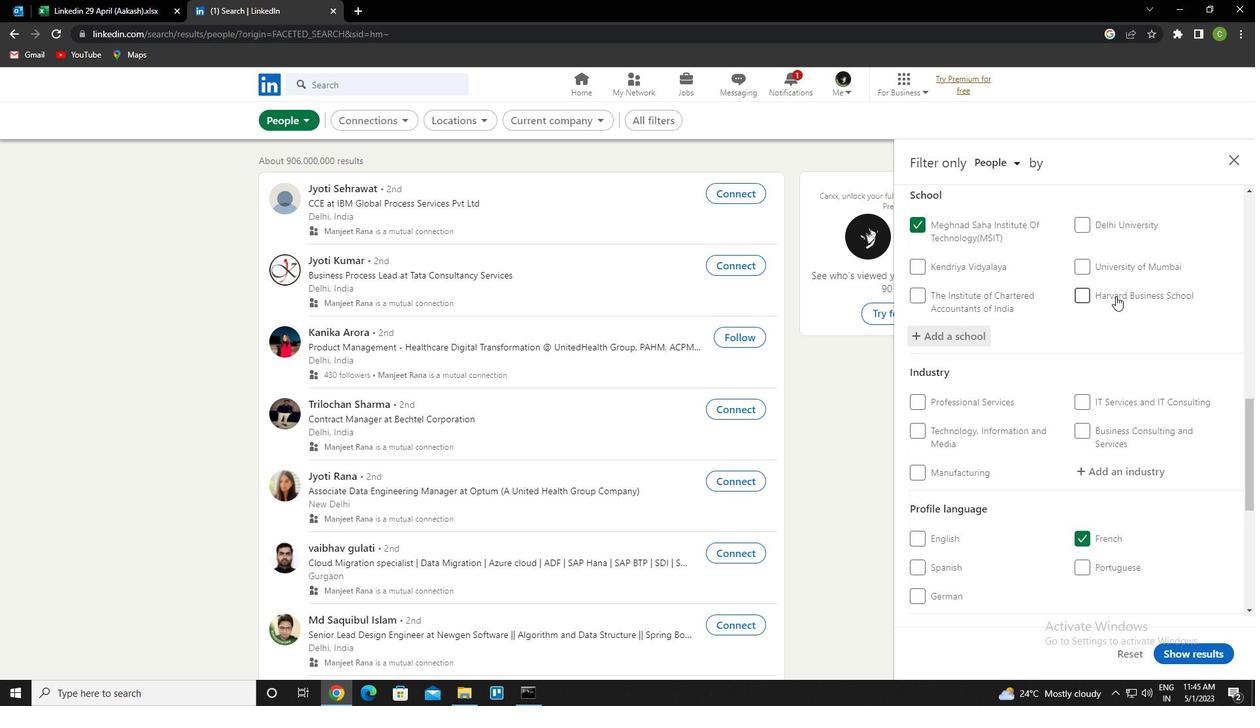 
Action: Mouse scrolled (1122, 305) with delta (0, 0)
Screenshot: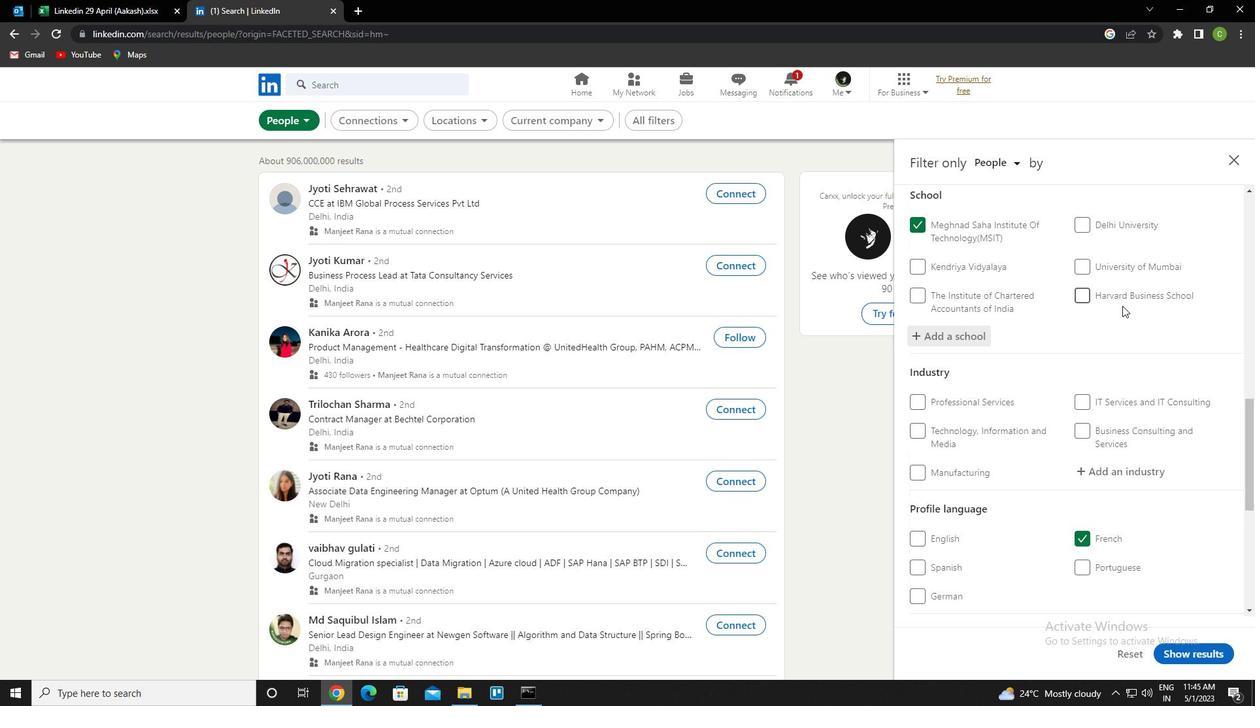 
Action: Mouse moved to (1119, 310)
Screenshot: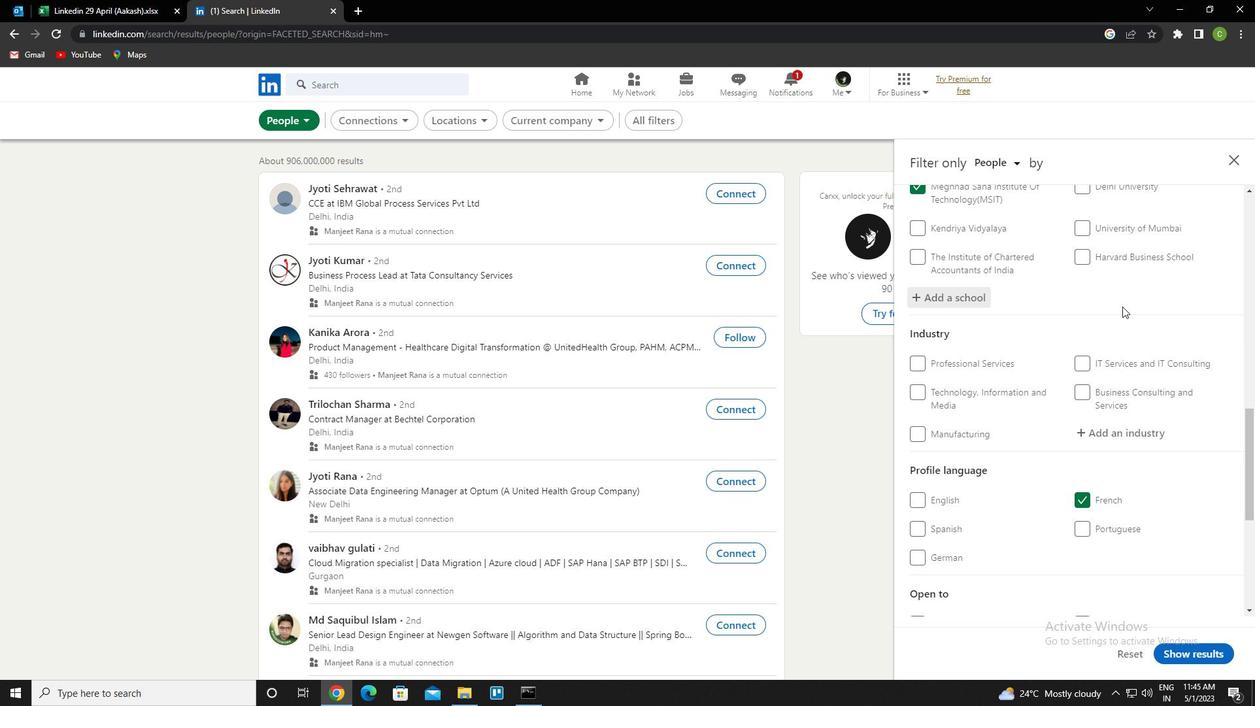 
Action: Mouse scrolled (1119, 309) with delta (0, 0)
Screenshot: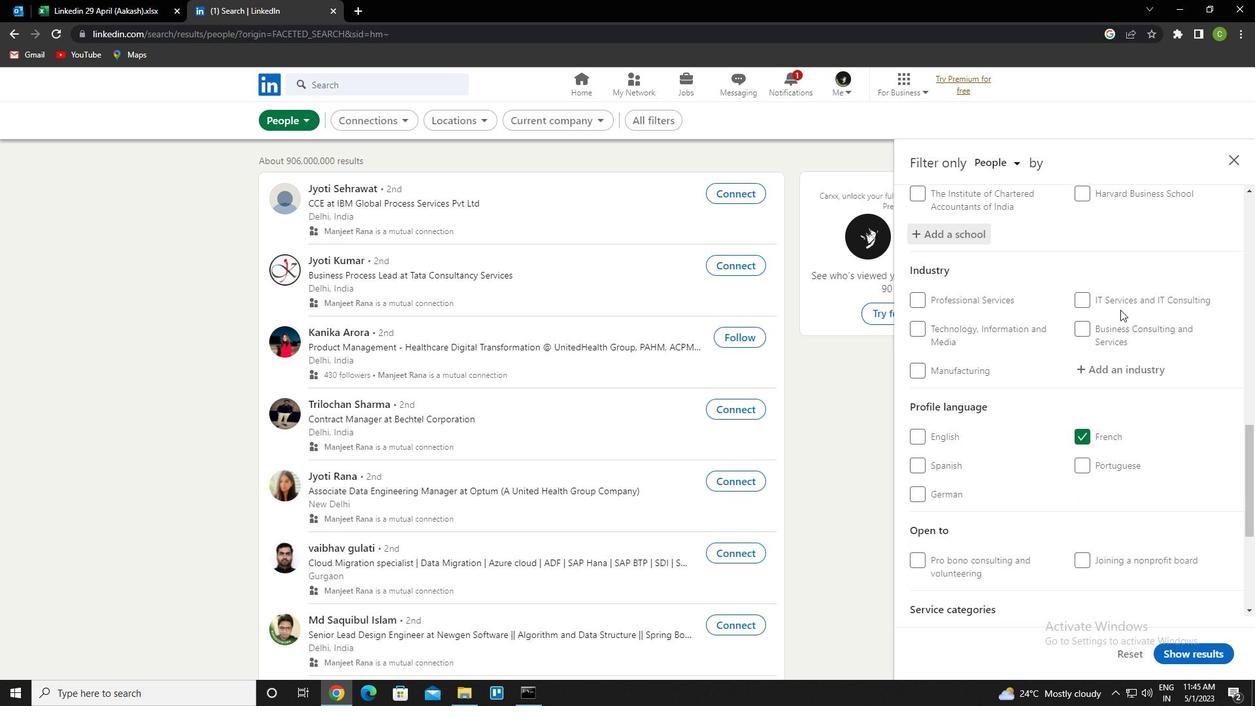 
Action: Mouse moved to (1107, 336)
Screenshot: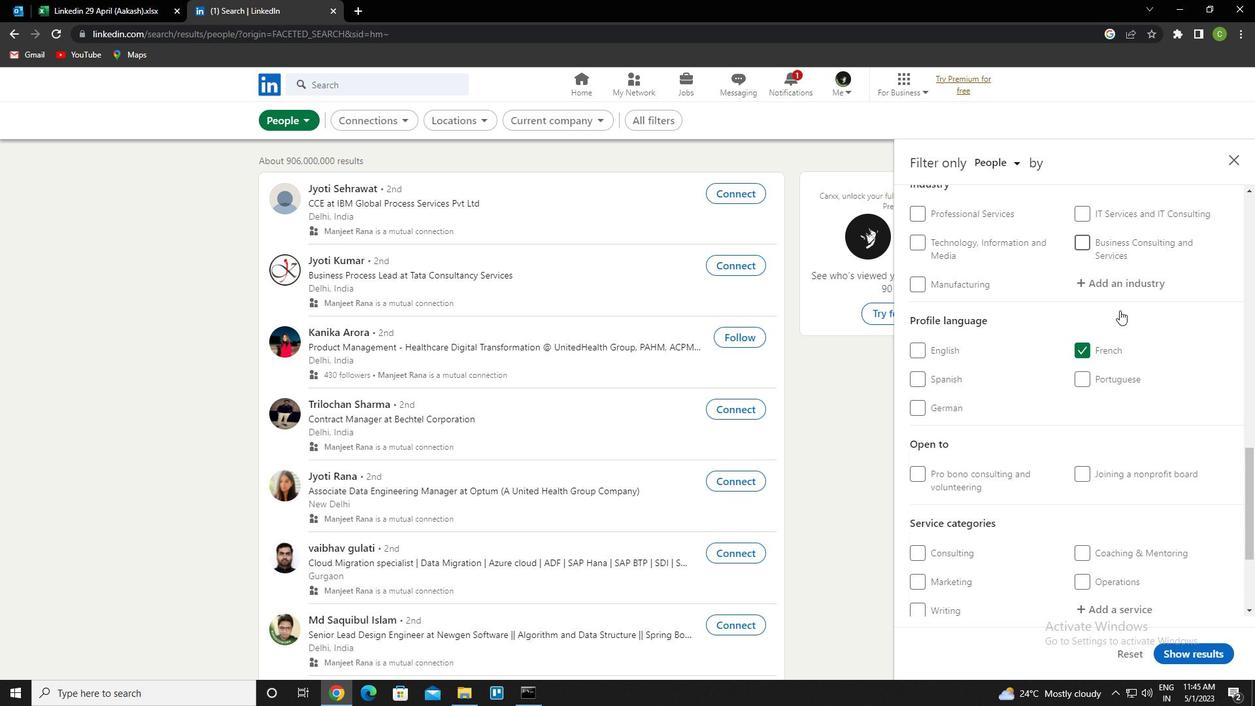 
Action: Mouse scrolled (1107, 335) with delta (0, 0)
Screenshot: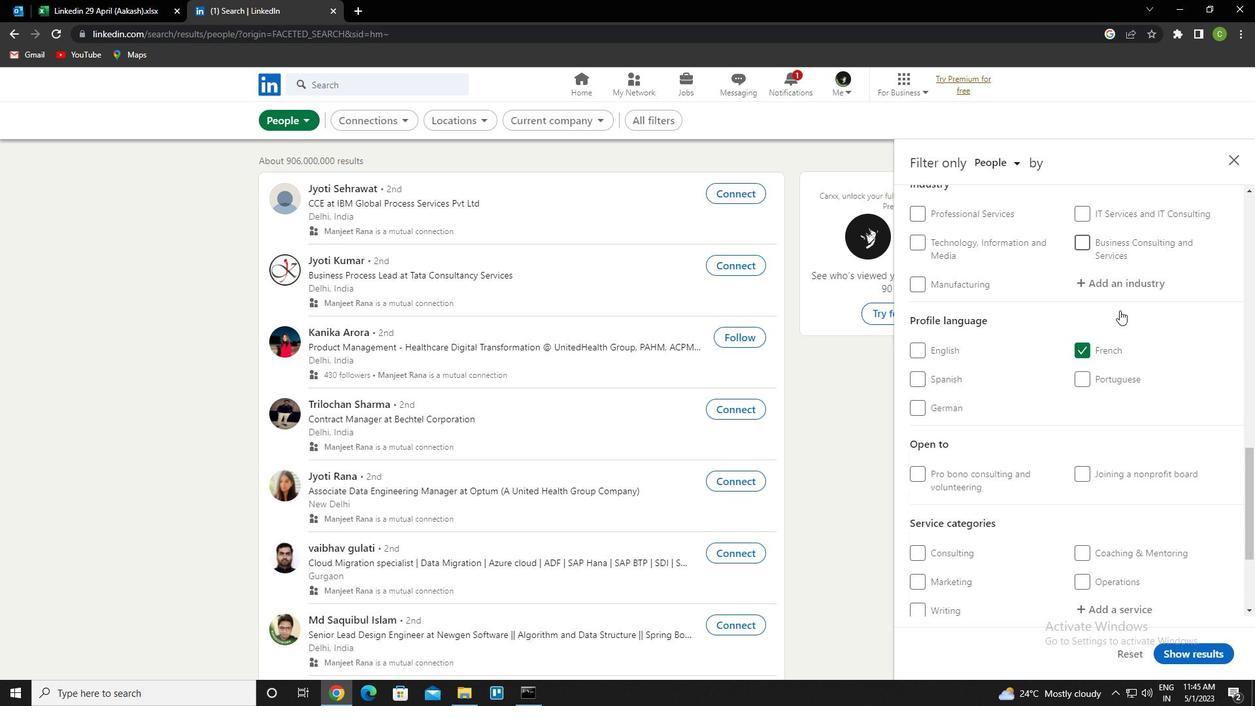 
Action: Mouse moved to (1106, 337)
Screenshot: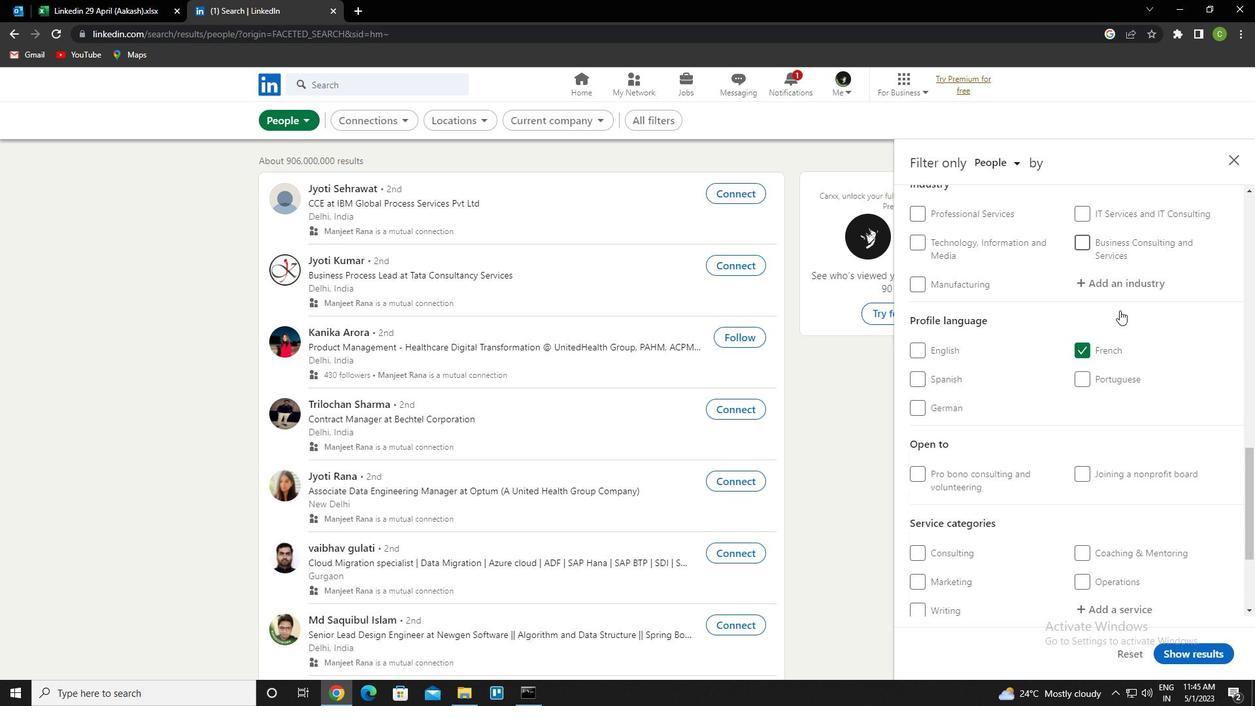 
Action: Mouse scrolled (1106, 336) with delta (0, 0)
Screenshot: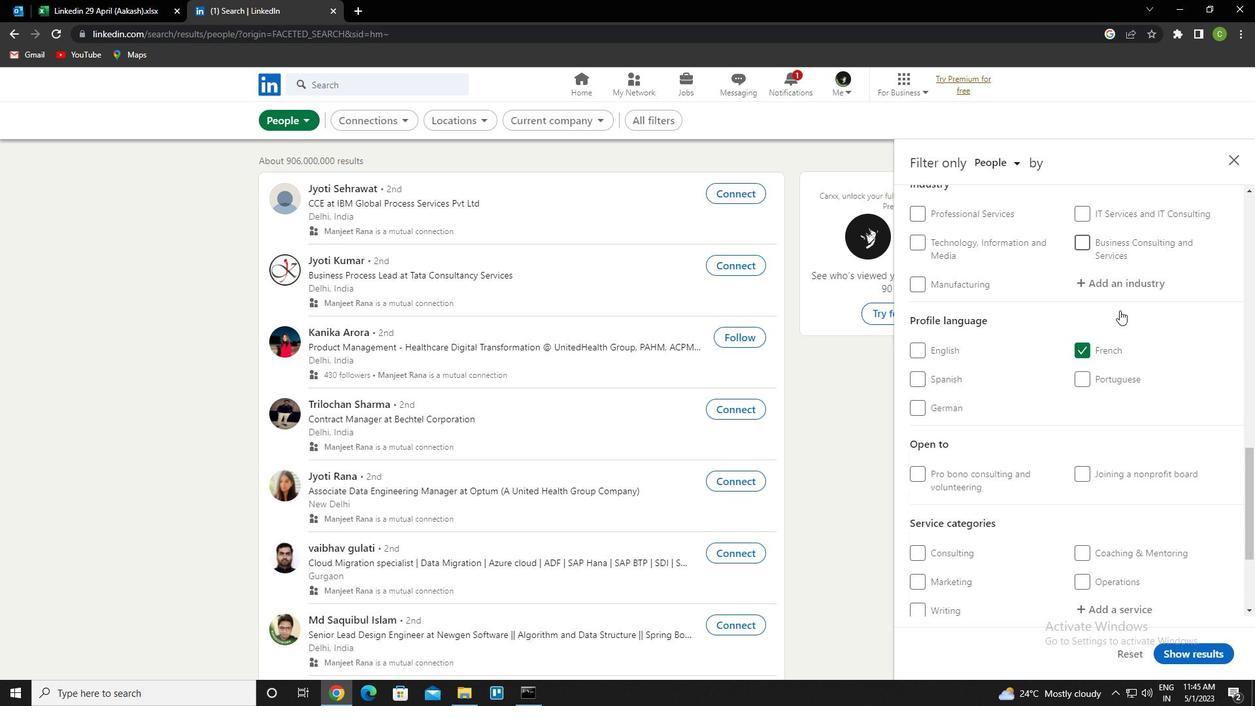 
Action: Mouse moved to (1106, 337)
Screenshot: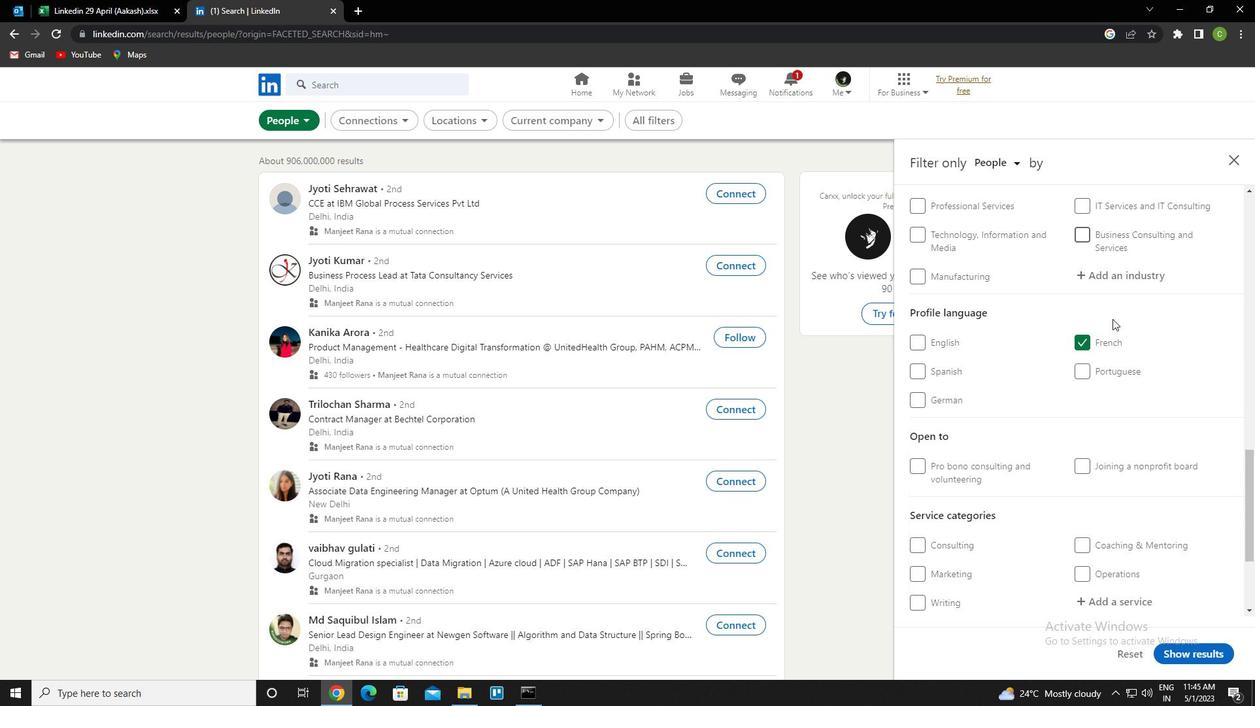 
Action: Mouse scrolled (1106, 336) with delta (0, 0)
Screenshot: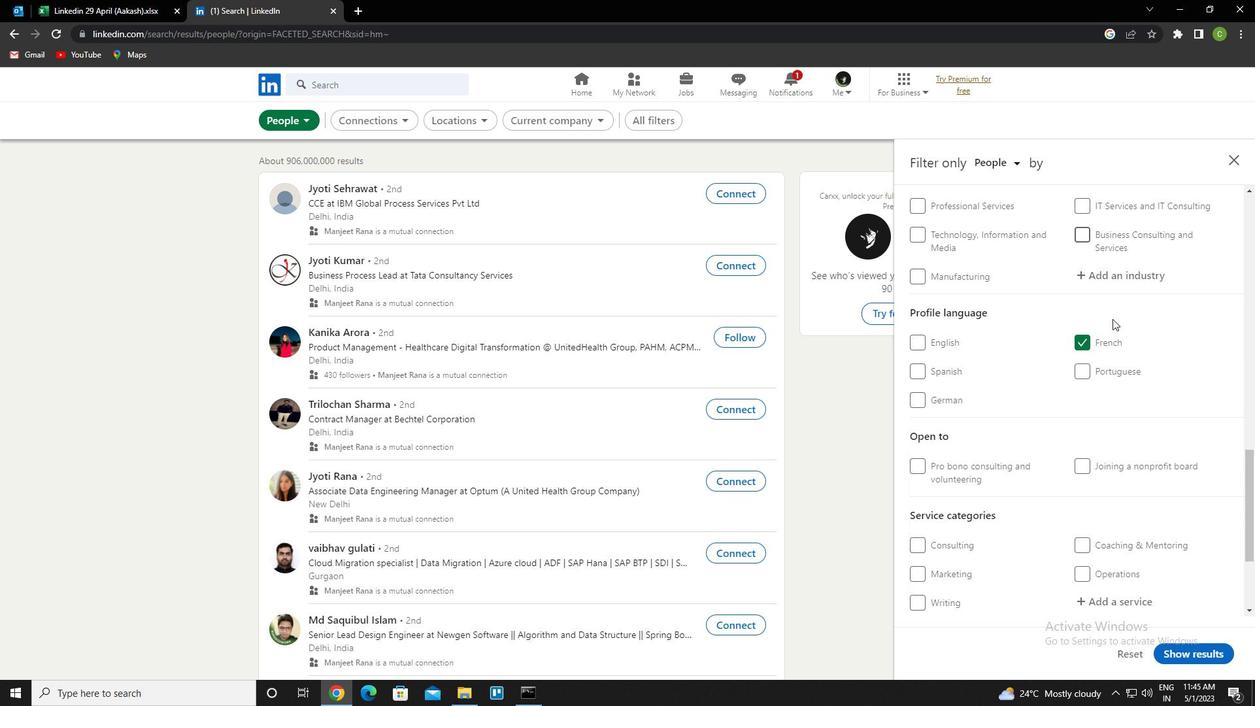 
Action: Mouse scrolled (1106, 338) with delta (0, 0)
Screenshot: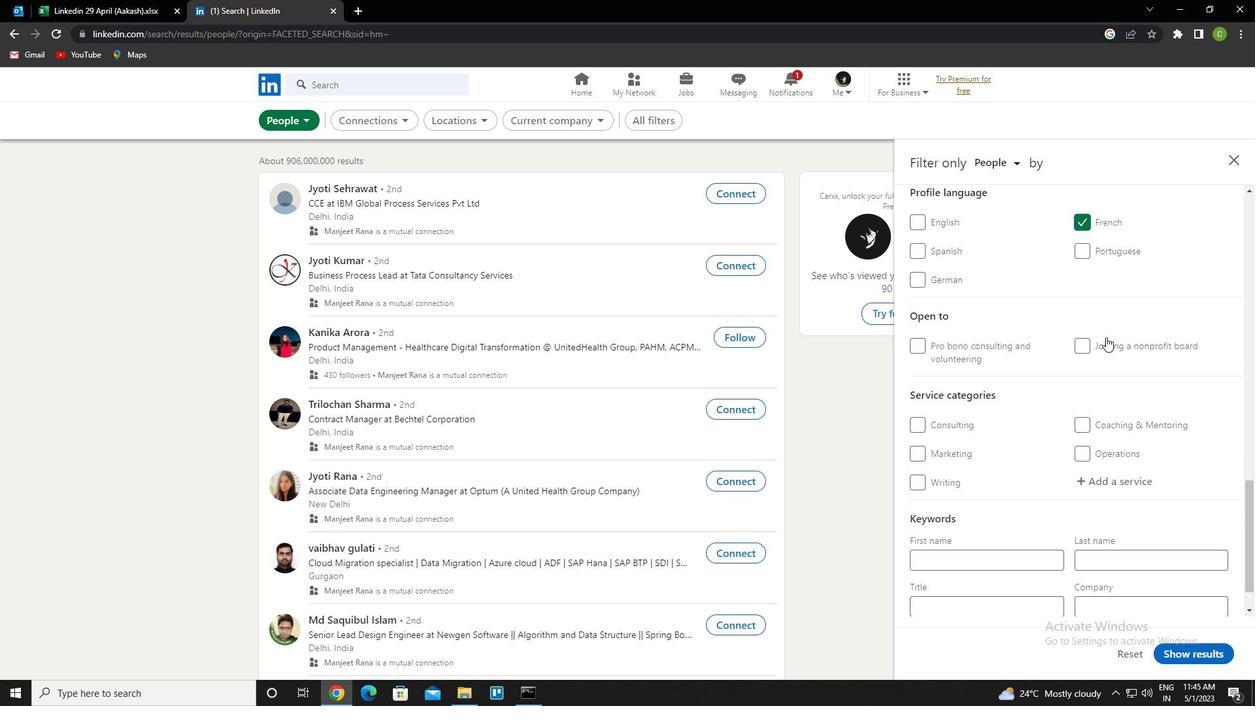 
Action: Mouse scrolled (1106, 338) with delta (0, 0)
Screenshot: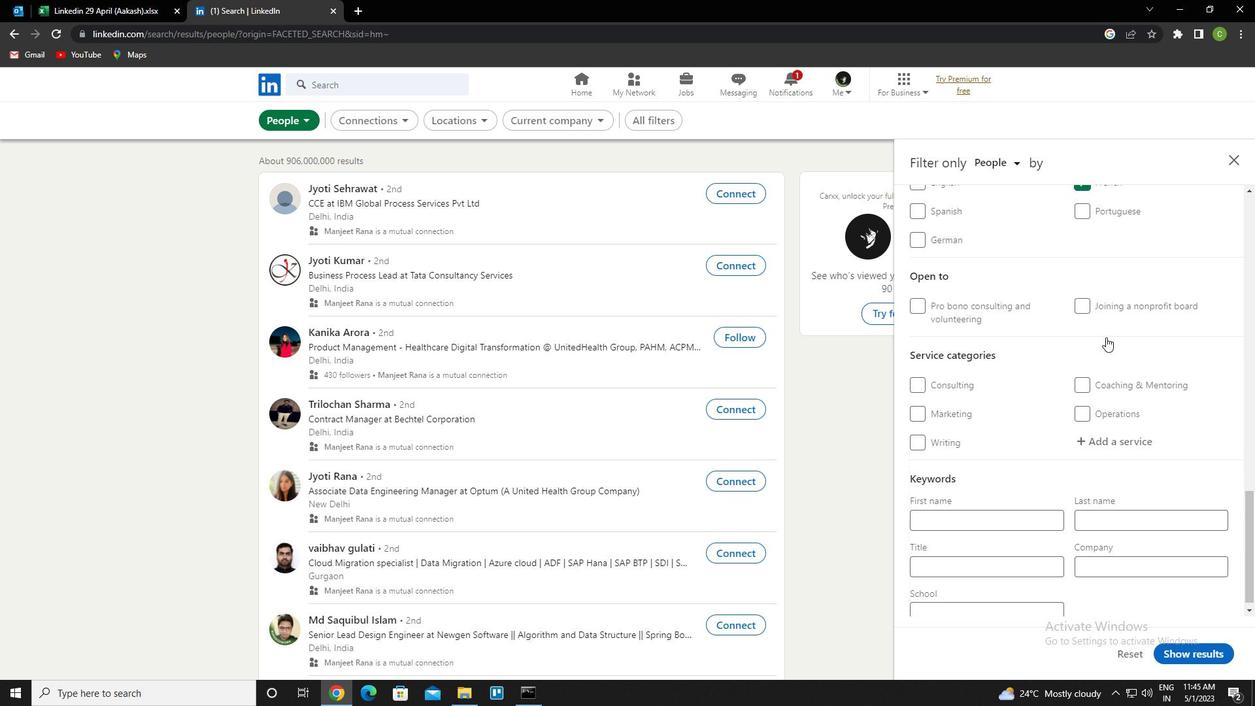 
Action: Mouse scrolled (1106, 338) with delta (0, 0)
Screenshot: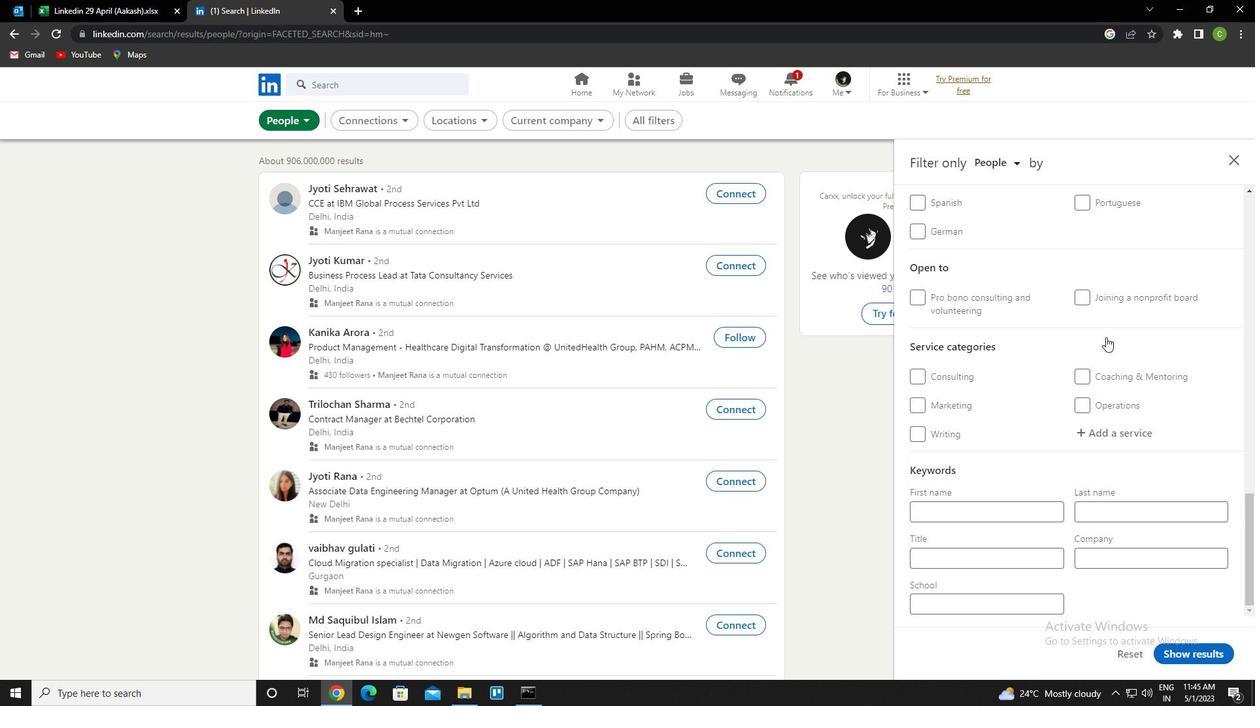 
Action: Mouse moved to (1134, 302)
Screenshot: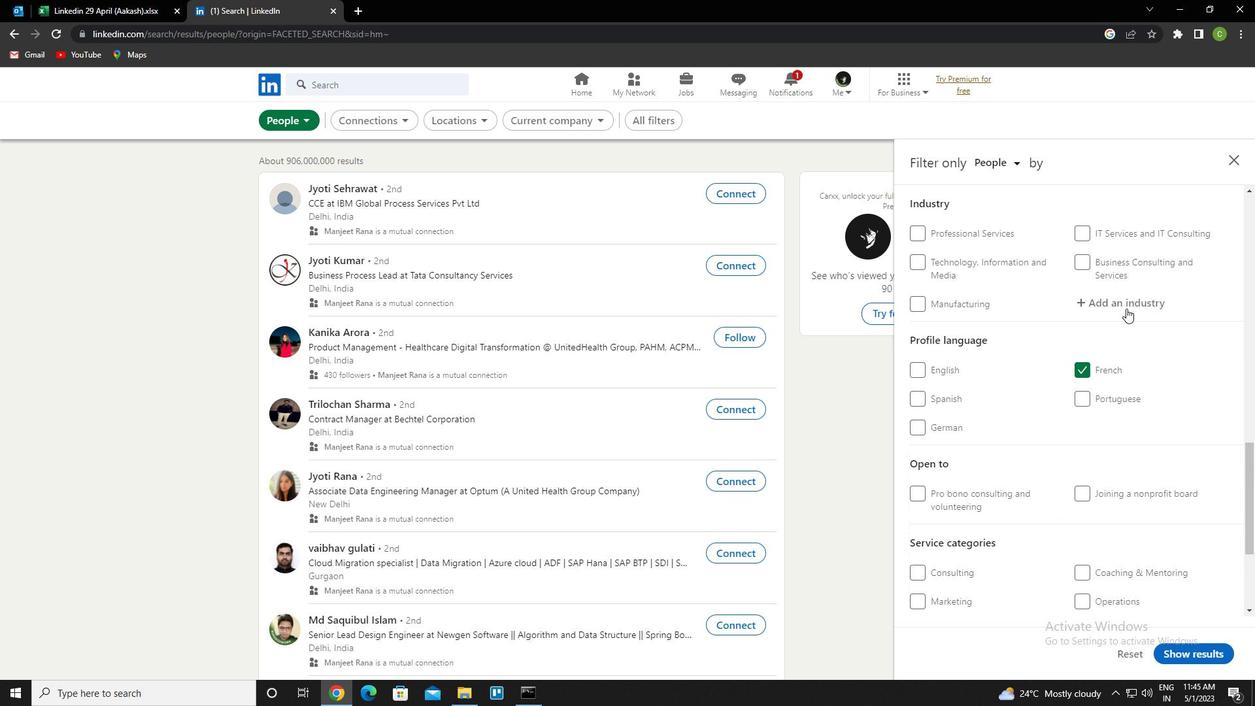 
Action: Mouse pressed left at (1134, 302)
Screenshot: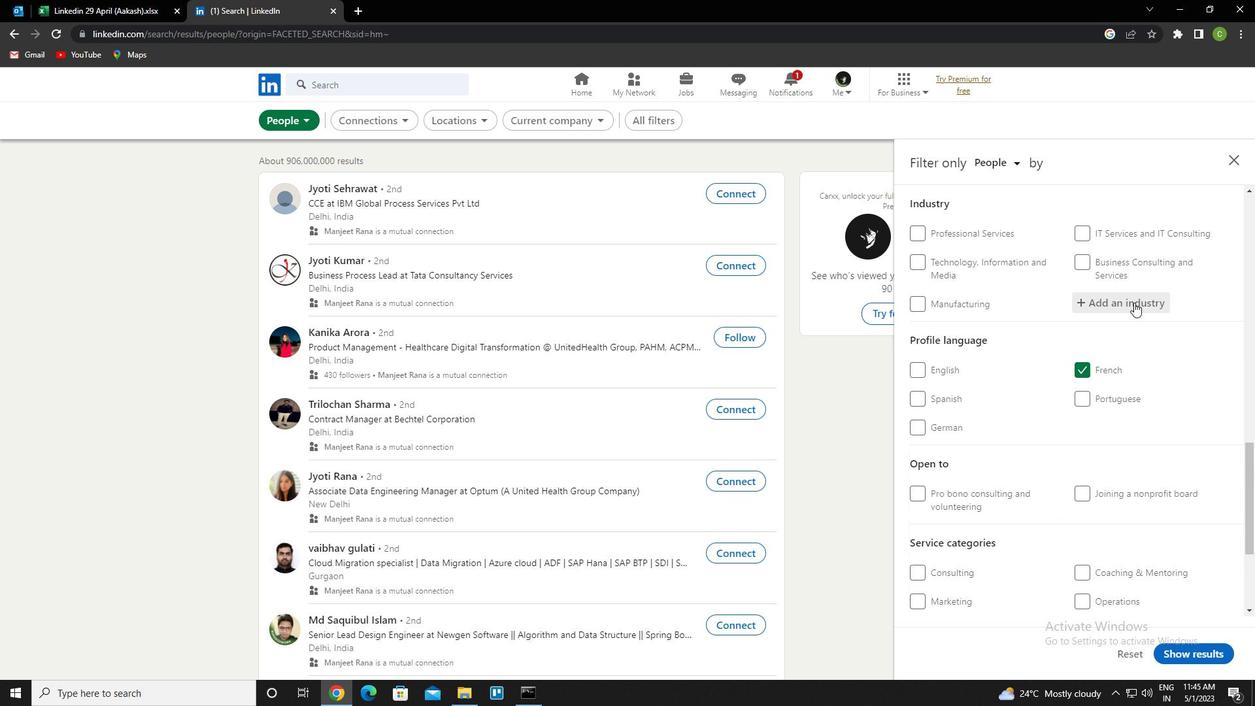 
Action: Key pressed <Key.caps_lock>w<Key.caps_lock>iting<Key.backspace><Key.backspace><Key.backspace><Key.backspace><Key.backspace>riting<Key.down><Key.enter>
Screenshot: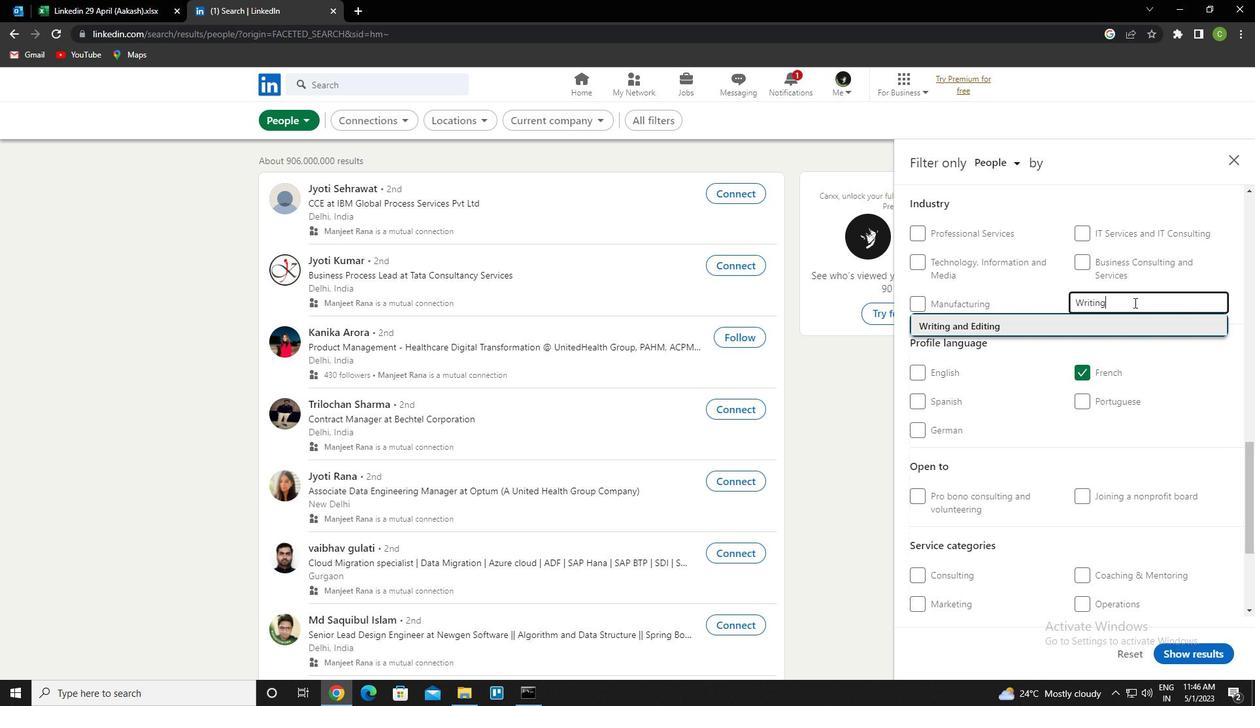 
Action: Mouse moved to (1133, 302)
Screenshot: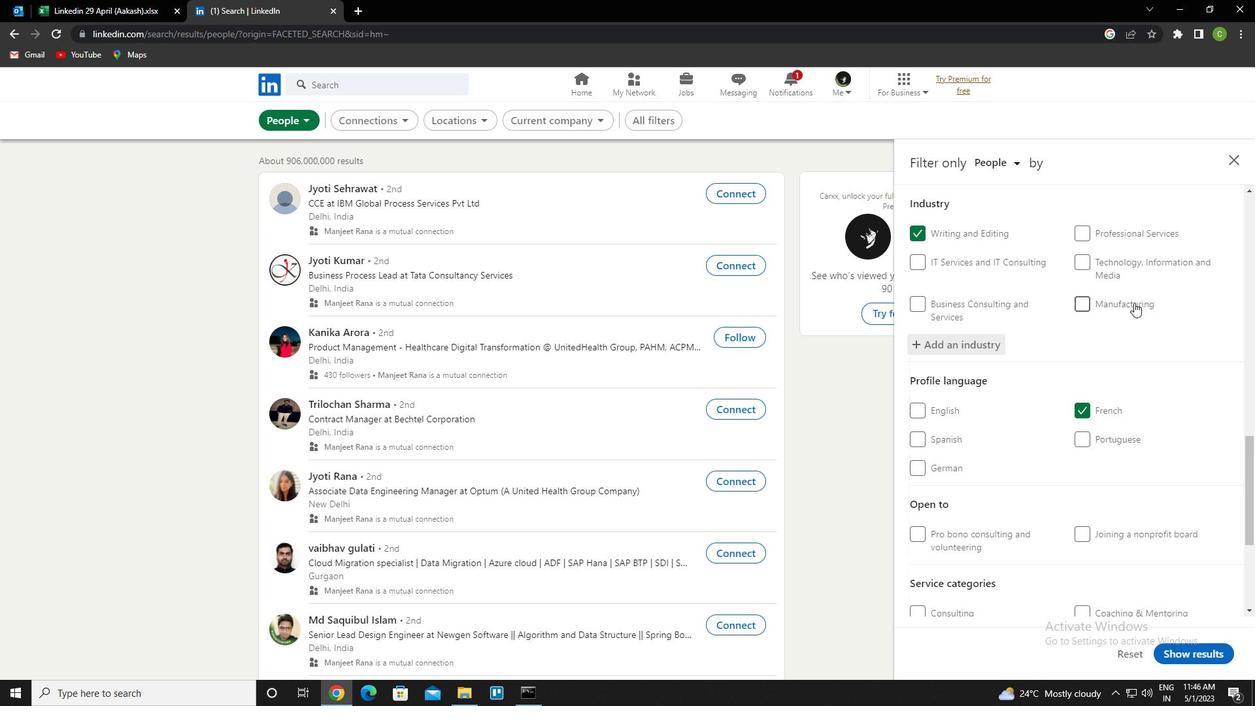 
Action: Mouse scrolled (1133, 302) with delta (0, 0)
Screenshot: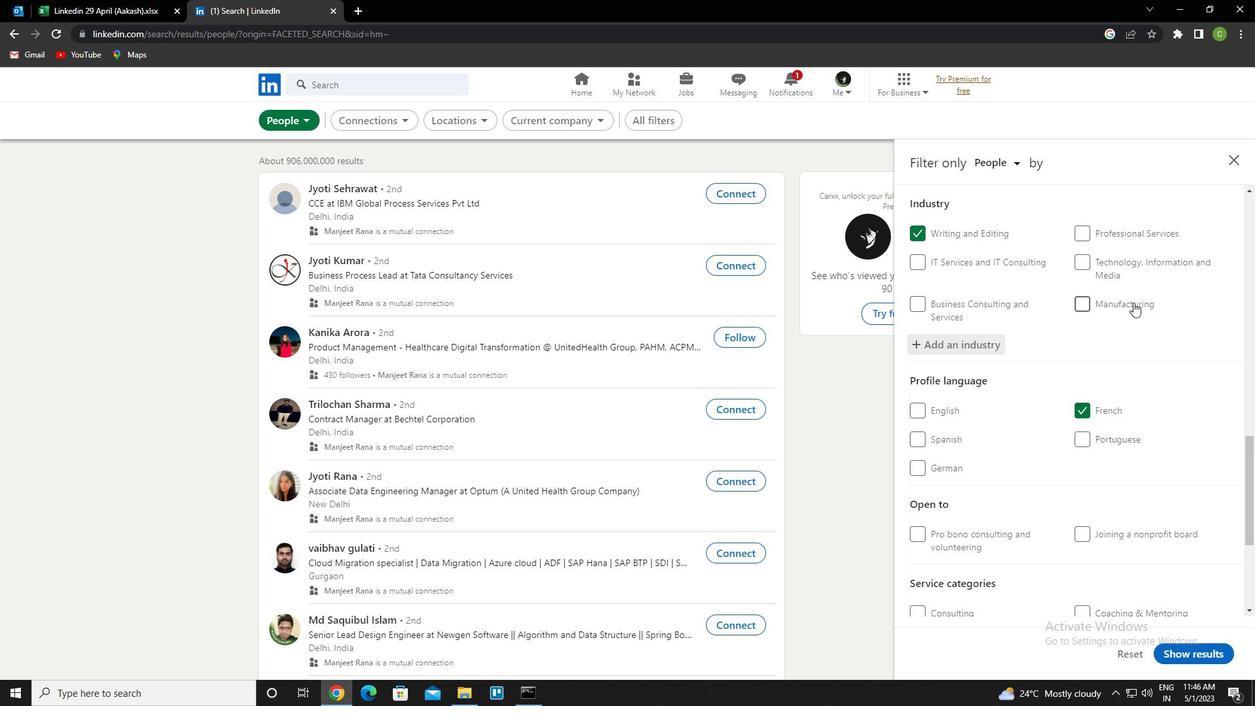 
Action: Mouse moved to (1129, 304)
Screenshot: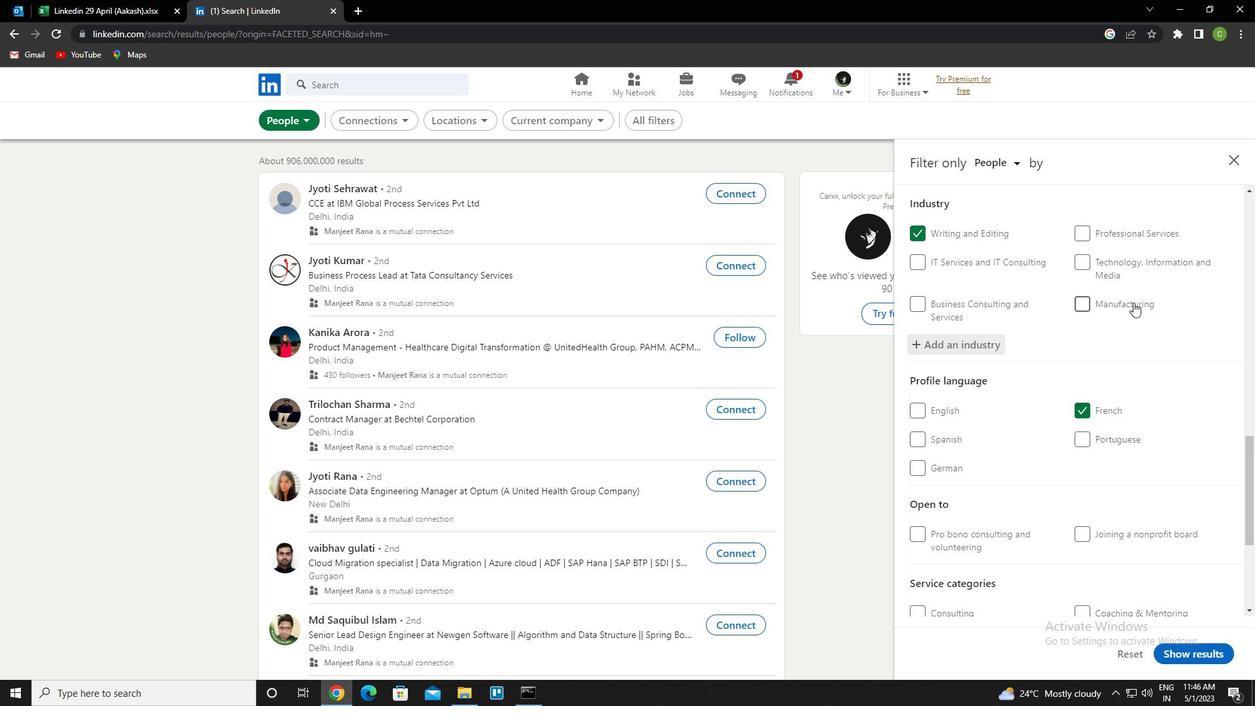 
Action: Mouse scrolled (1129, 304) with delta (0, 0)
Screenshot: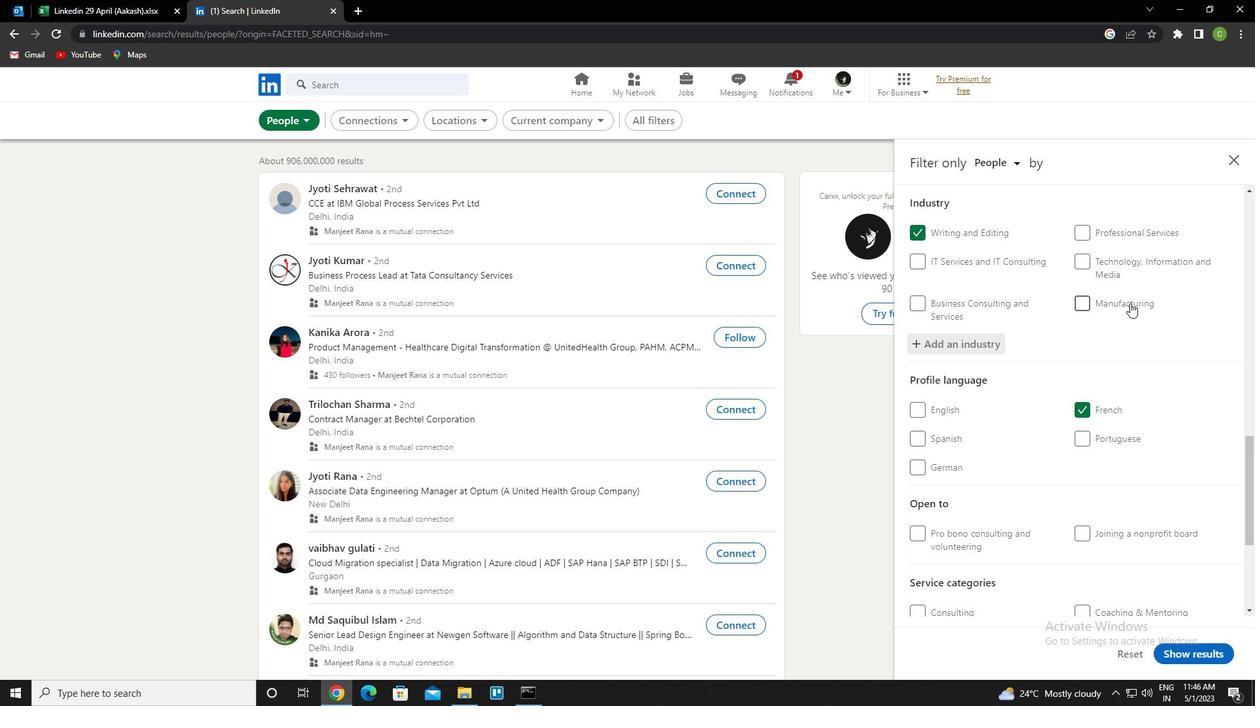 
Action: Mouse moved to (1124, 307)
Screenshot: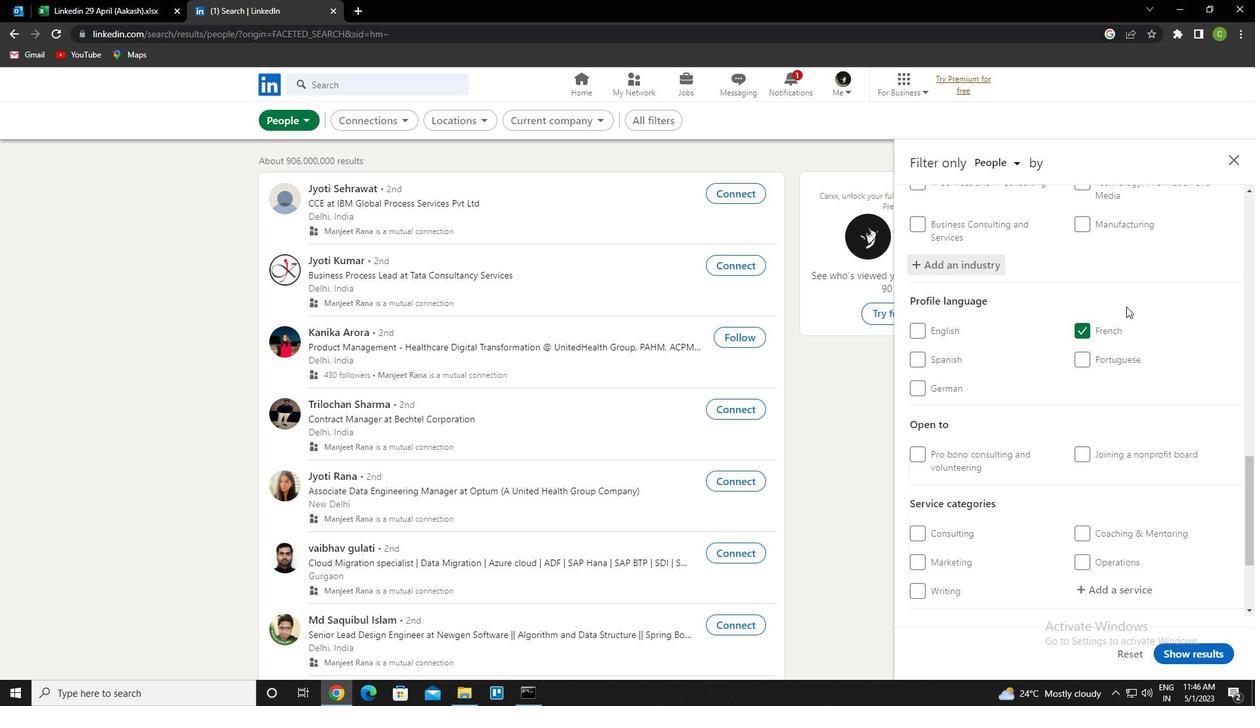 
Action: Mouse scrolled (1124, 307) with delta (0, 0)
Screenshot: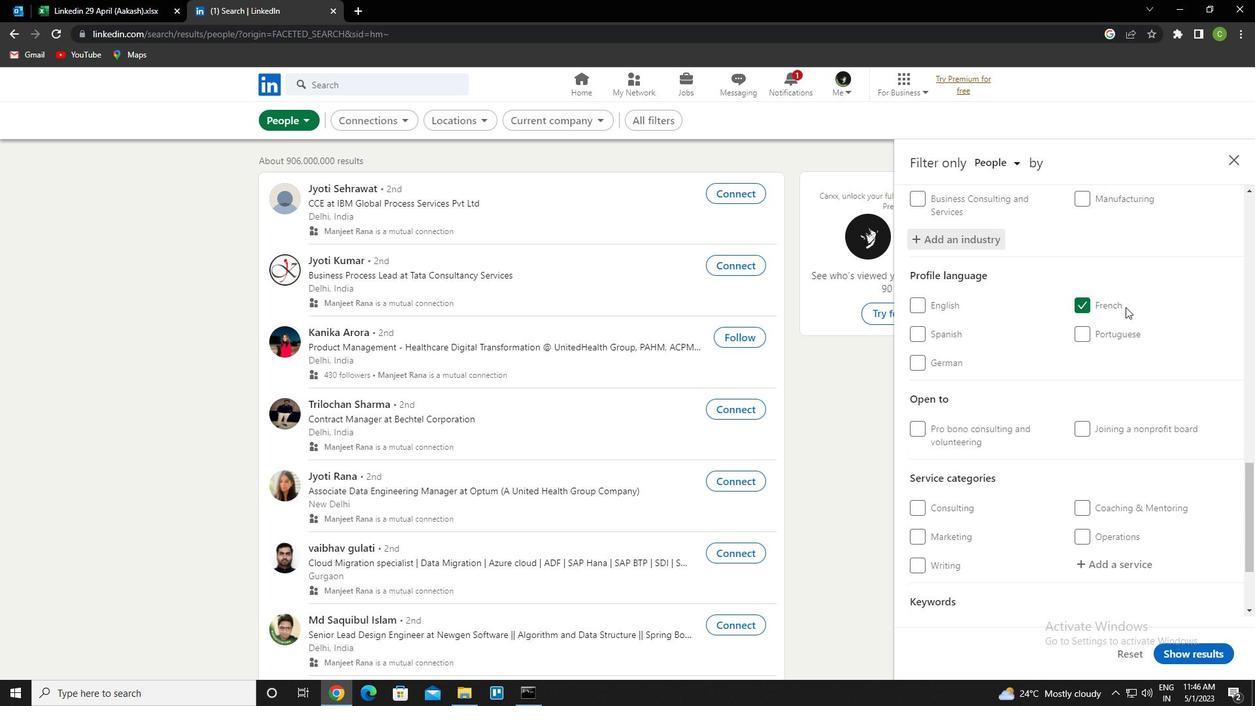 
Action: Mouse moved to (1122, 309)
Screenshot: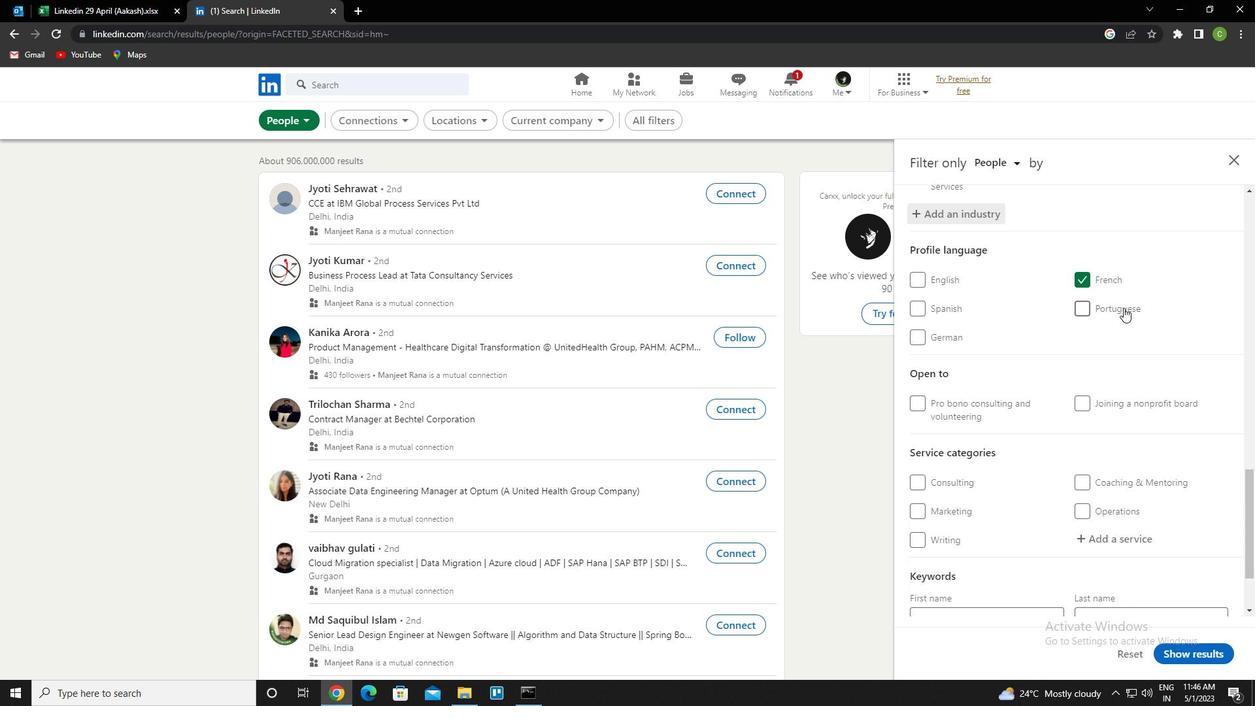 
Action: Mouse scrolled (1122, 308) with delta (0, 0)
Screenshot: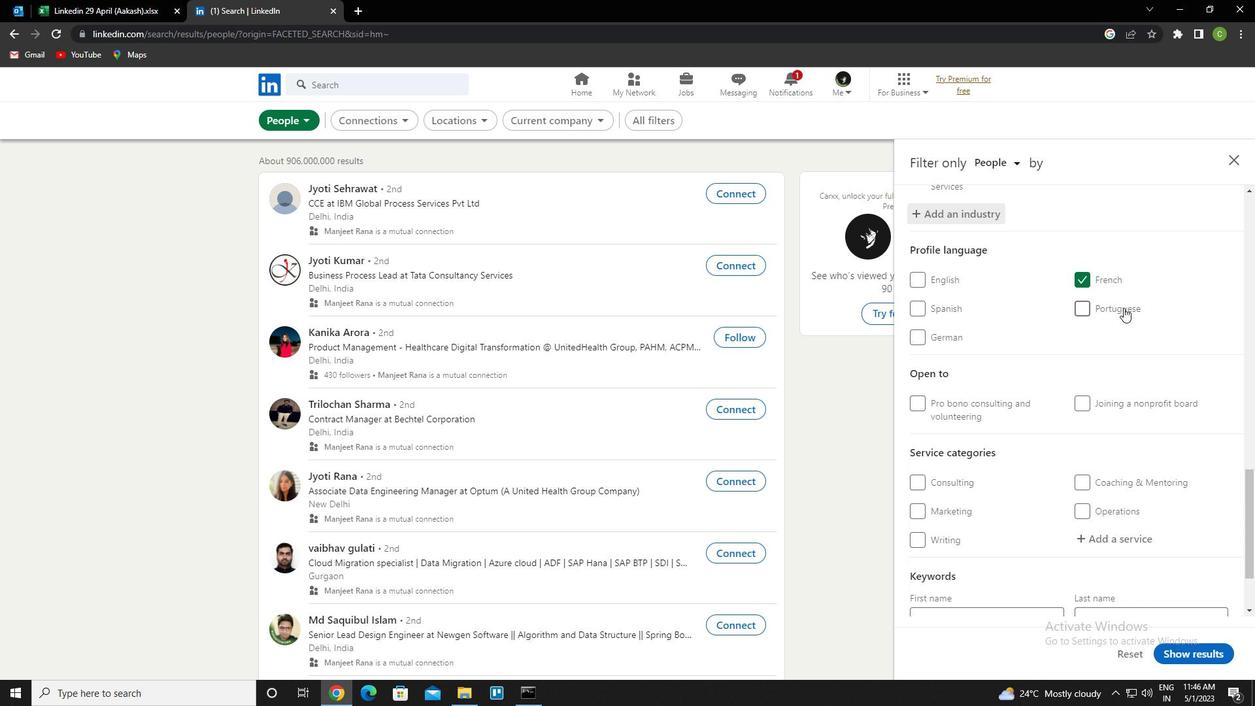 
Action: Mouse moved to (1119, 311)
Screenshot: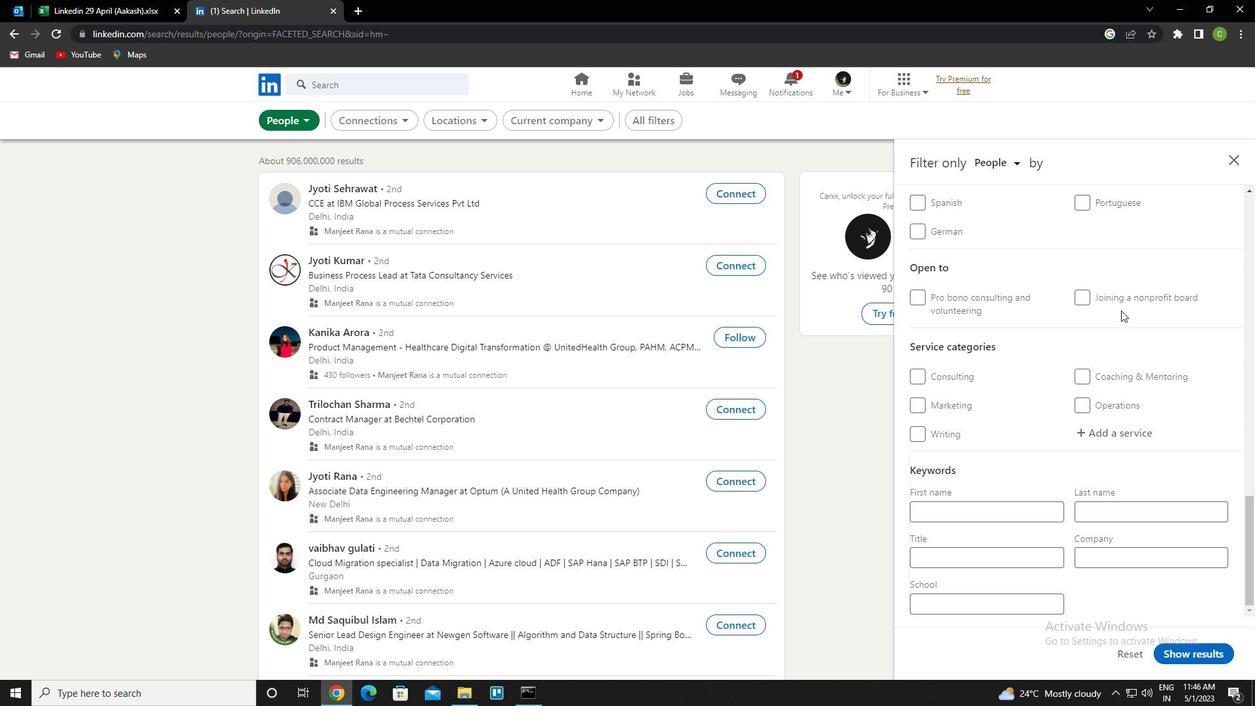 
Action: Mouse scrolled (1119, 310) with delta (0, 0)
Screenshot: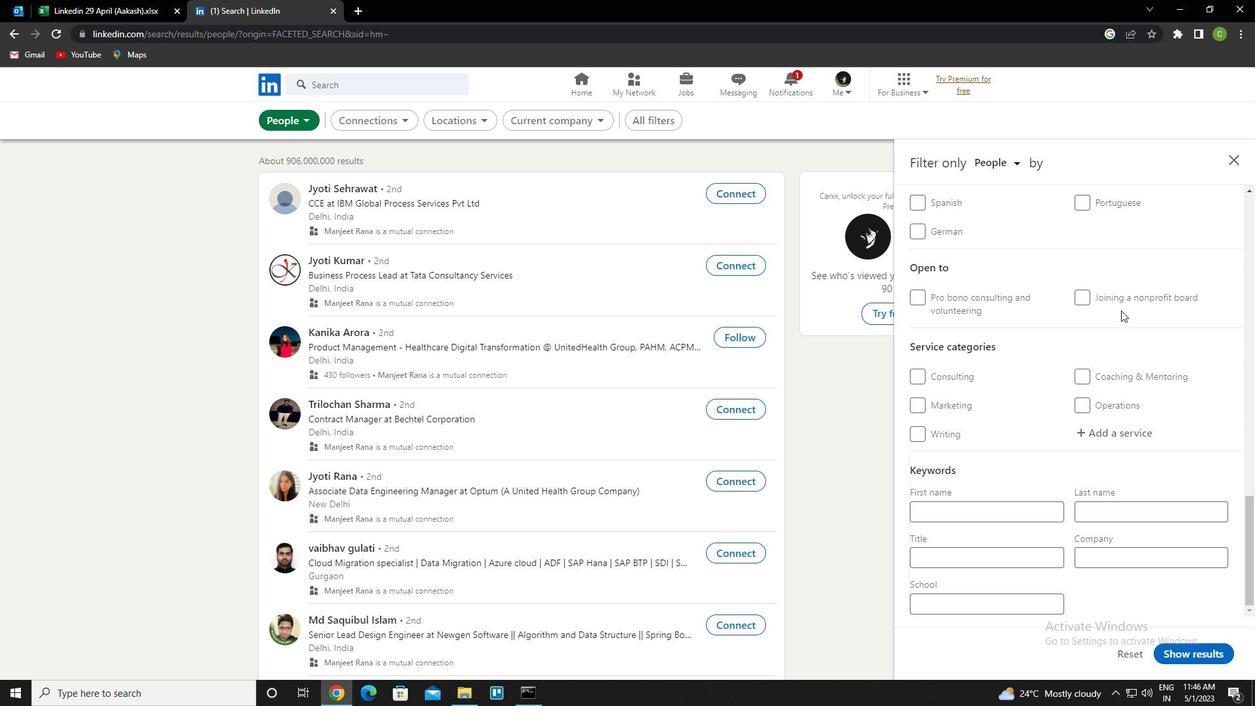 
Action: Mouse moved to (1107, 430)
Screenshot: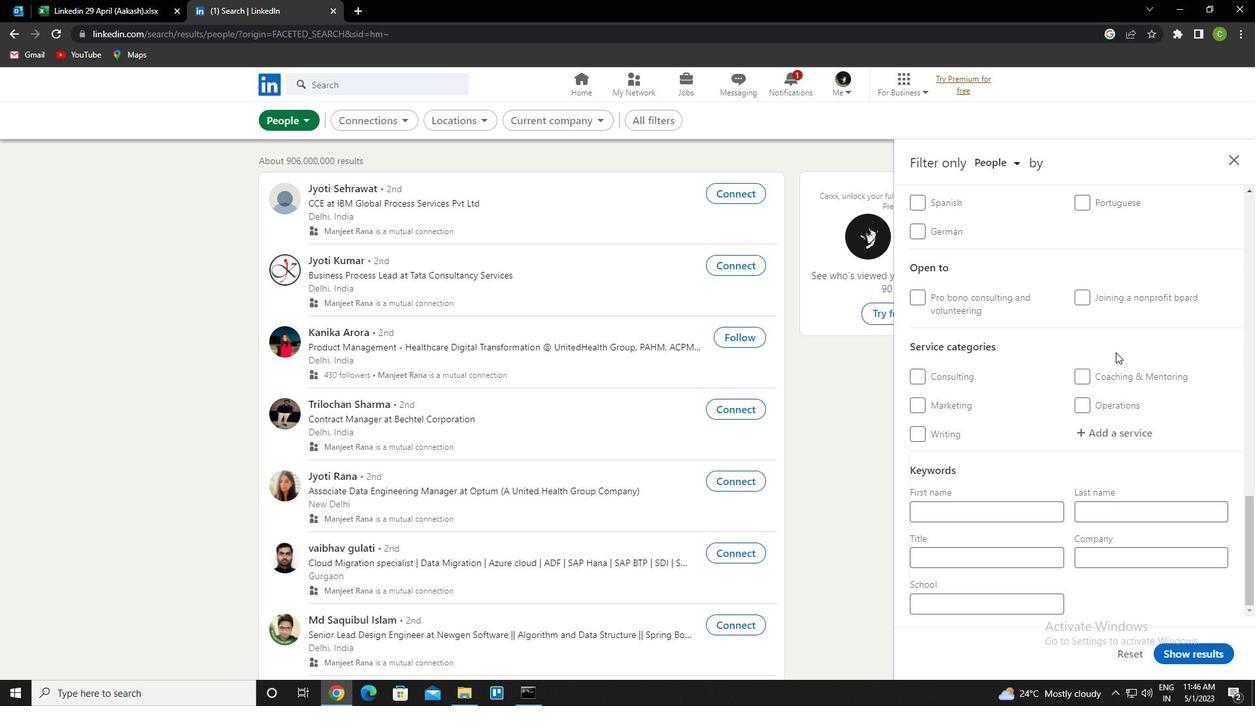 
Action: Mouse pressed left at (1107, 430)
Screenshot: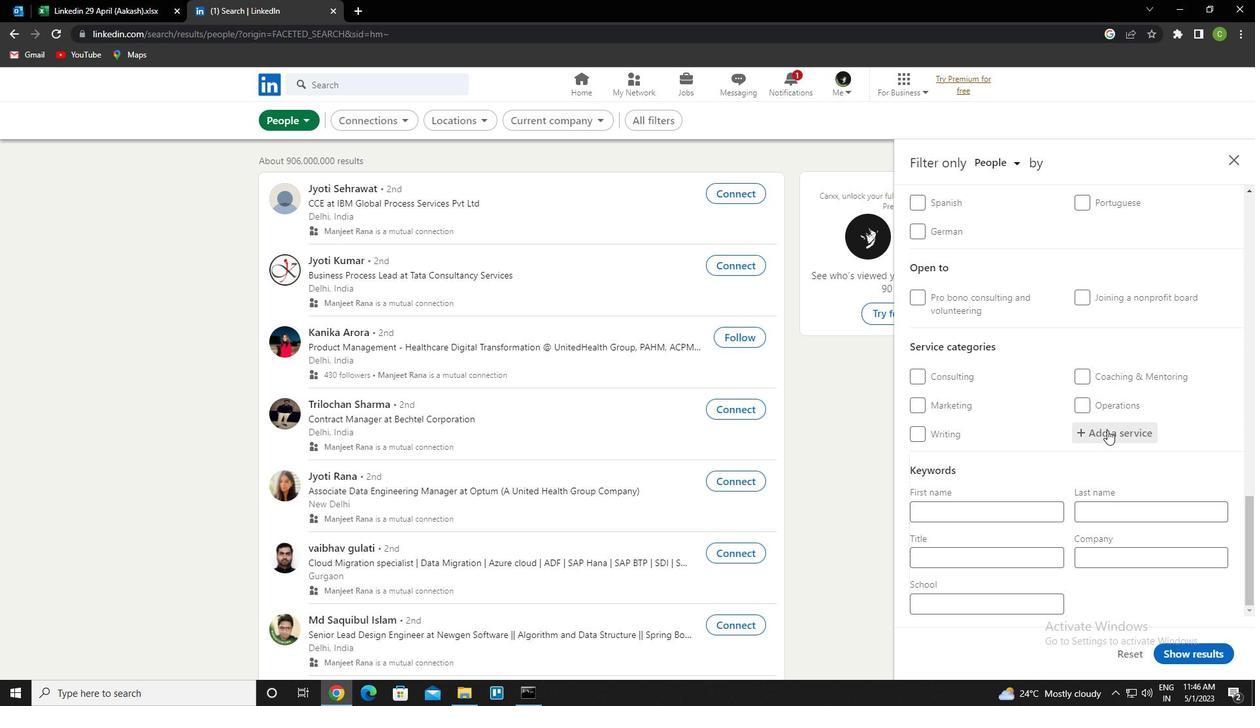 
Action: Key pressed <Key.caps_lock>t<Key.caps_lock>echniv<Key.backspace>cal<Key.enter>
Screenshot: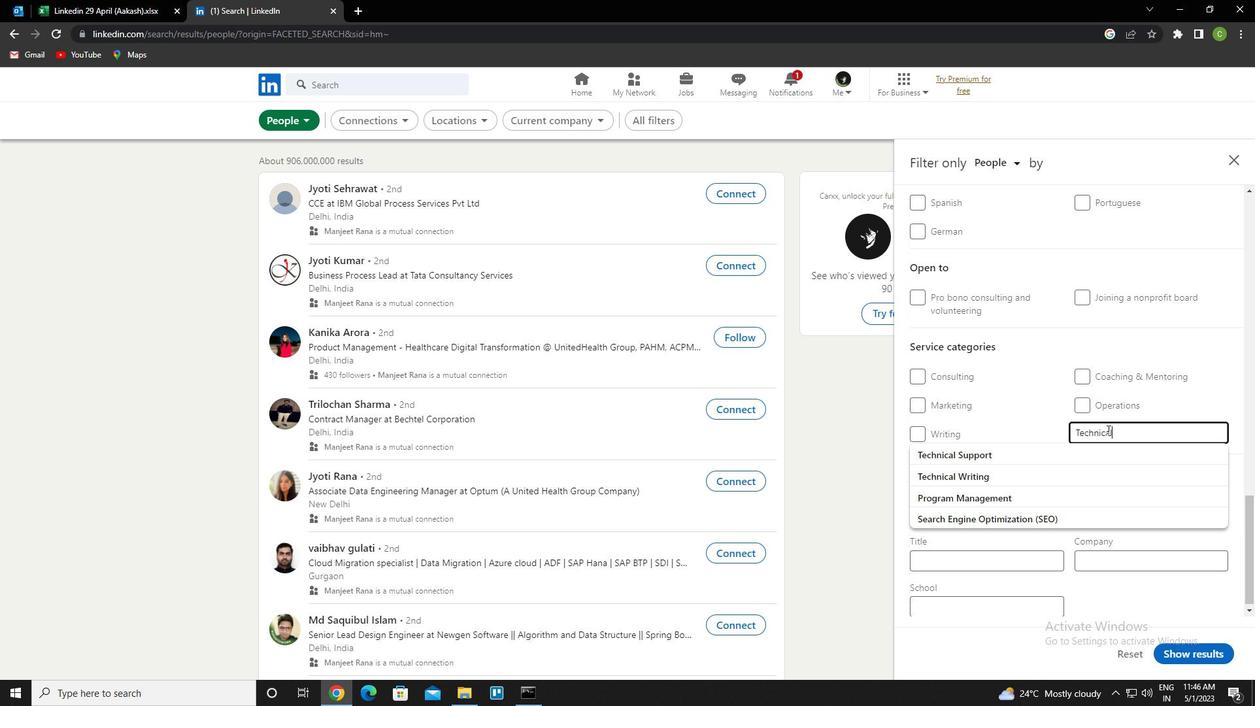 
Action: Mouse moved to (1104, 434)
Screenshot: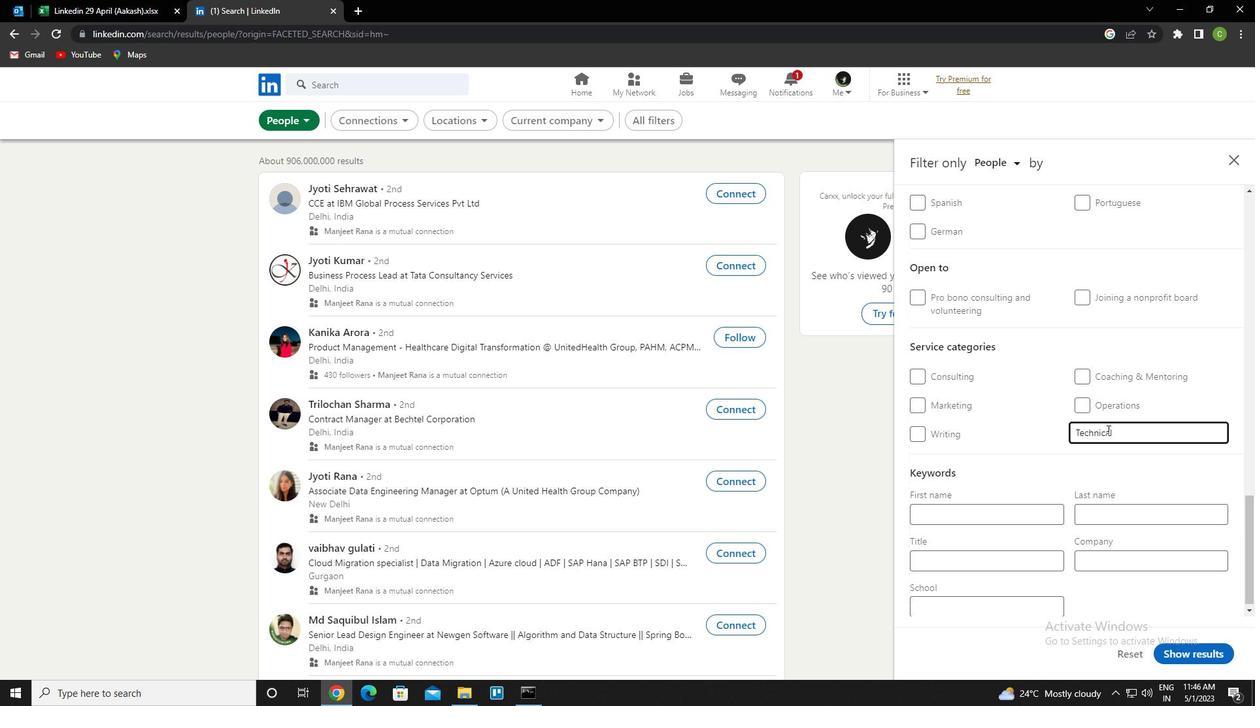 
Action: Mouse scrolled (1104, 433) with delta (0, 0)
Screenshot: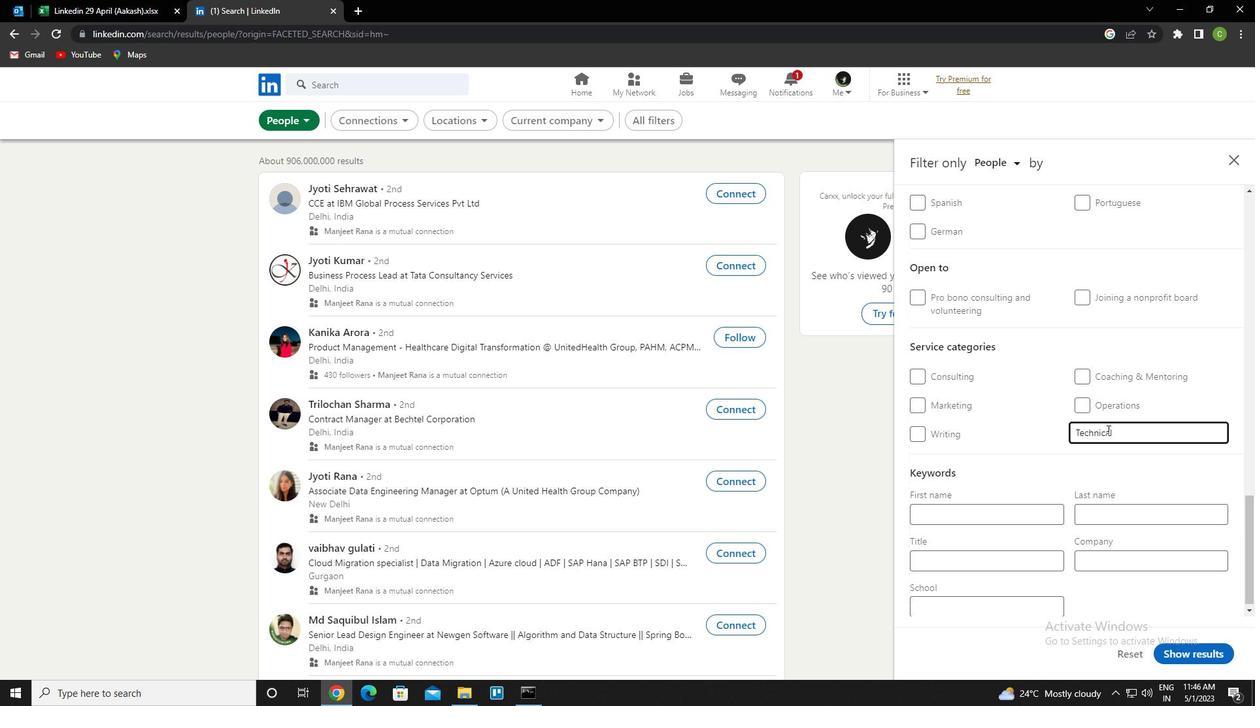 
Action: Mouse moved to (1102, 435)
Screenshot: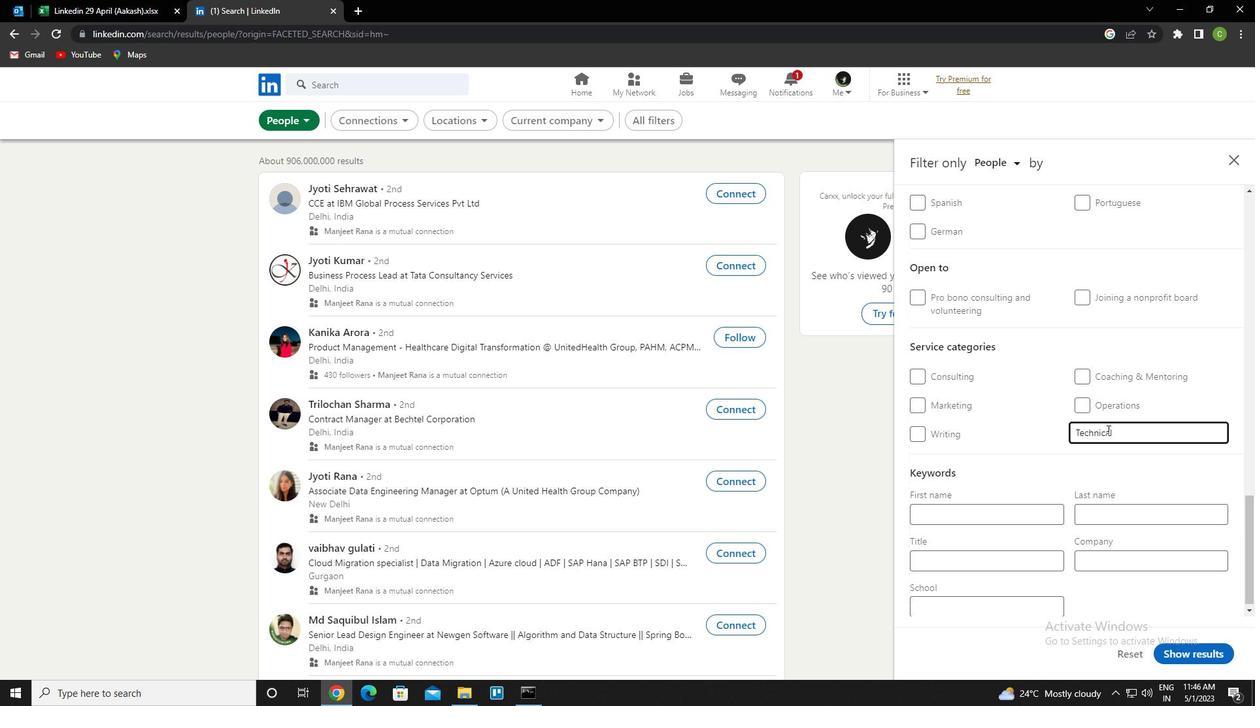 
Action: Mouse scrolled (1102, 434) with delta (0, 0)
Screenshot: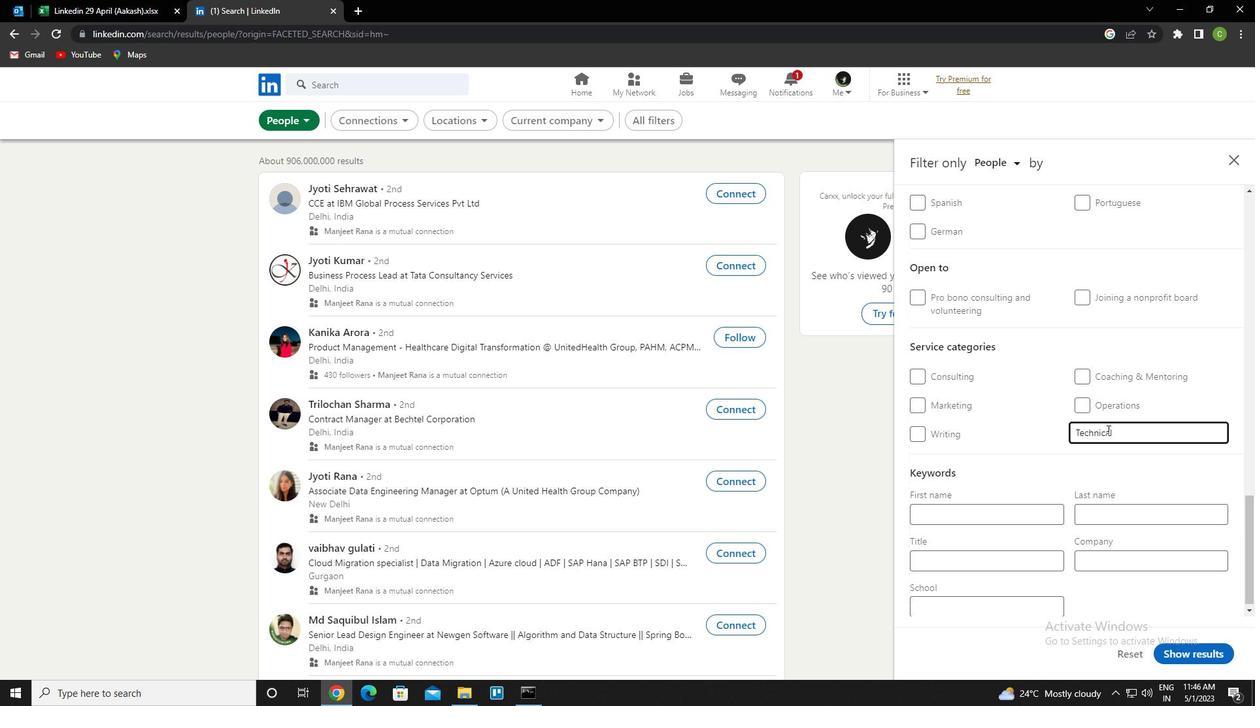 
Action: Mouse moved to (1095, 441)
Screenshot: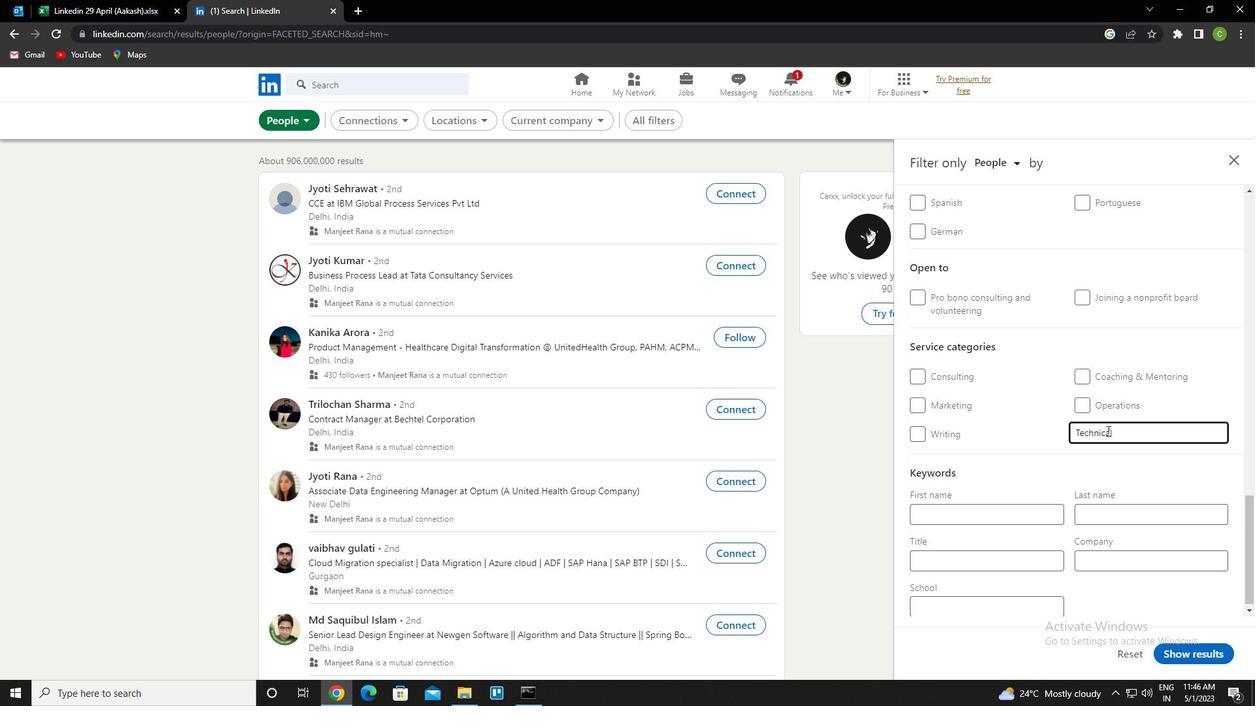 
Action: Mouse scrolled (1095, 440) with delta (0, 0)
Screenshot: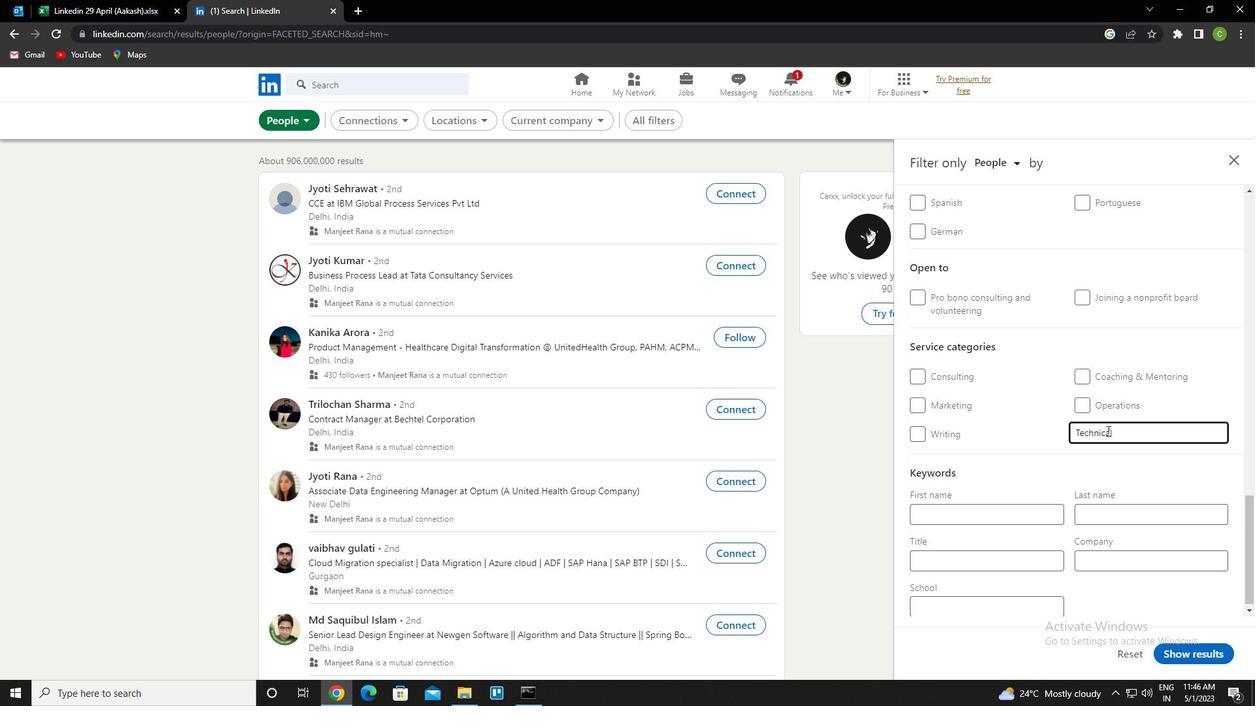 
Action: Mouse moved to (1086, 447)
Screenshot: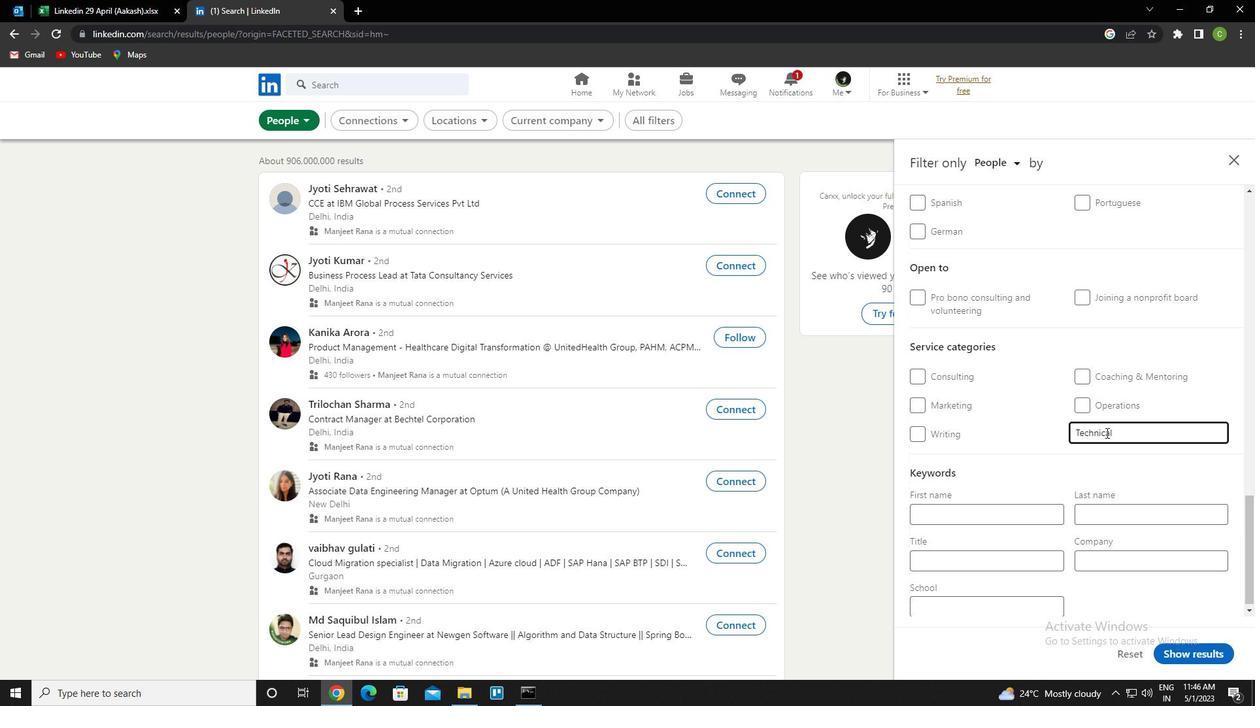 
Action: Mouse scrolled (1086, 447) with delta (0, 0)
Screenshot: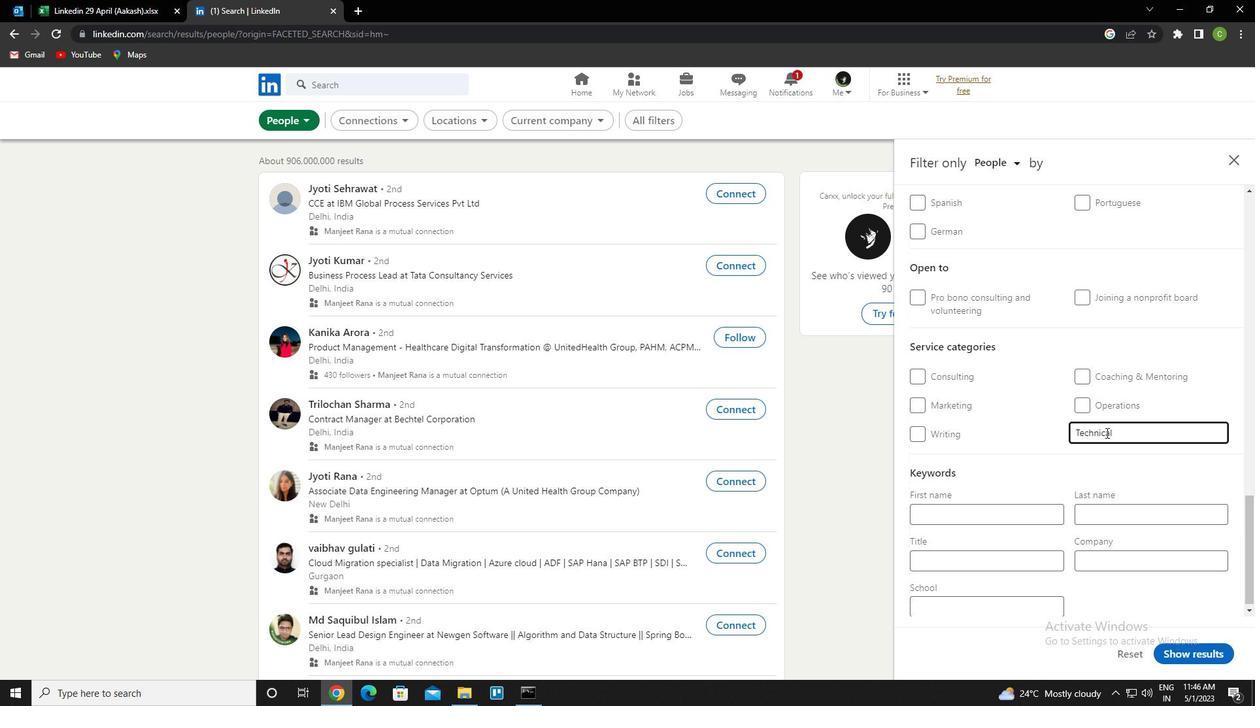 
Action: Mouse moved to (1079, 453)
Screenshot: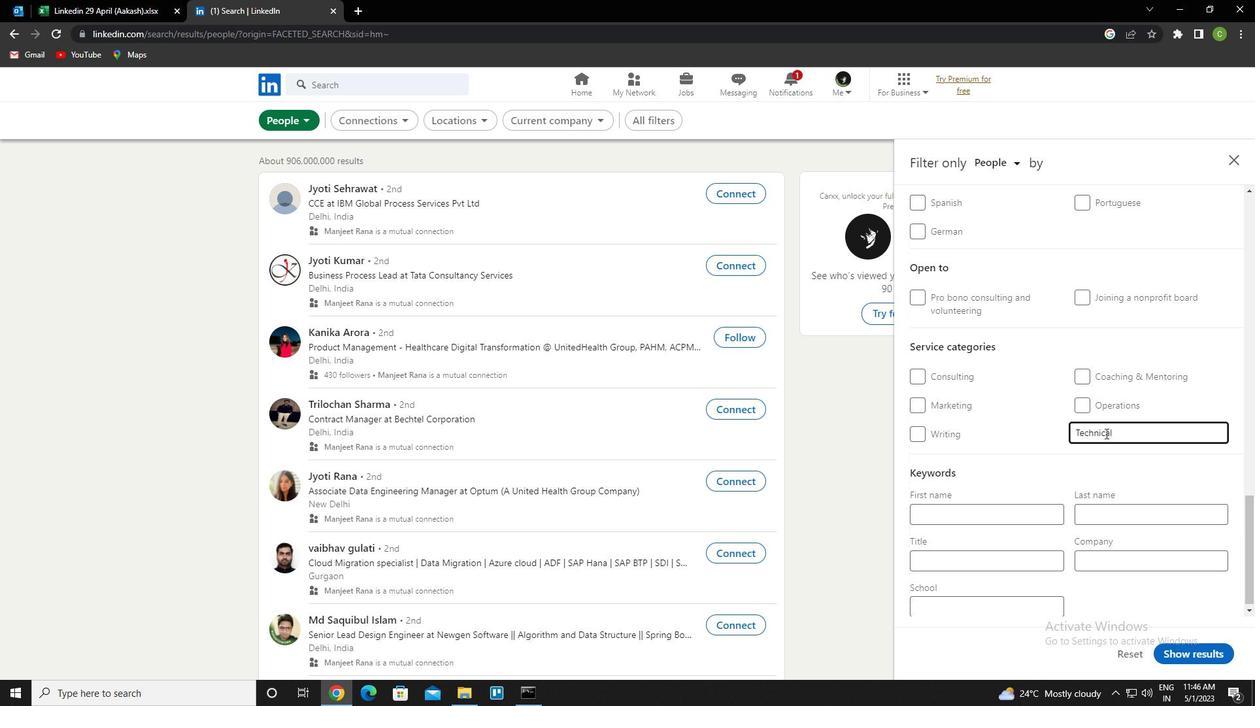 
Action: Mouse scrolled (1079, 452) with delta (0, 0)
Screenshot: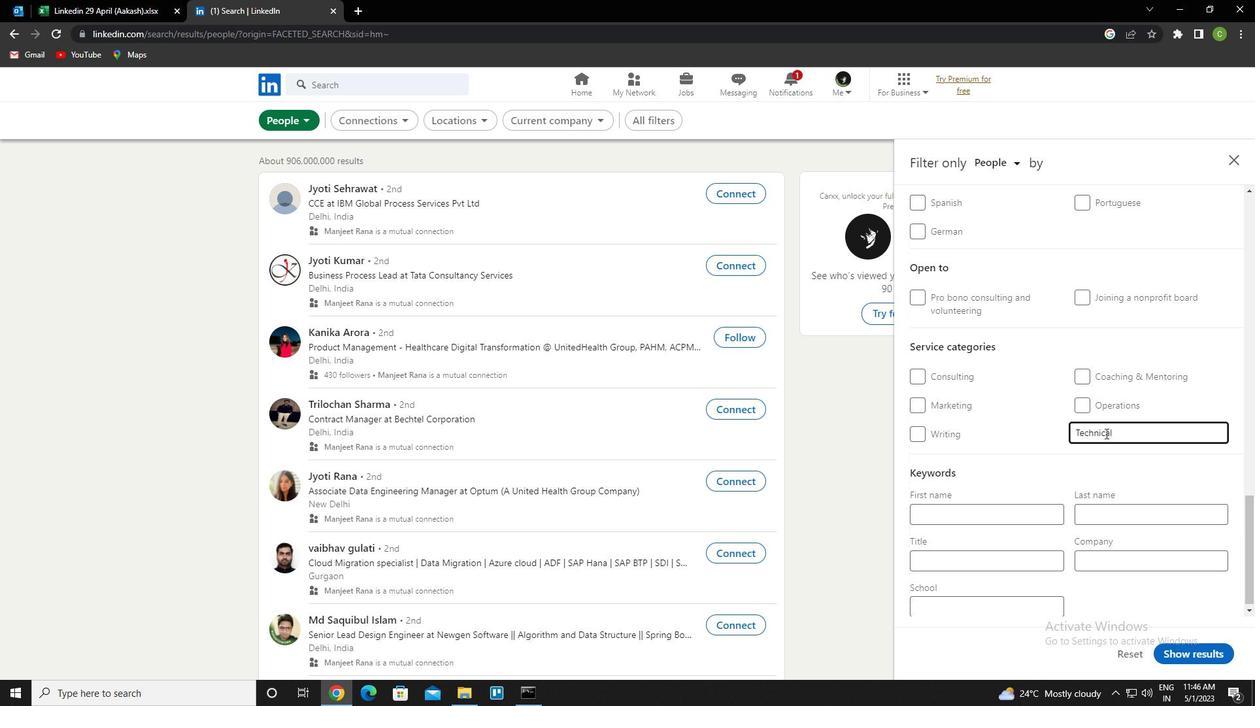
Action: Mouse moved to (1078, 453)
Screenshot: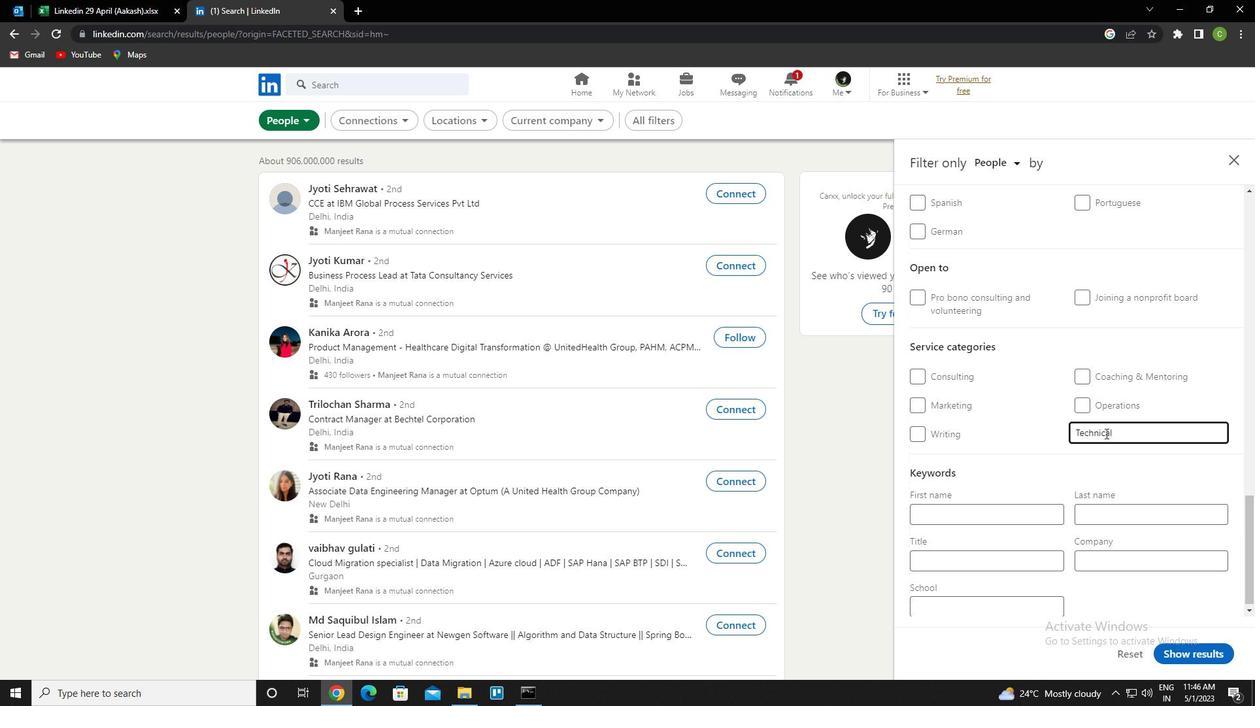
Action: Mouse scrolled (1078, 453) with delta (0, 0)
Screenshot: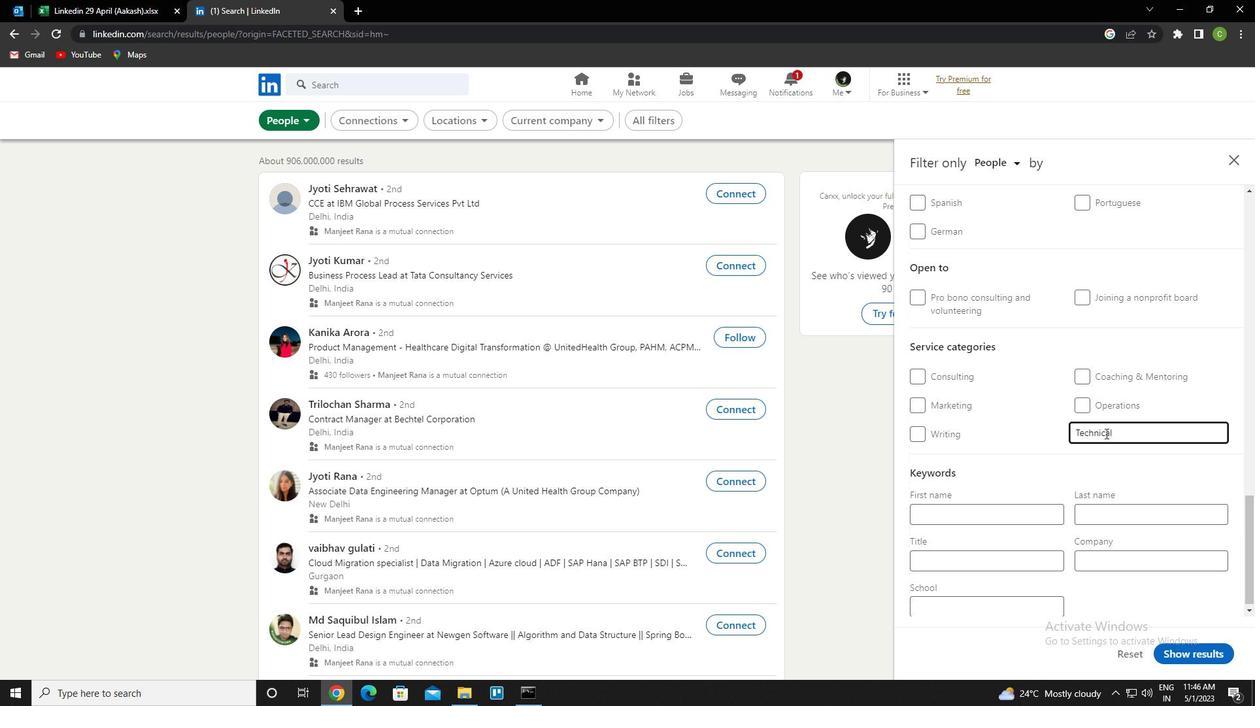 
Action: Mouse moved to (1076, 455)
Screenshot: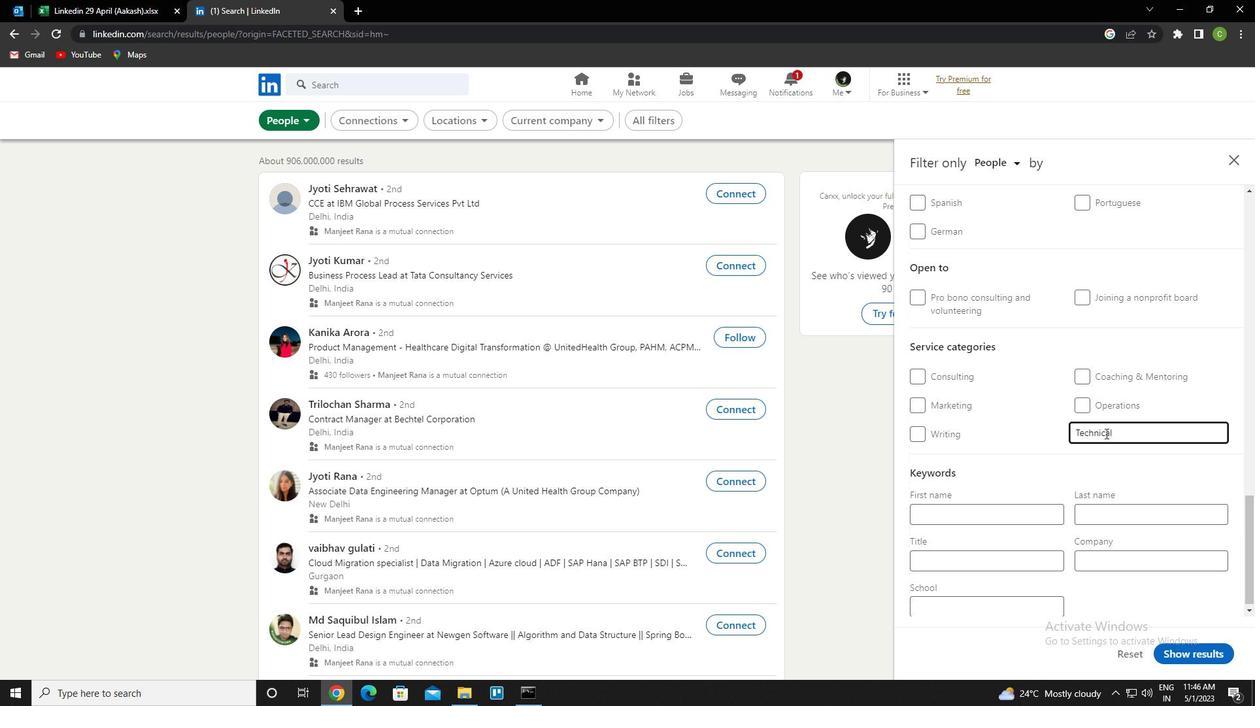 
Action: Mouse scrolled (1076, 455) with delta (0, 0)
Screenshot: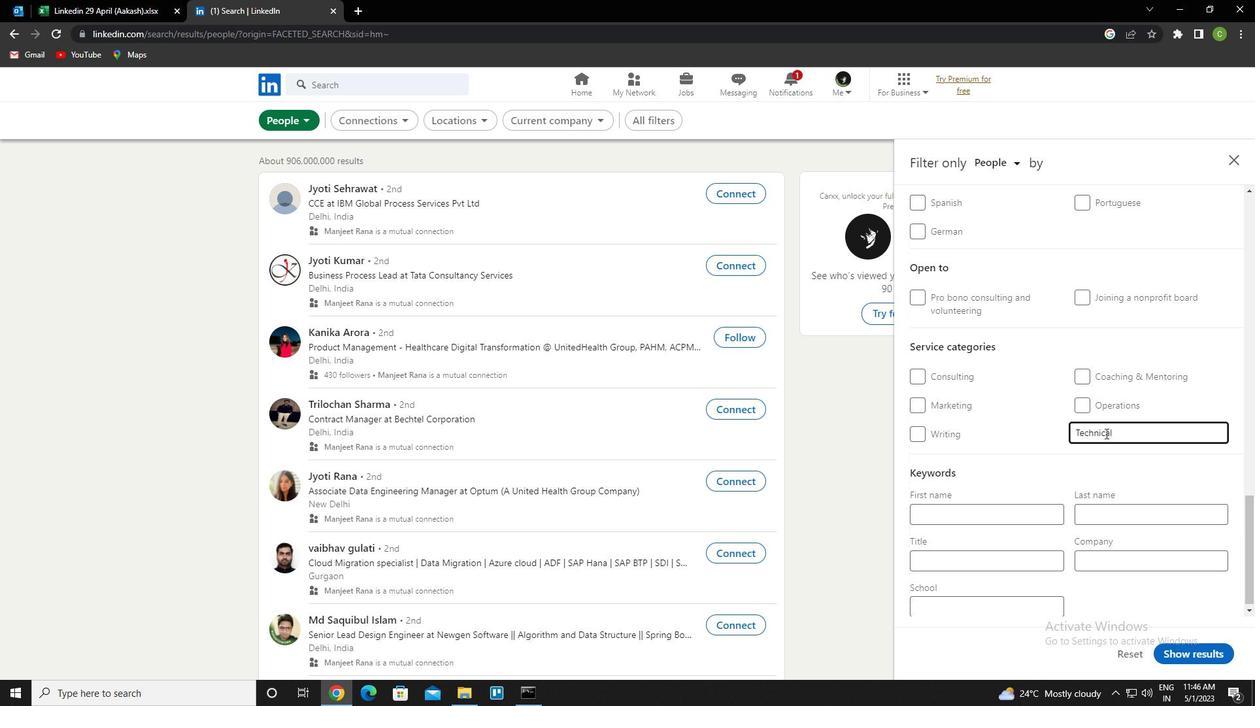 
Action: Mouse moved to (1021, 560)
Screenshot: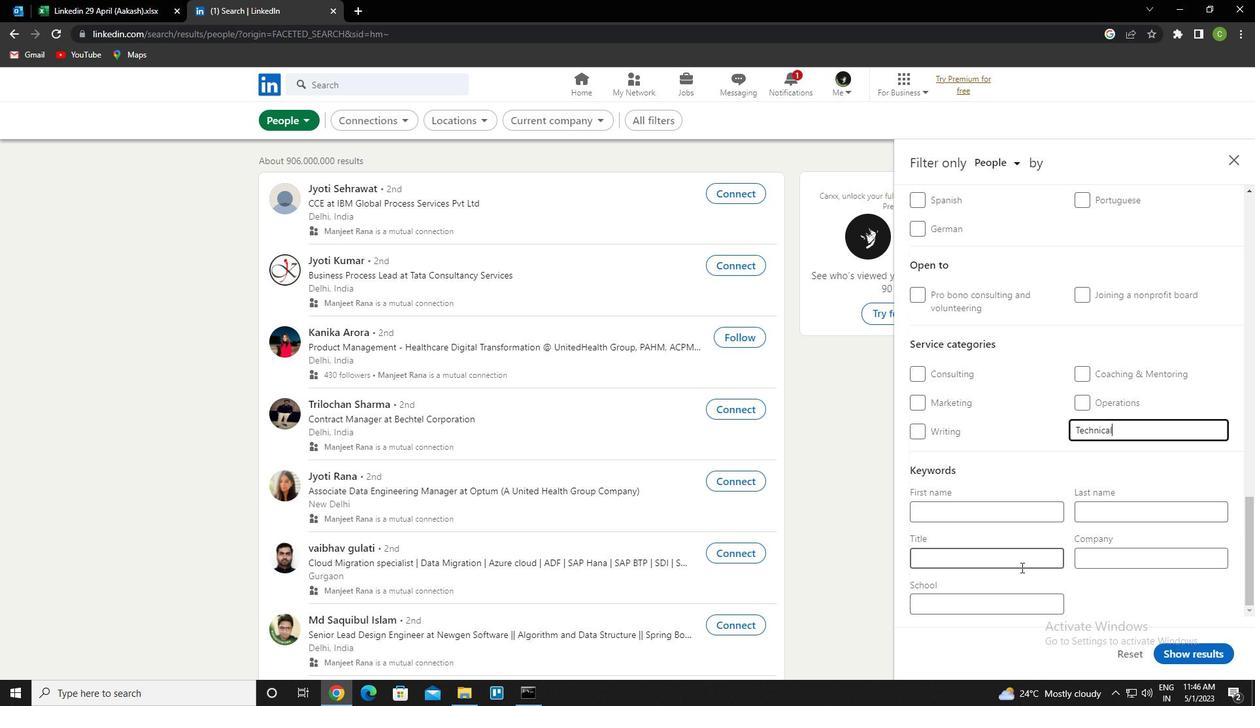 
Action: Mouse pressed left at (1021, 560)
Screenshot: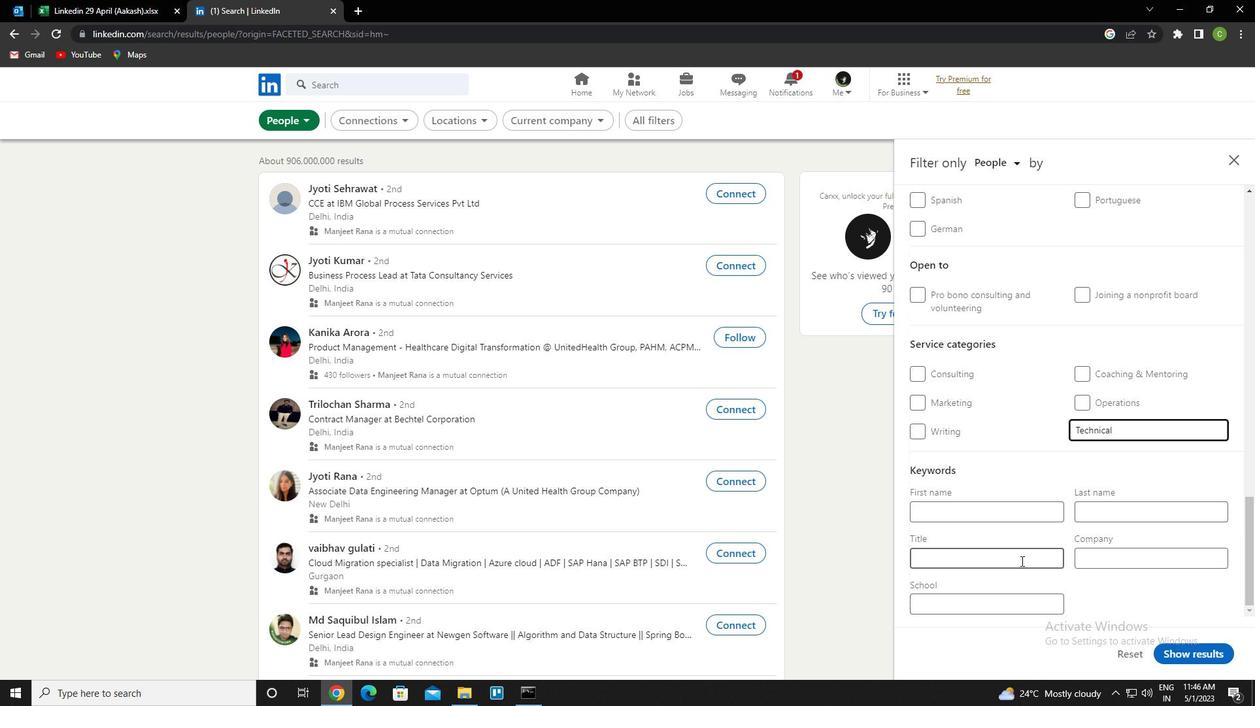 
Action: Mouse moved to (1021, 560)
Screenshot: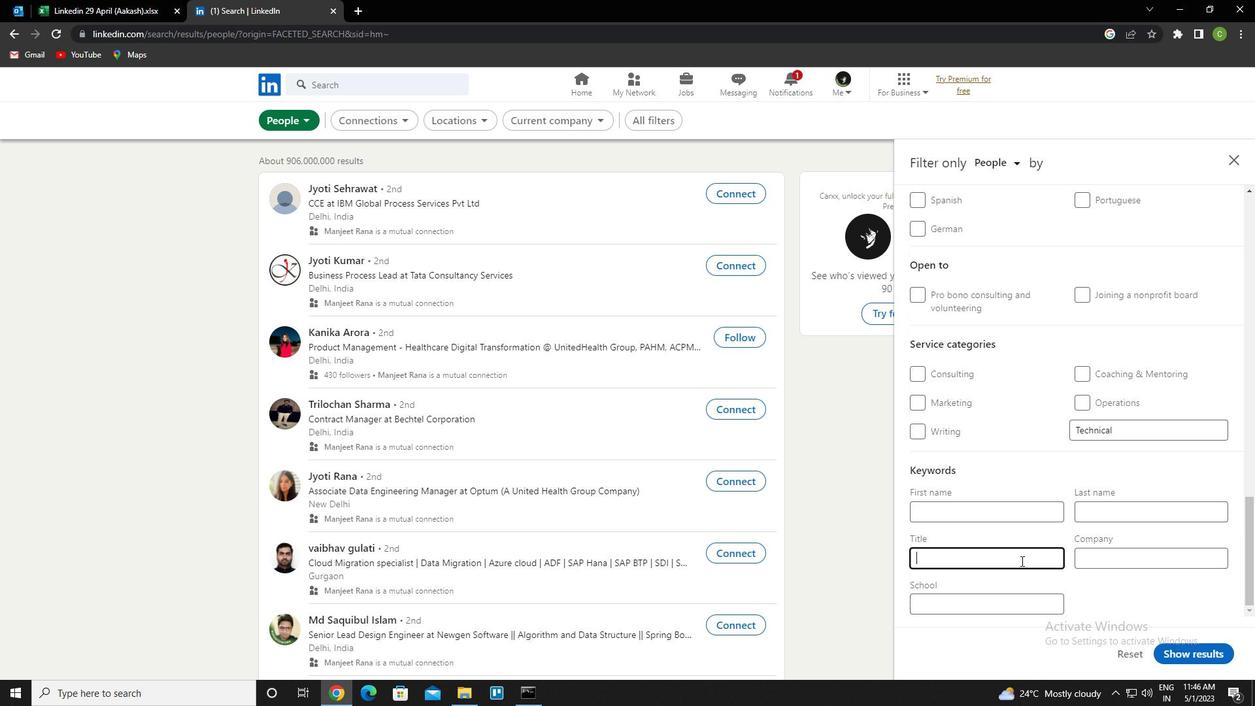 
Action: Key pressed <Key.caps_lock>d<Key.caps_lock>ispatcher<Key.space>for<Key.space><Key.caps_lock>t<Key.caps_lock>rucks<Key.space>or<Key.space><Key.caps_lock>t<Key.caps_lock>axis
Screenshot: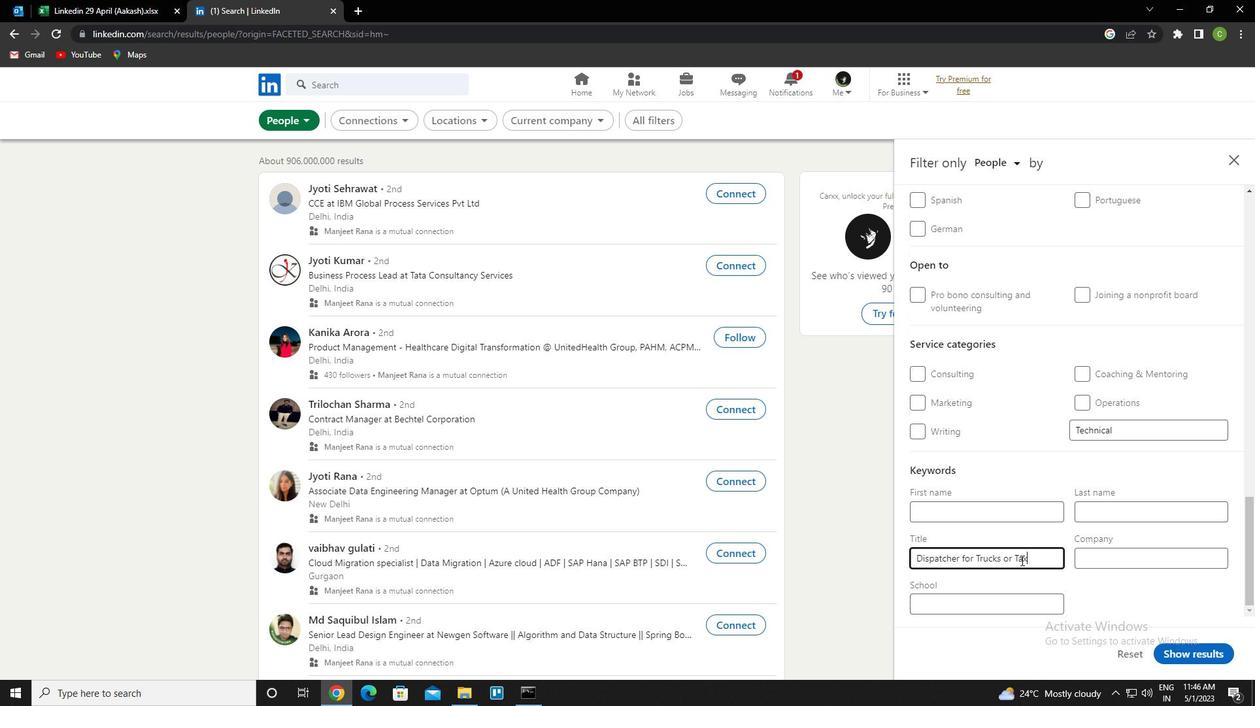 
Action: Mouse moved to (1197, 651)
Screenshot: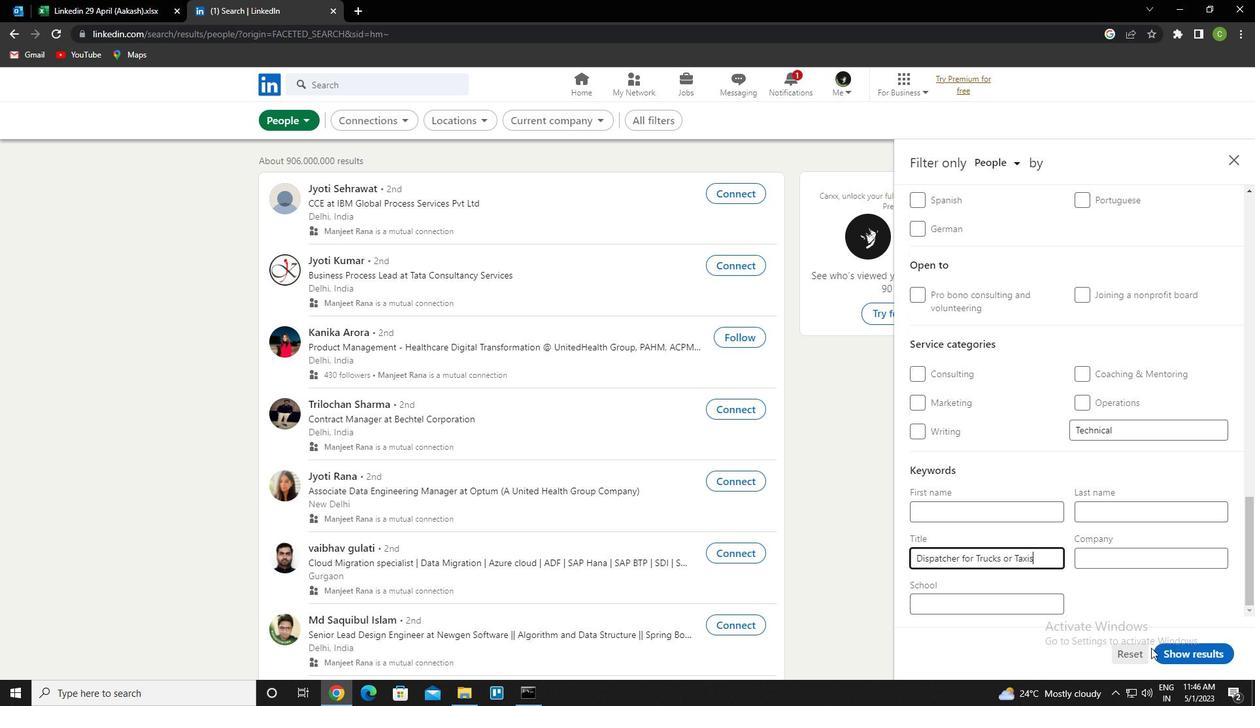 
Action: Mouse pressed left at (1197, 651)
Screenshot: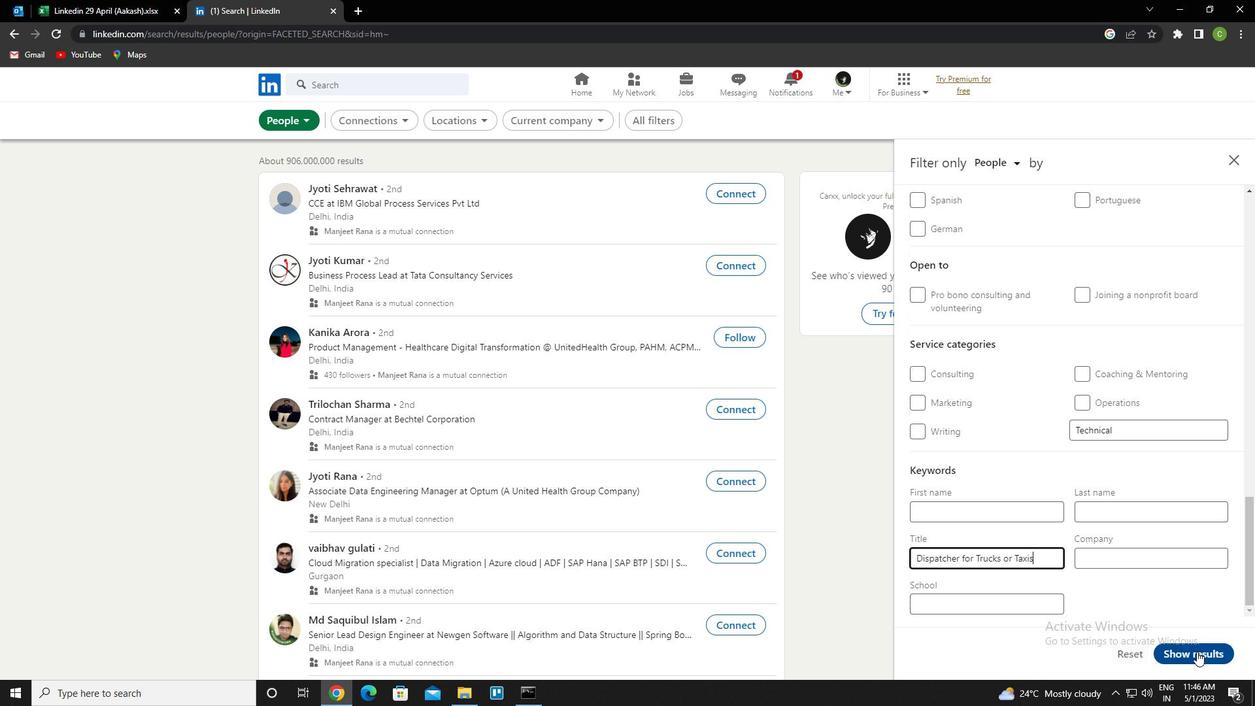 
Action: Mouse moved to (492, 677)
Screenshot: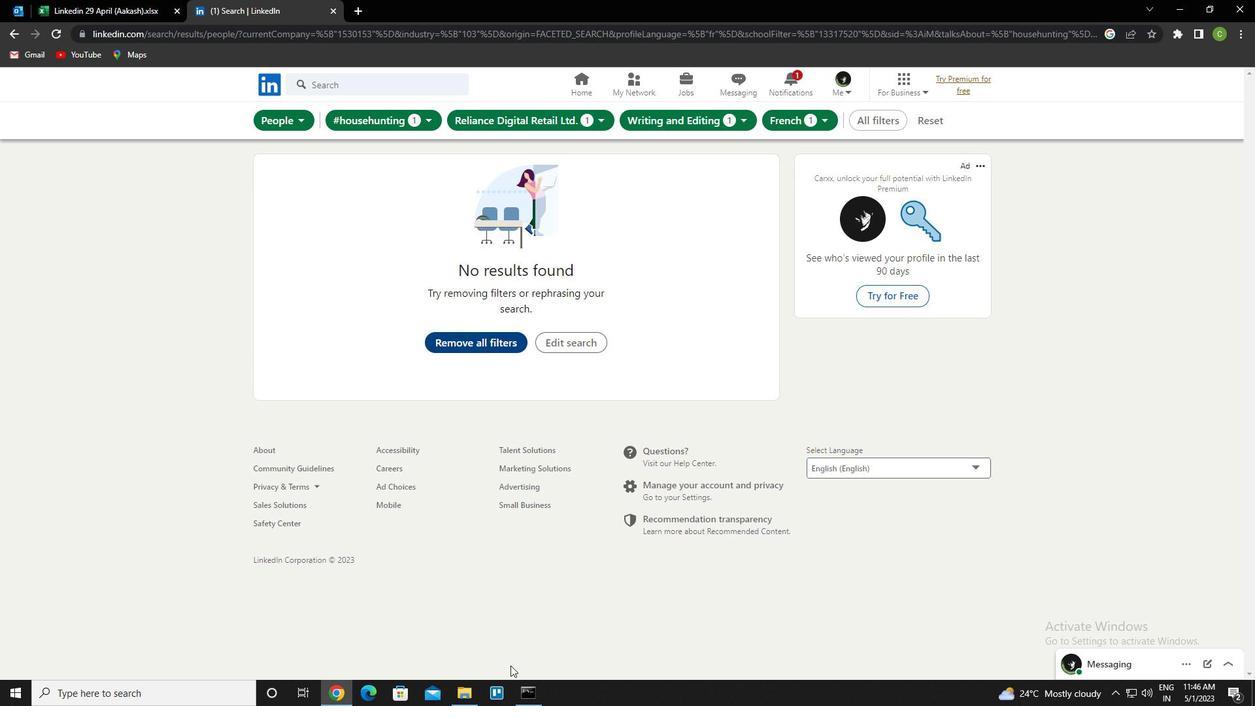 
